 Task: Find connections with filter location Rāisinghnagar with filter topic #Lifewith filter profile language Spanish with filter current company HR KN Official with filter school Makhanlal Chaturvedi National University of Journalism and Communication, Bhopal with filter industry Retail Apparel and Fashion with filter service category Event Planning with filter keywords title Telemarketer
Action: Mouse moved to (638, 67)
Screenshot: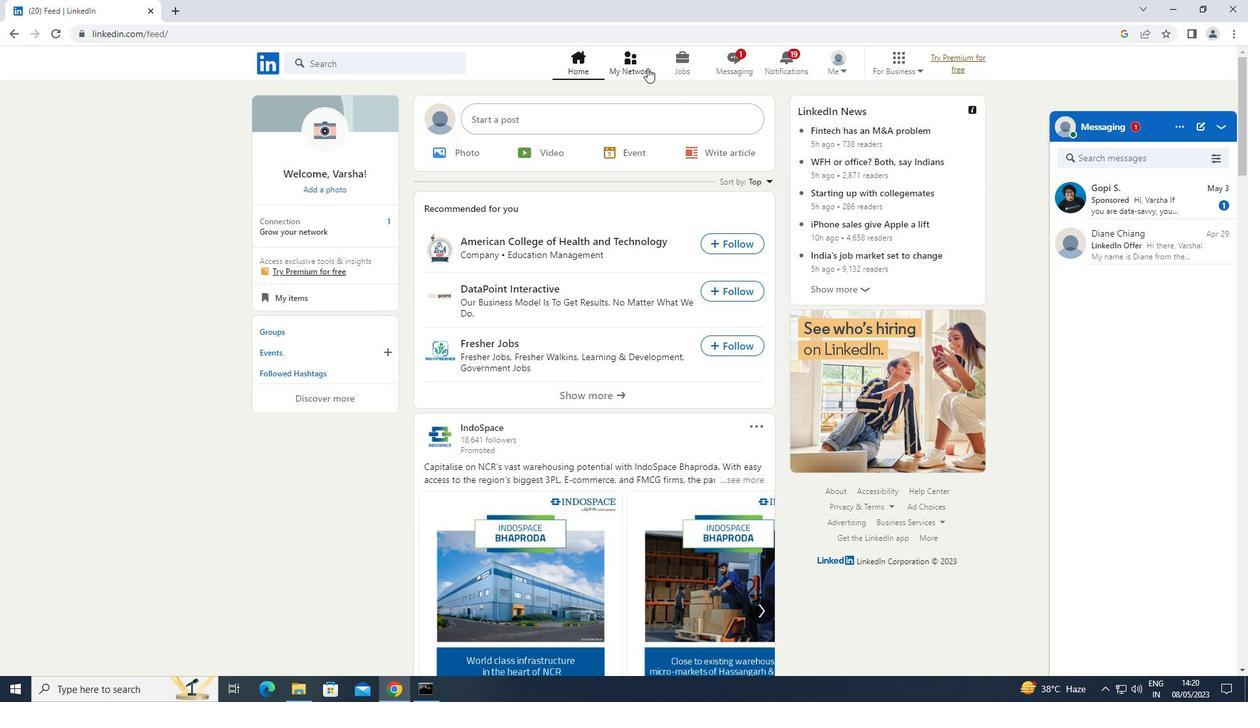 
Action: Mouse pressed left at (638, 67)
Screenshot: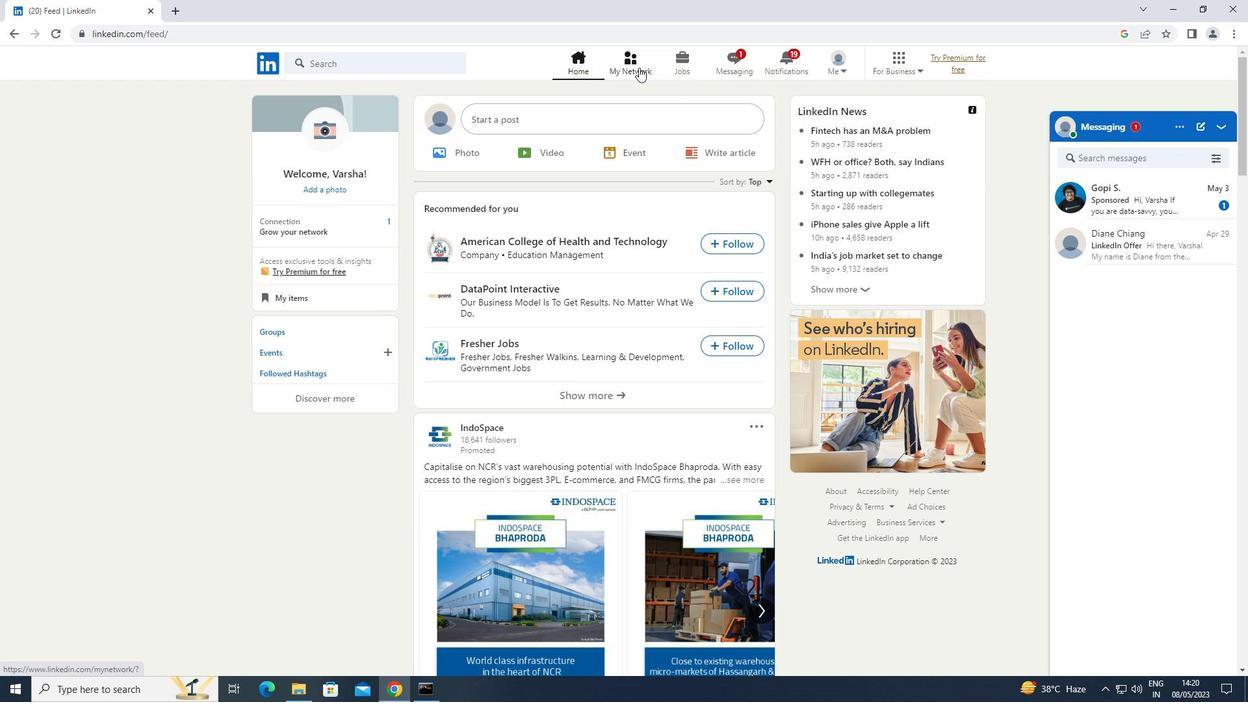 
Action: Mouse moved to (355, 139)
Screenshot: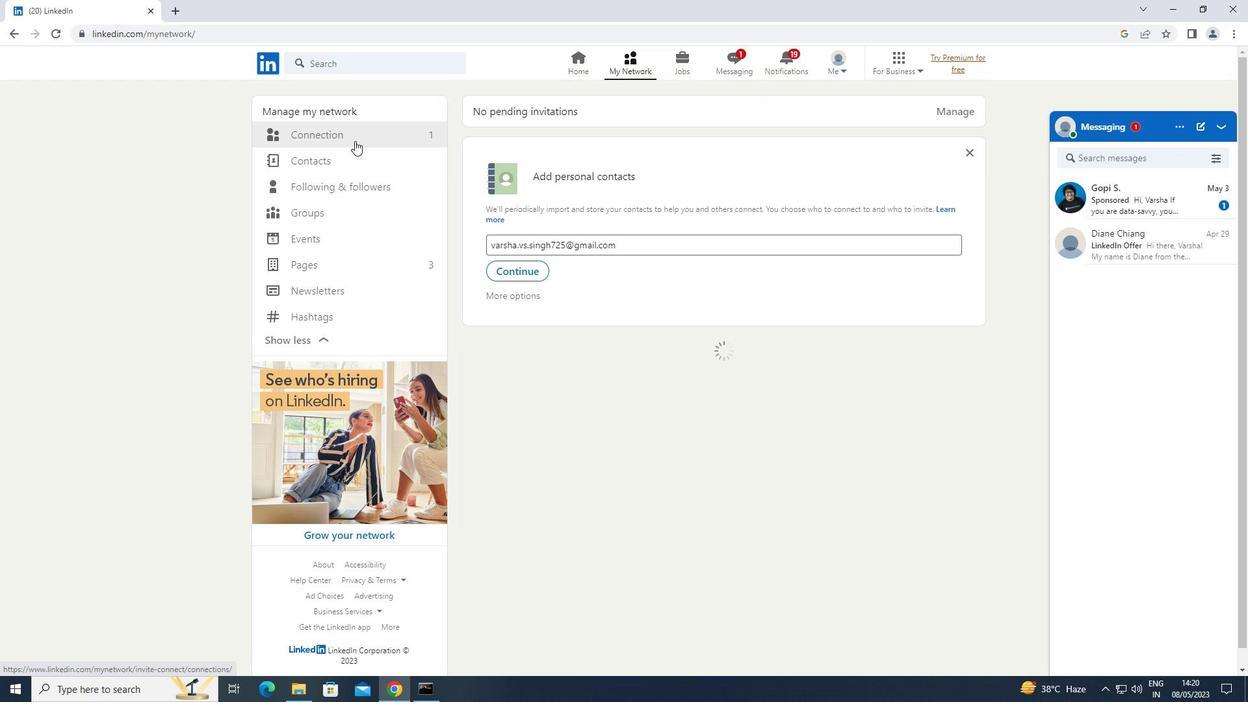 
Action: Mouse pressed left at (355, 139)
Screenshot: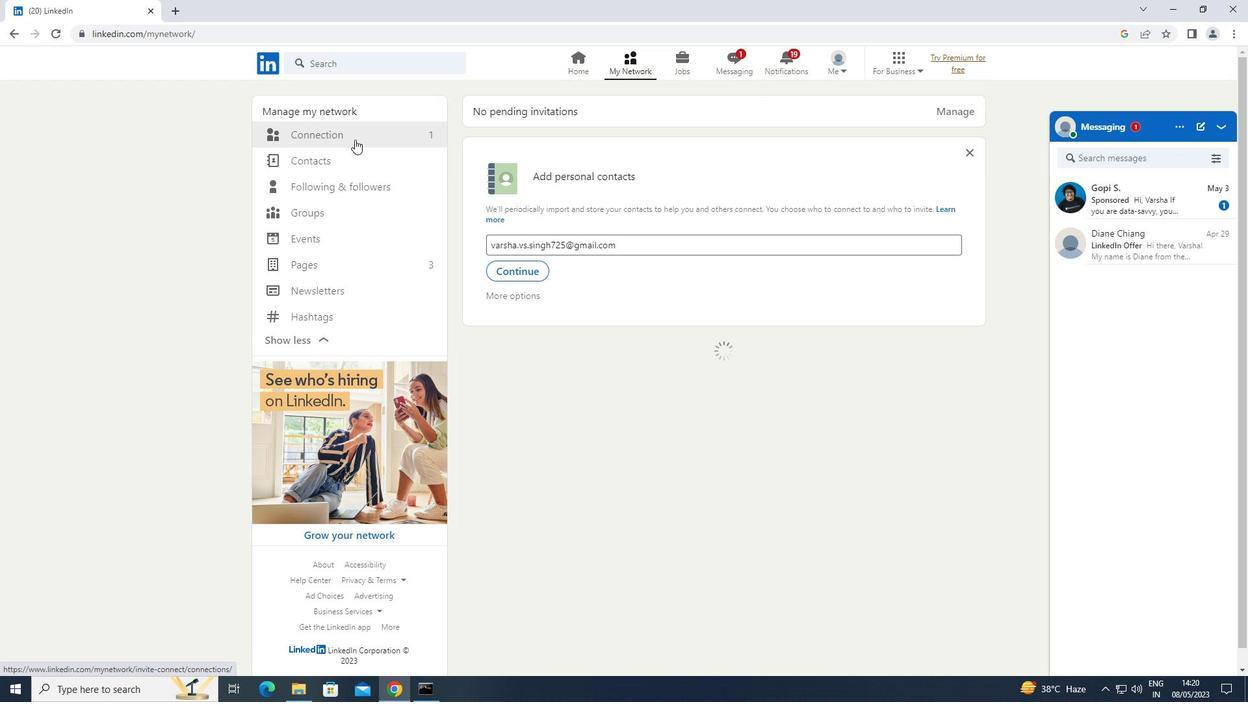 
Action: Mouse moved to (702, 135)
Screenshot: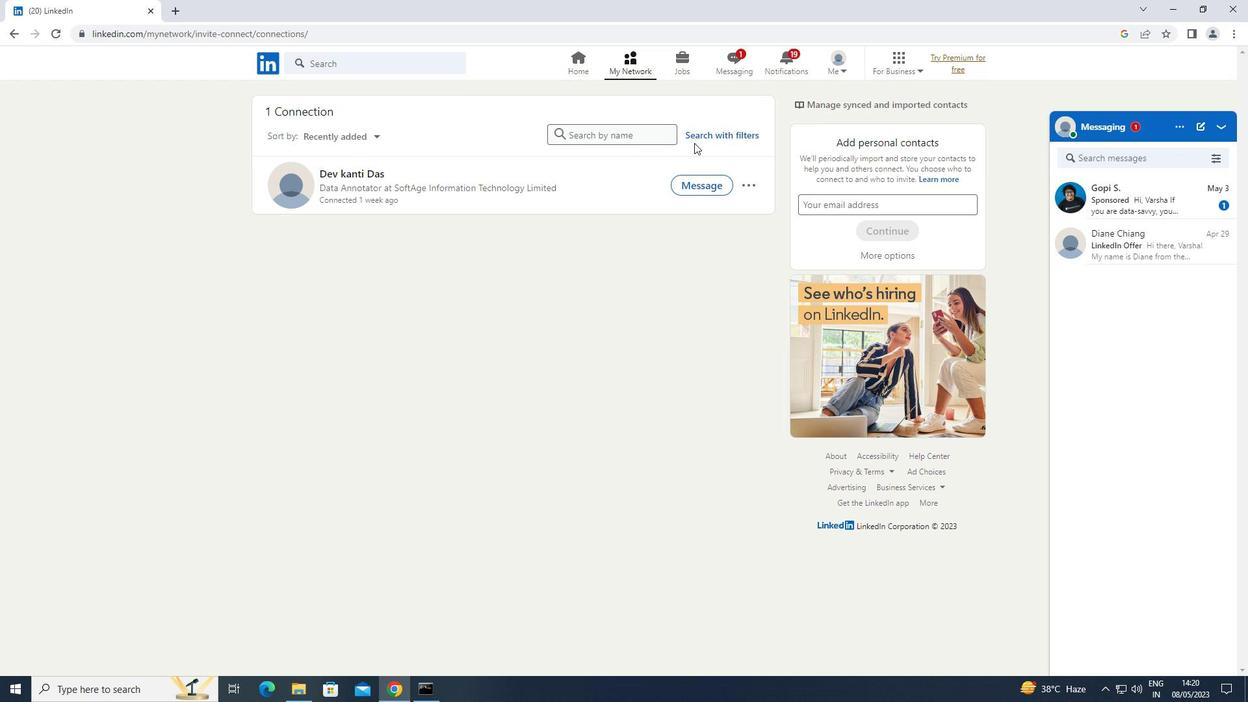 
Action: Mouse pressed left at (702, 135)
Screenshot: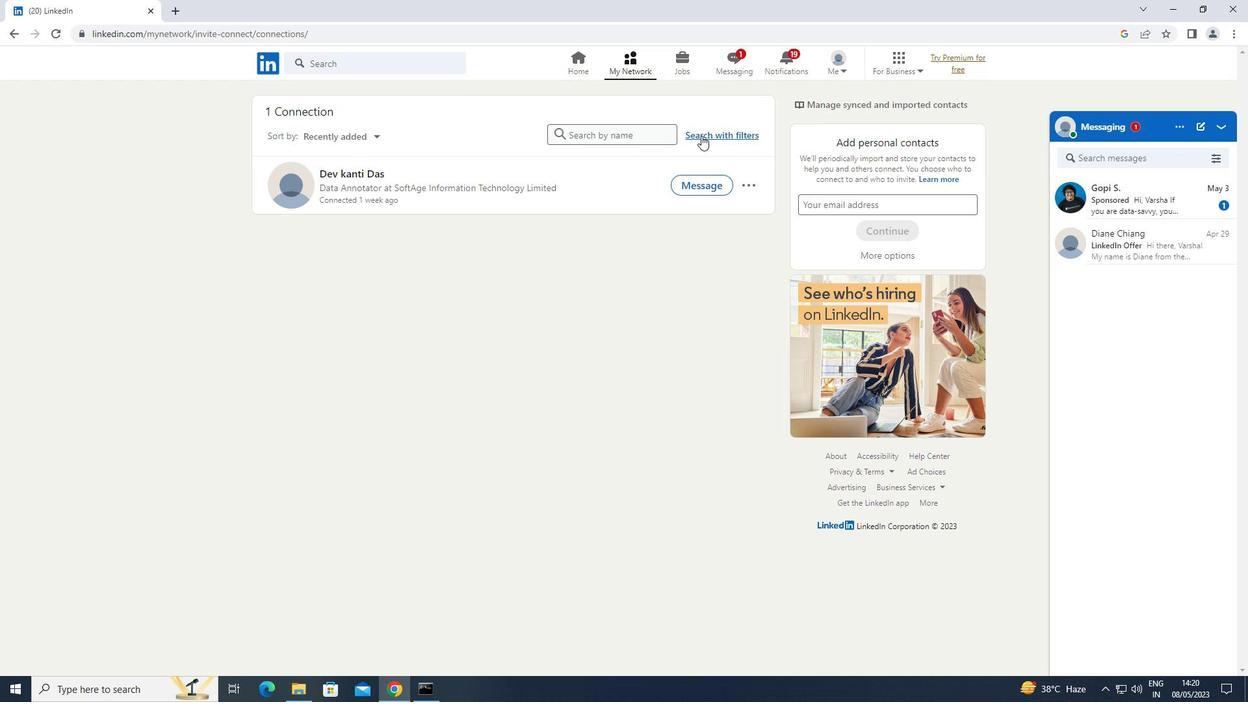 
Action: Mouse moved to (662, 102)
Screenshot: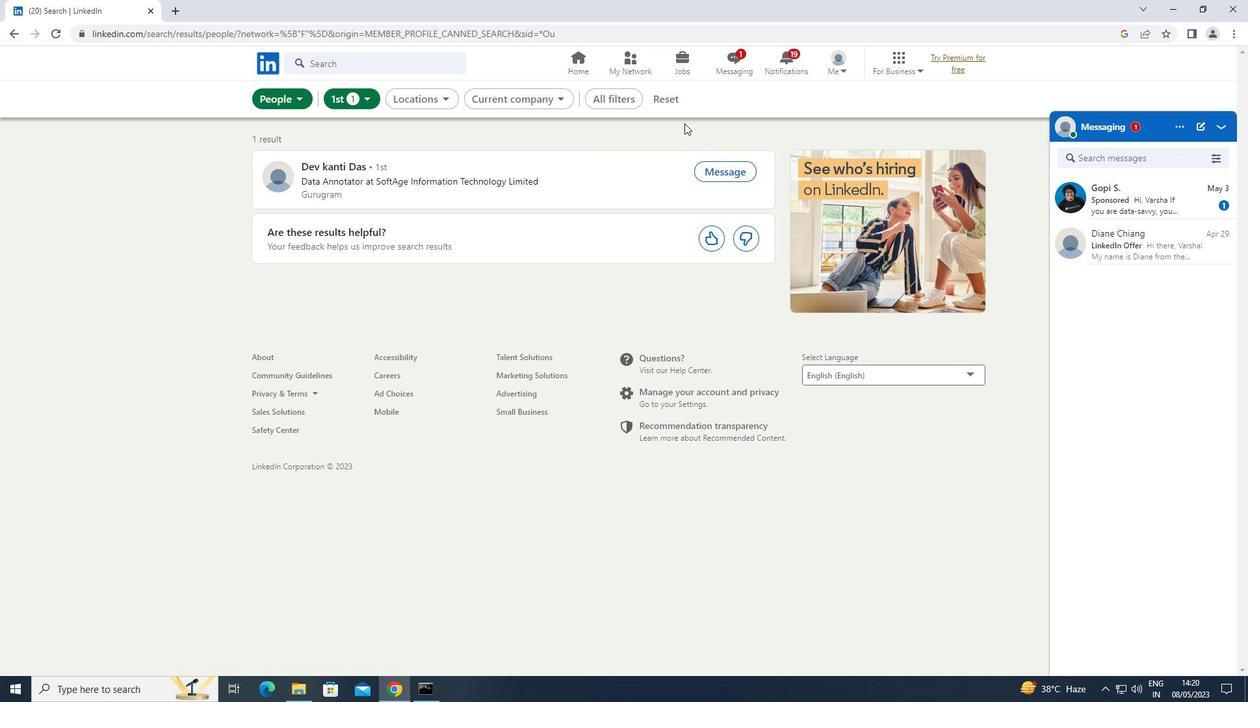 
Action: Mouse pressed left at (662, 102)
Screenshot: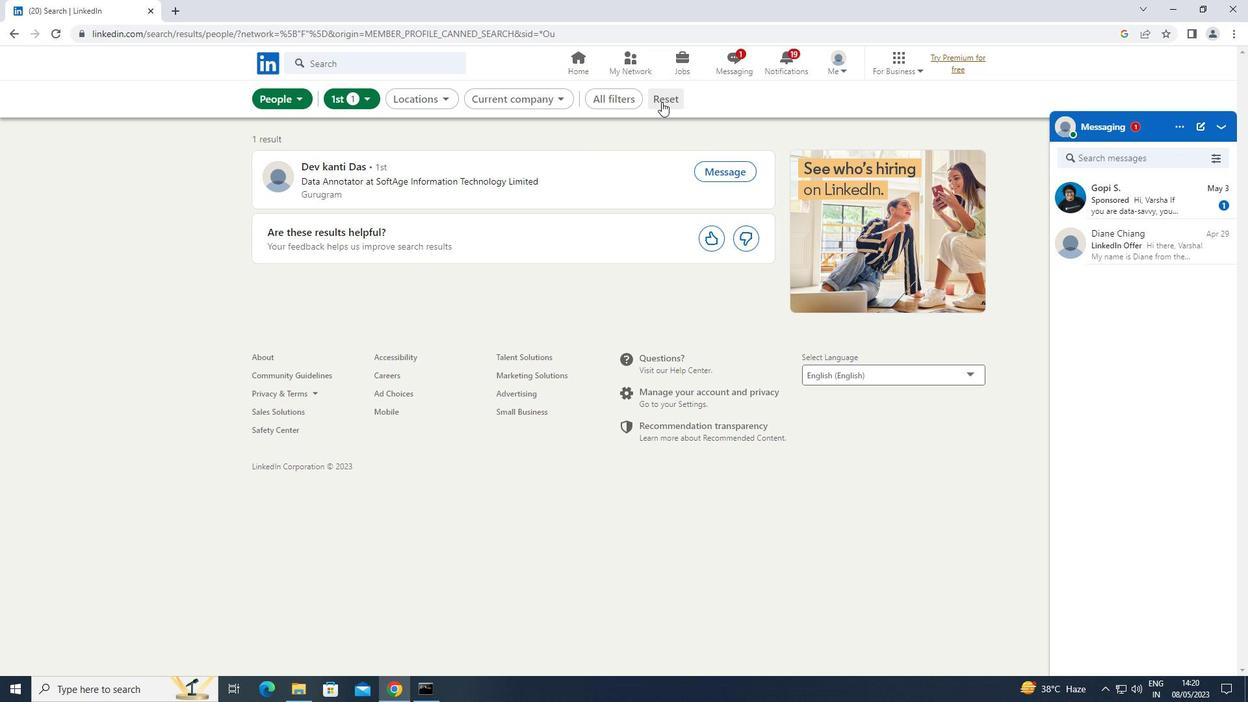 
Action: Mouse pressed left at (662, 102)
Screenshot: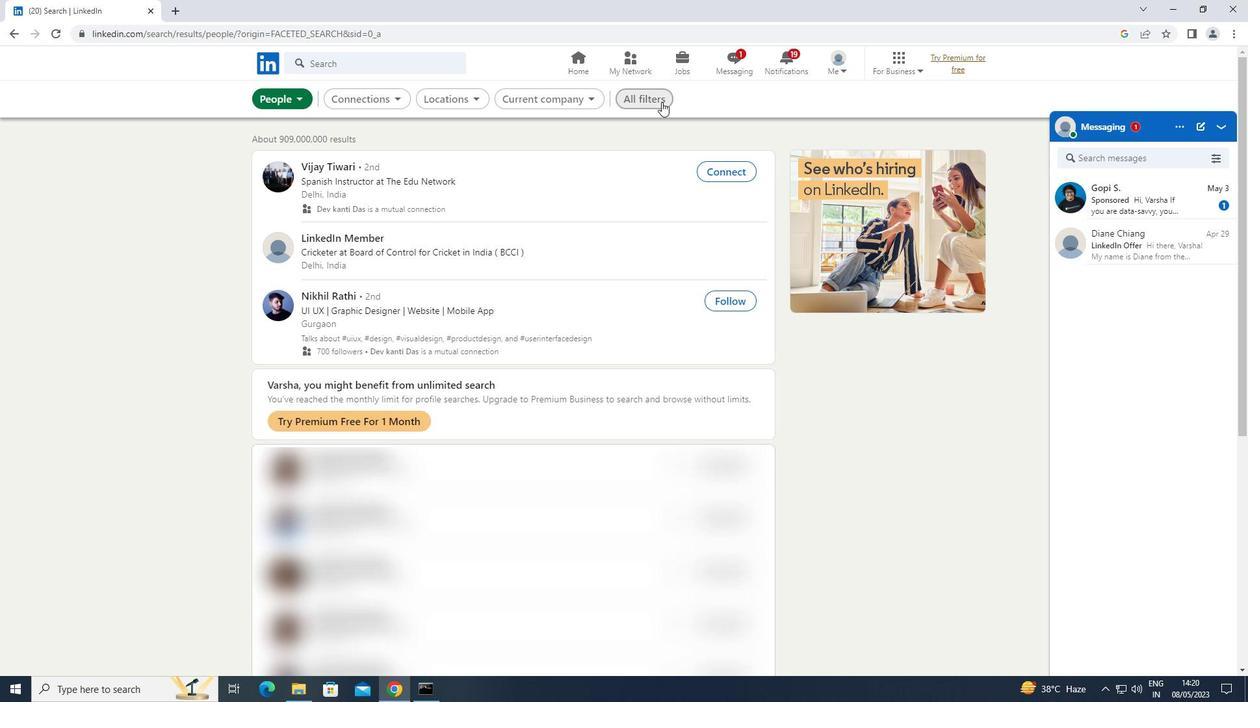 
Action: Mouse moved to (1010, 283)
Screenshot: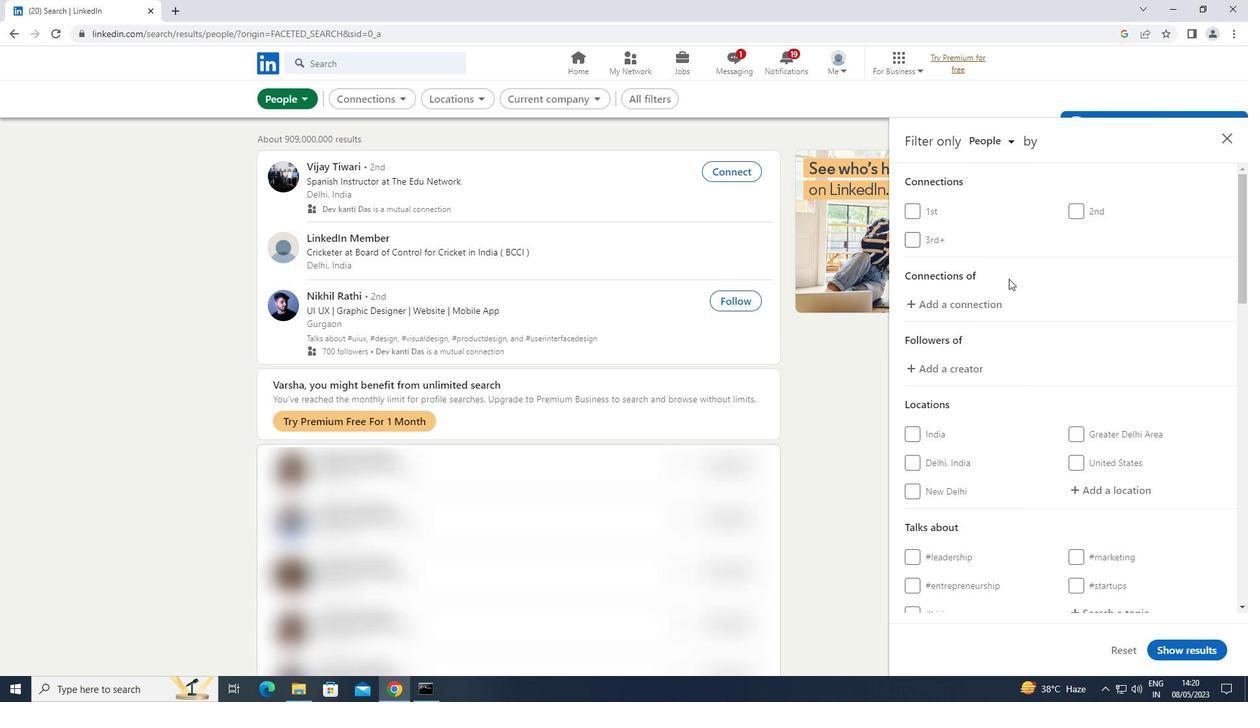 
Action: Mouse scrolled (1010, 282) with delta (0, 0)
Screenshot: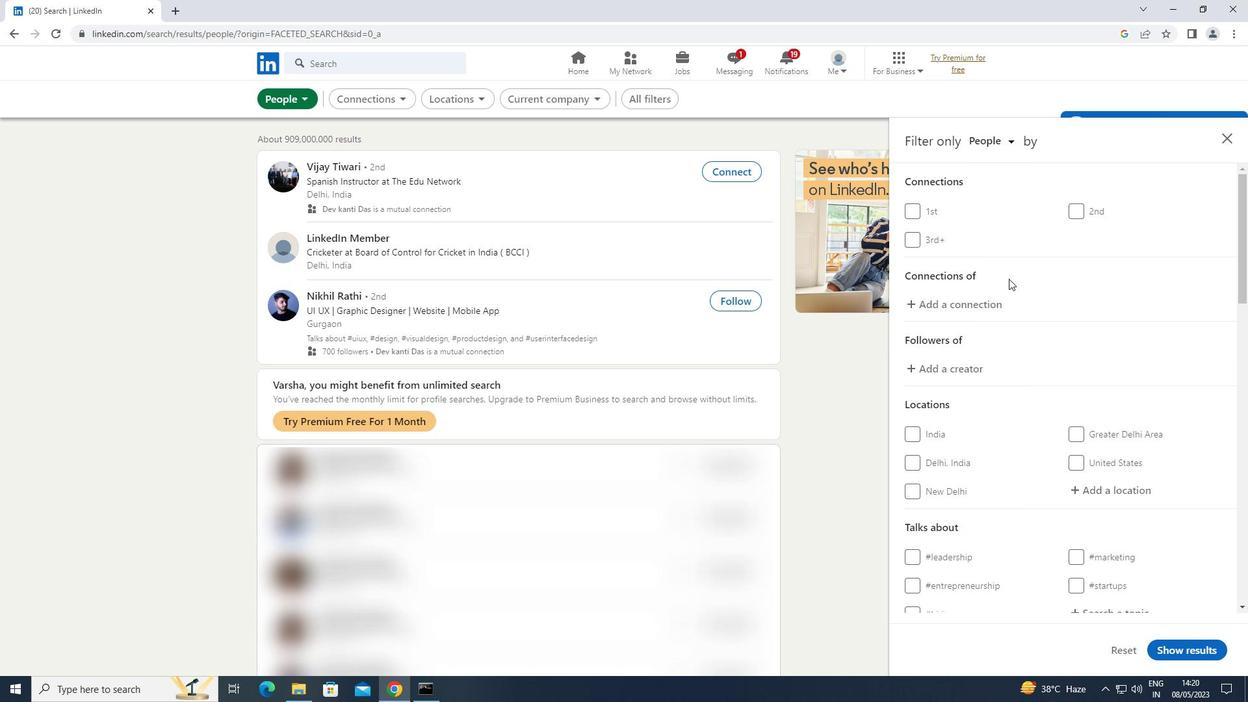 
Action: Mouse moved to (1012, 285)
Screenshot: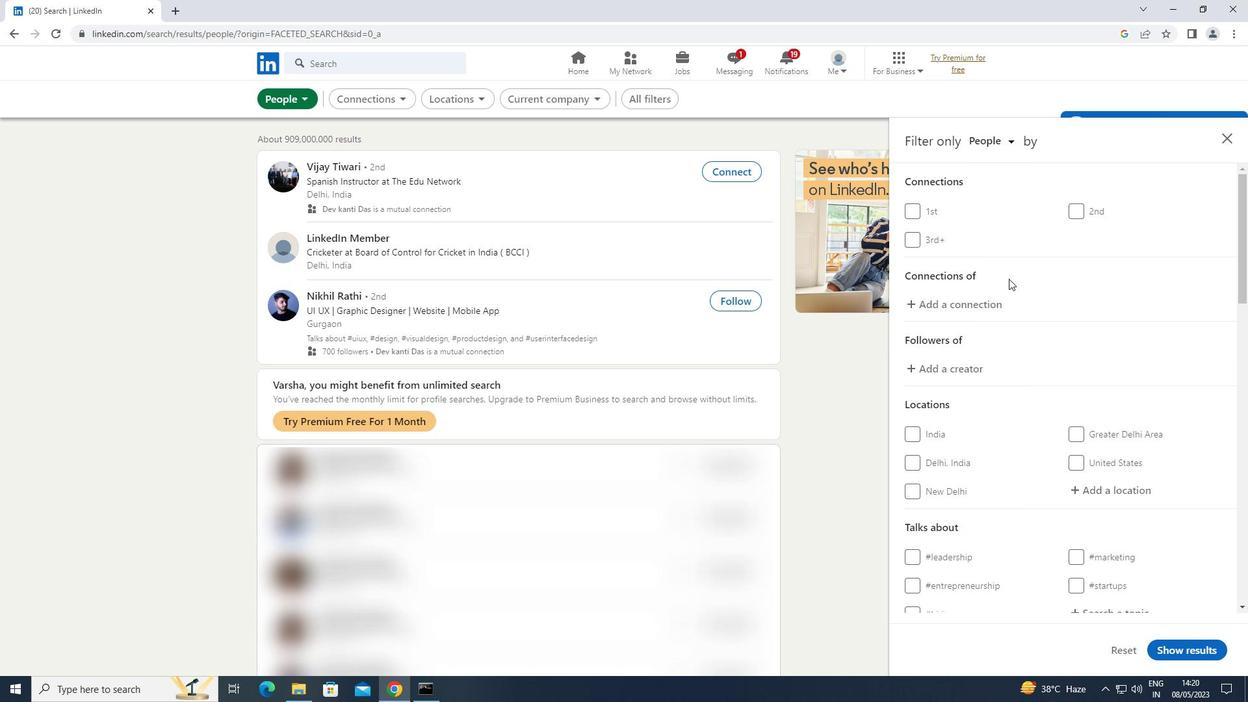 
Action: Mouse scrolled (1012, 284) with delta (0, 0)
Screenshot: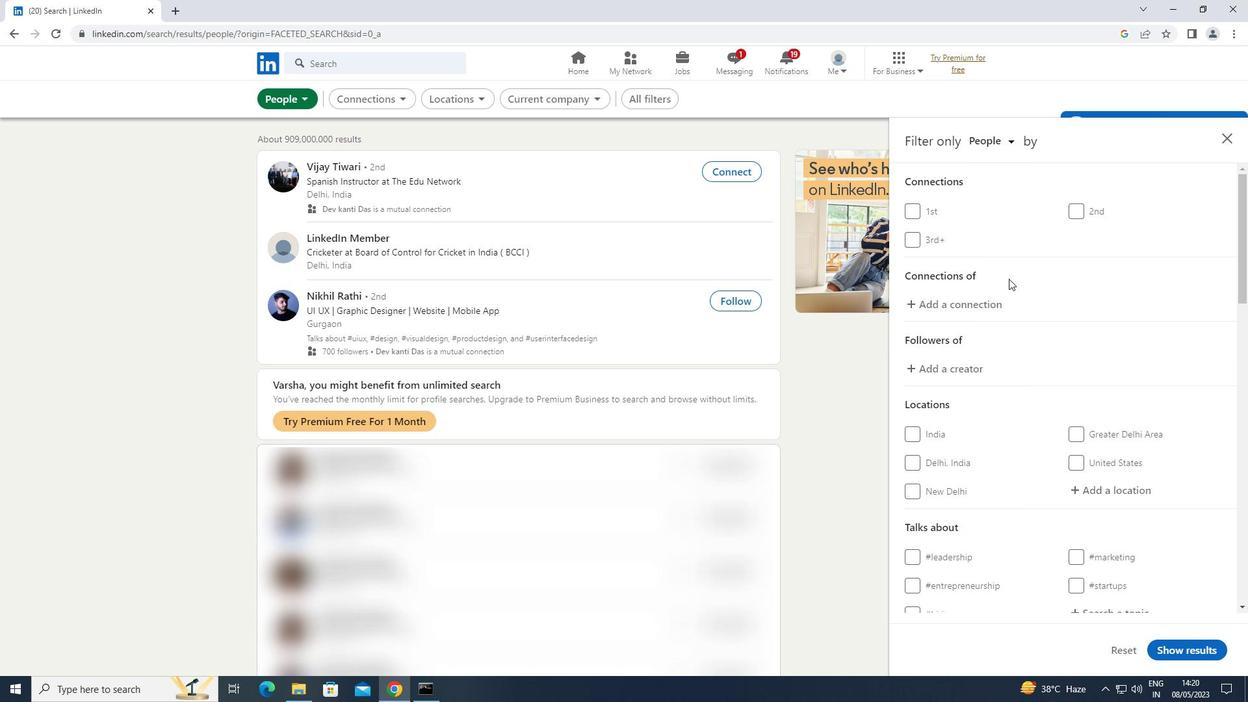 
Action: Mouse moved to (1122, 358)
Screenshot: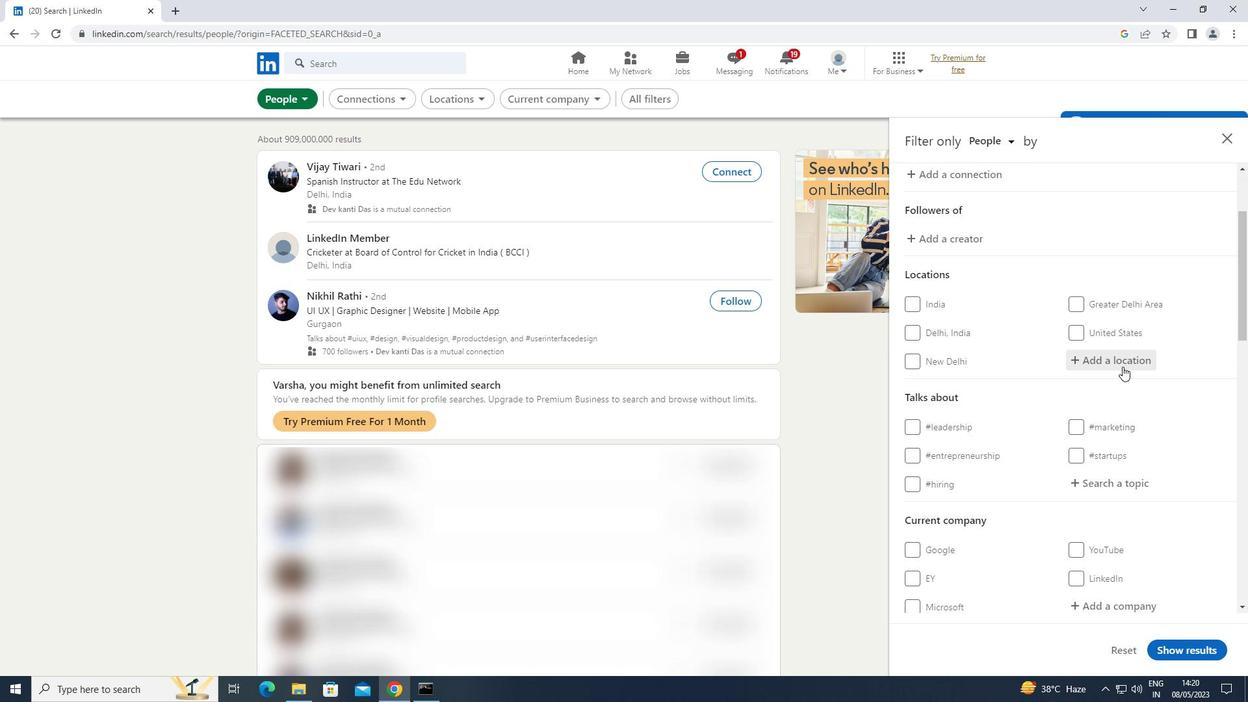 
Action: Mouse pressed left at (1122, 358)
Screenshot: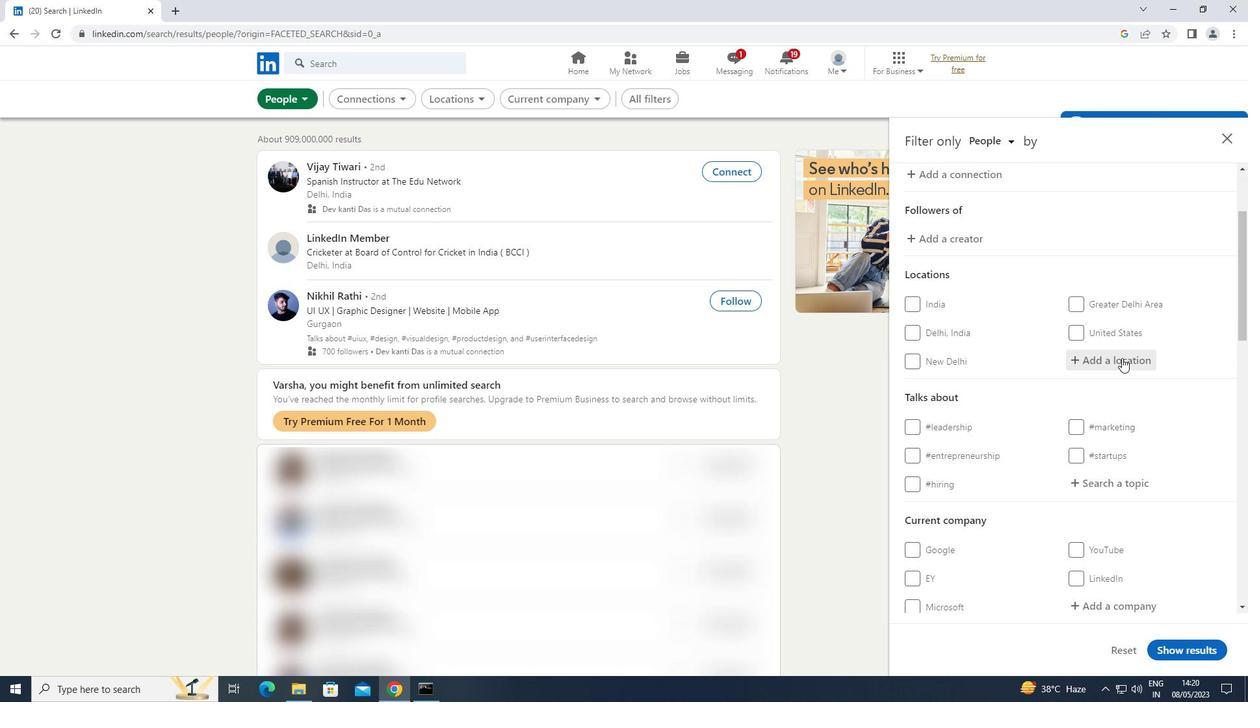 
Action: Mouse moved to (1126, 353)
Screenshot: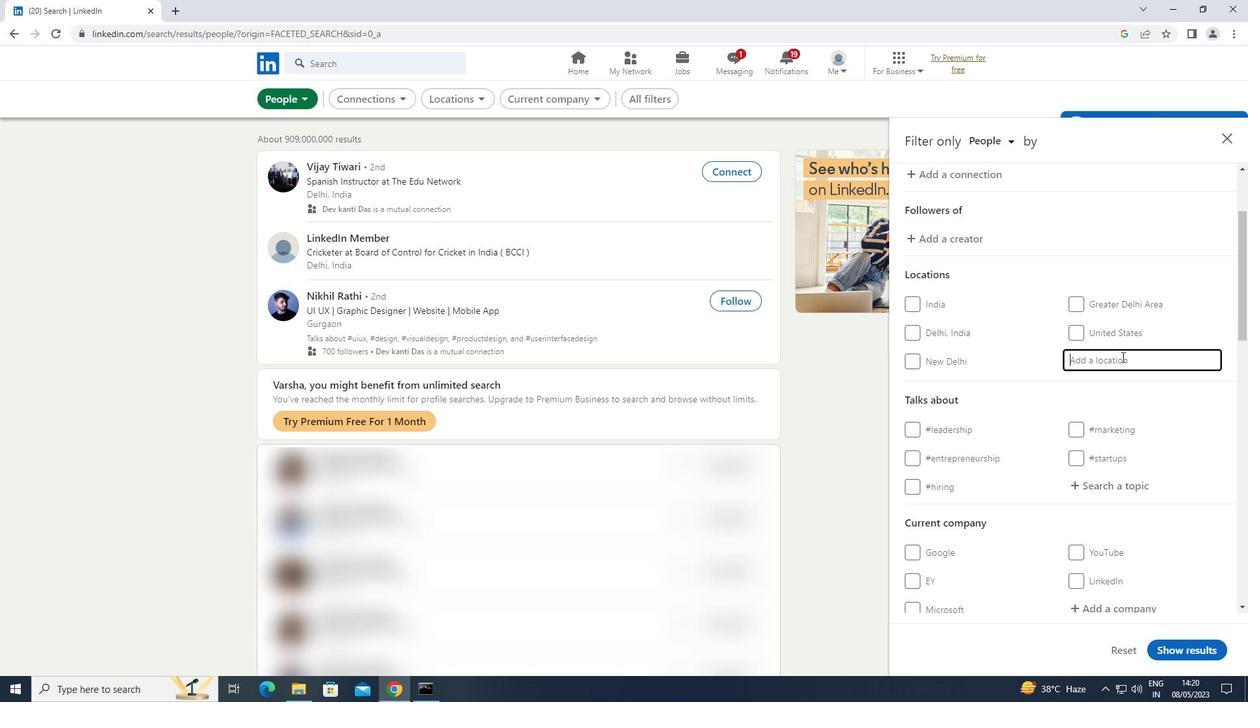 
Action: Key pressed <Key.shift>RAISINGHNAGAR
Screenshot: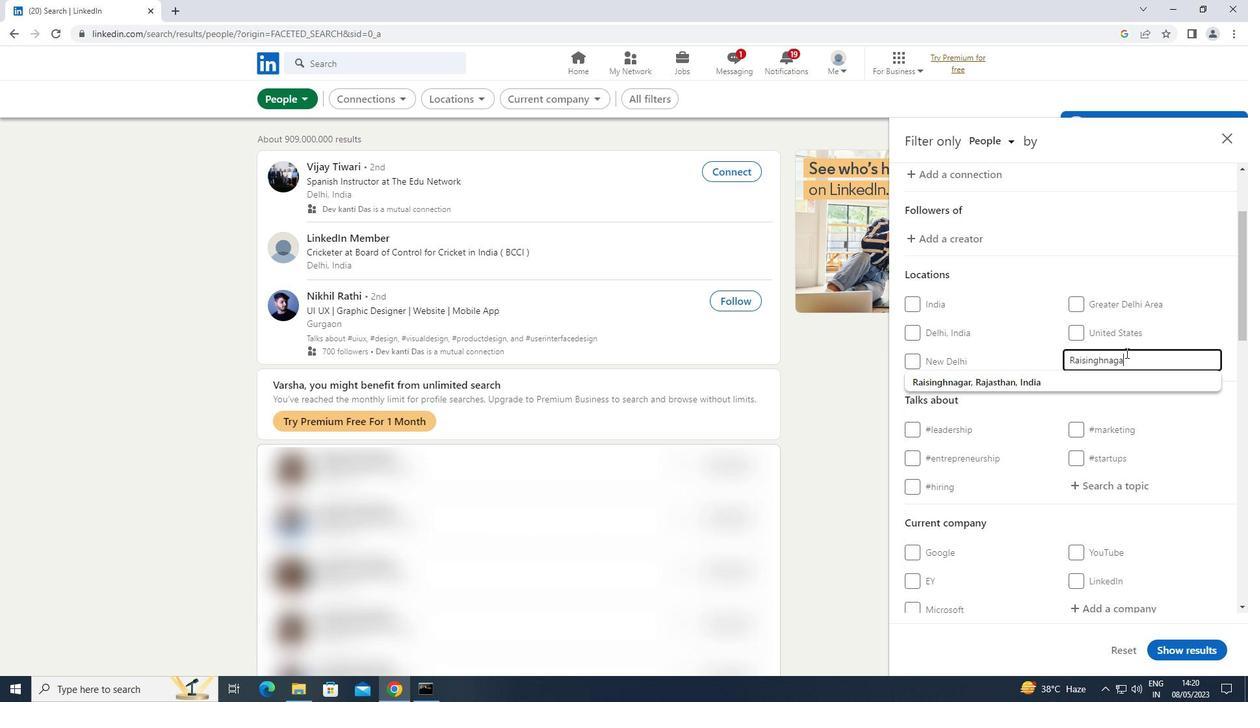 
Action: Mouse moved to (1129, 488)
Screenshot: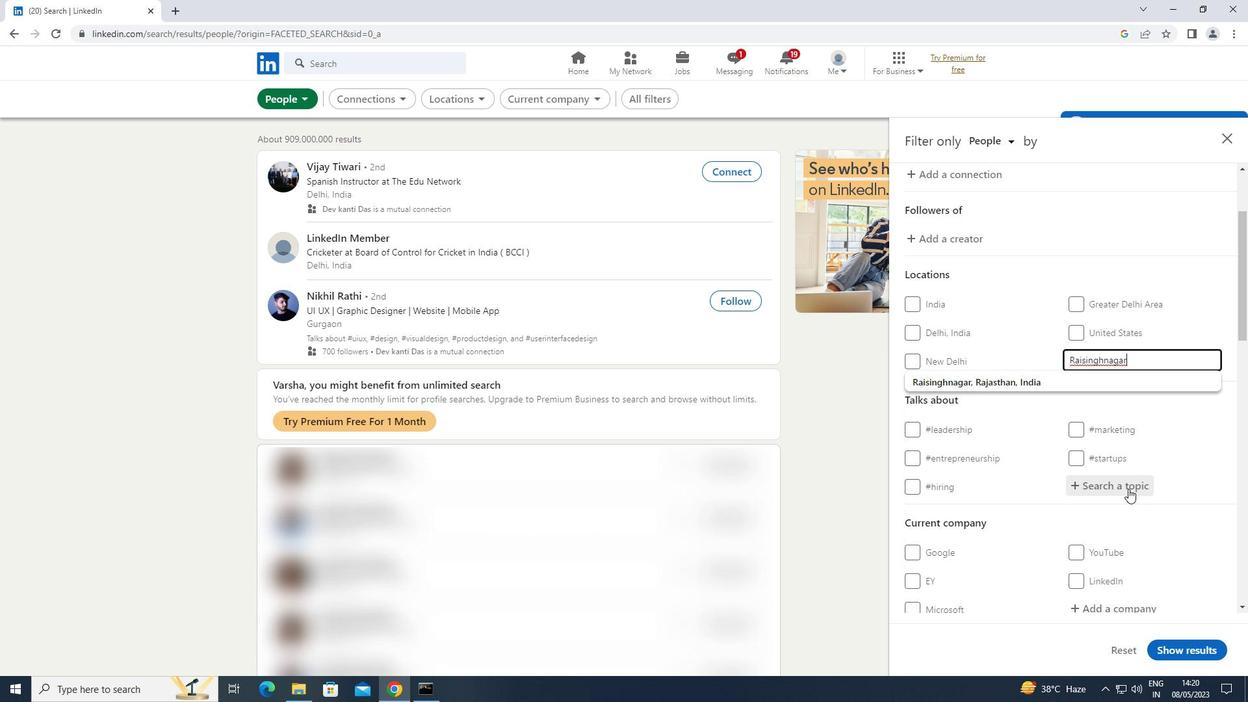 
Action: Mouse pressed left at (1129, 488)
Screenshot: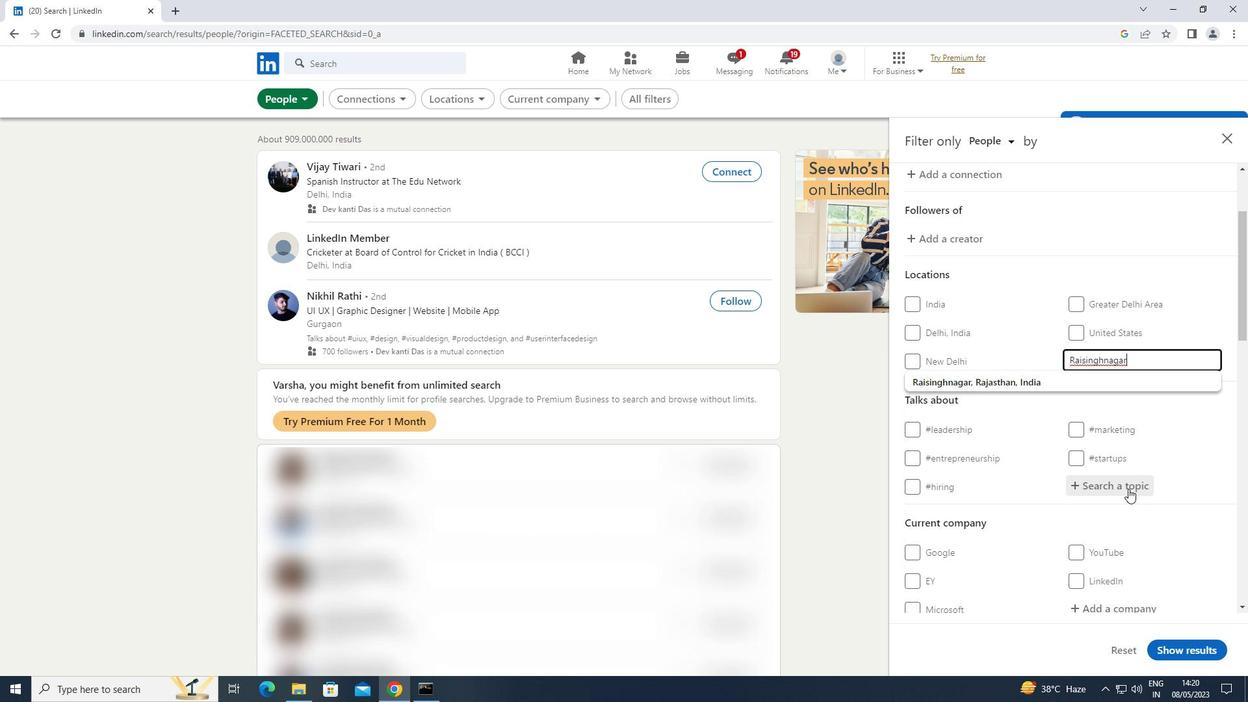 
Action: Key pressed <Key.shift>LIFE
Screenshot: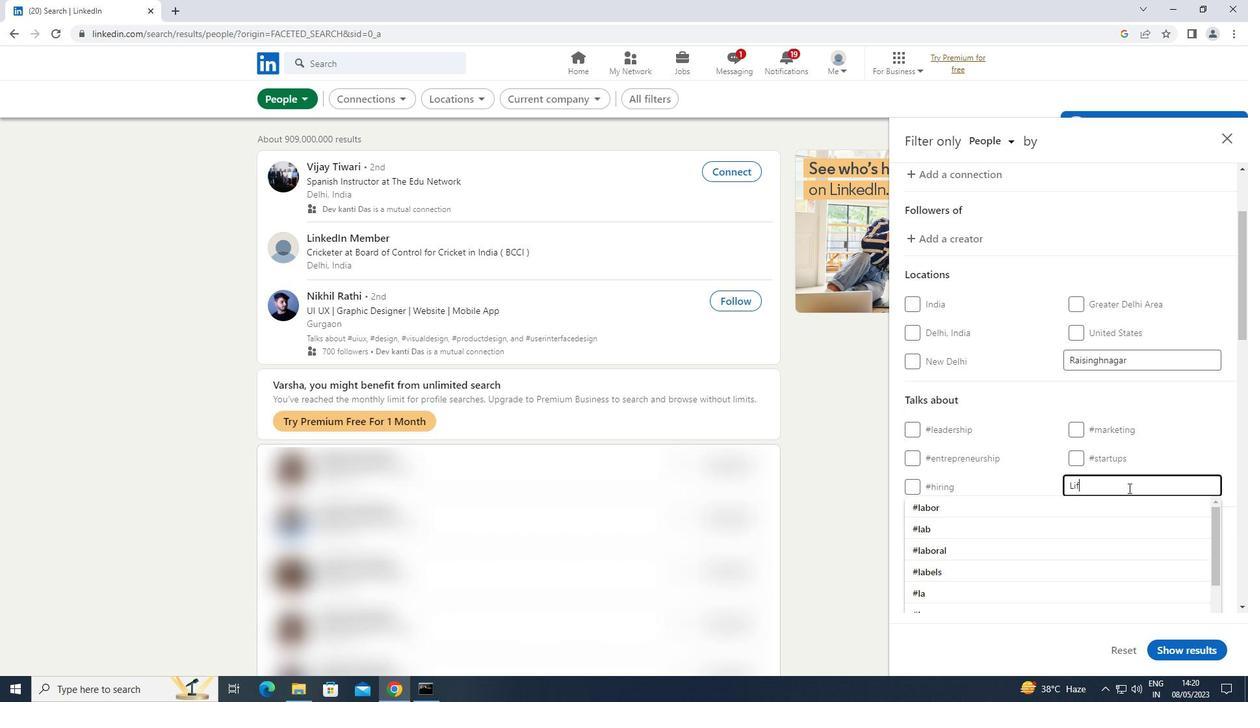 
Action: Mouse moved to (931, 500)
Screenshot: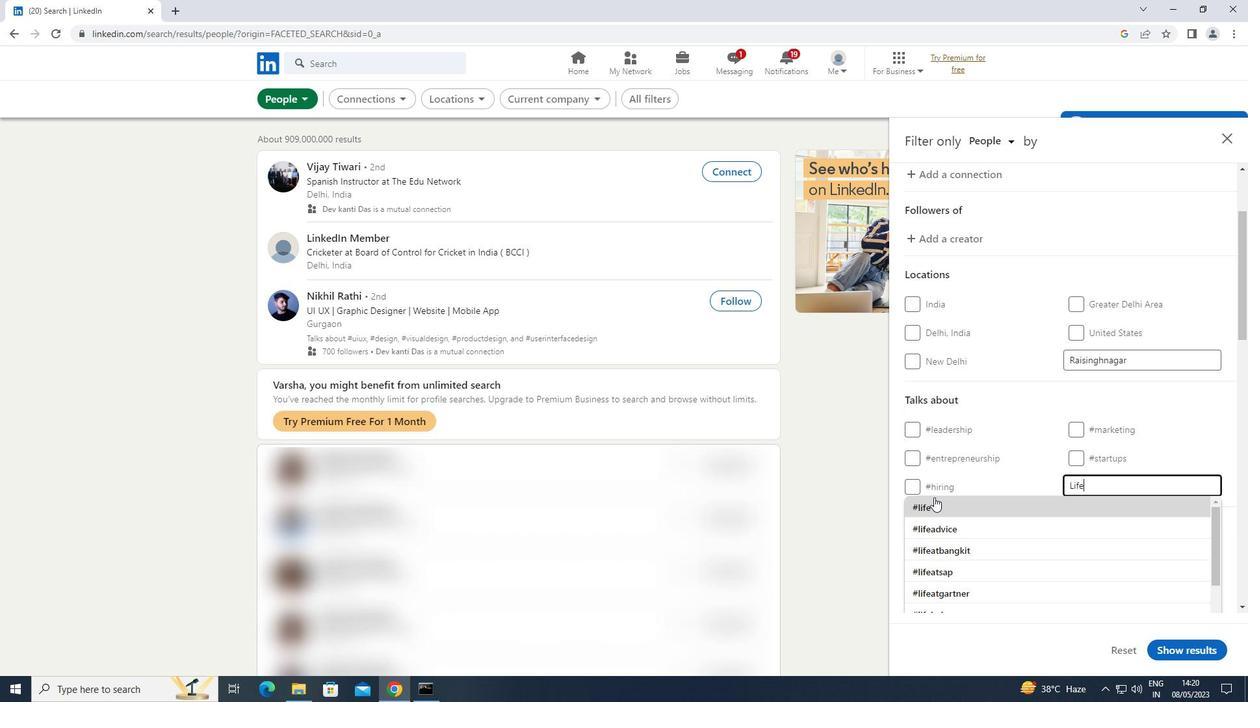 
Action: Mouse pressed left at (931, 500)
Screenshot: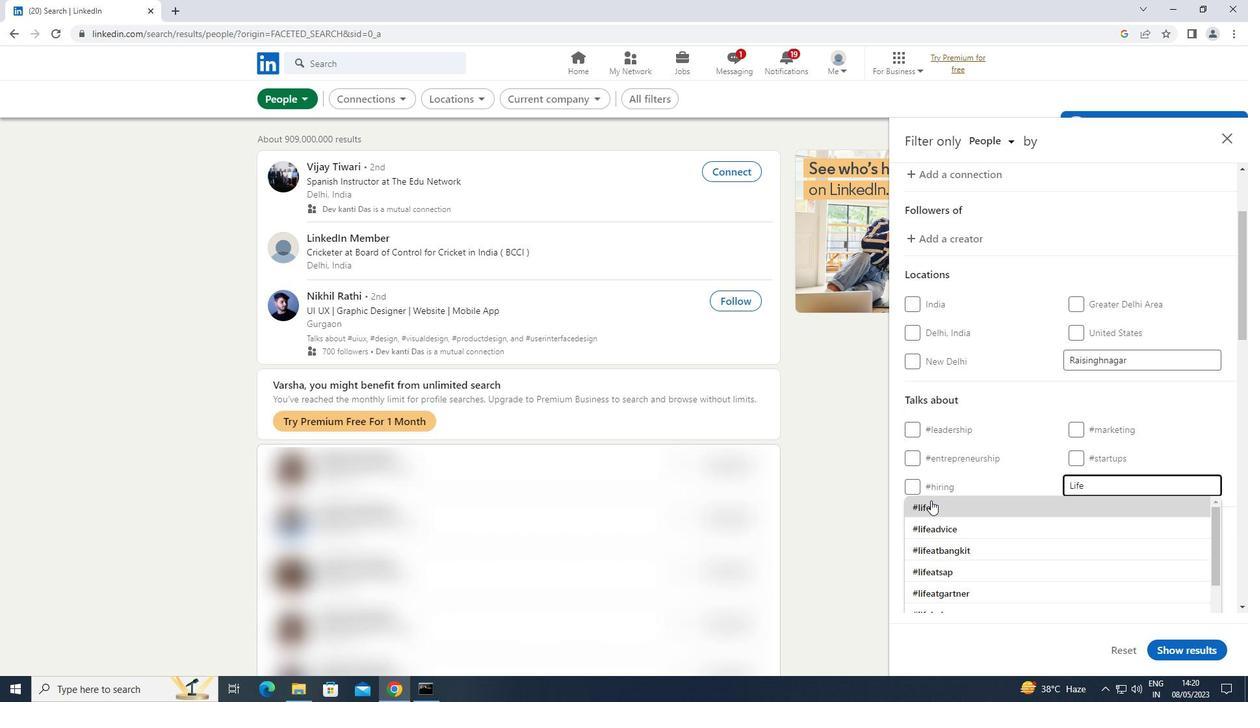 
Action: Mouse moved to (931, 501)
Screenshot: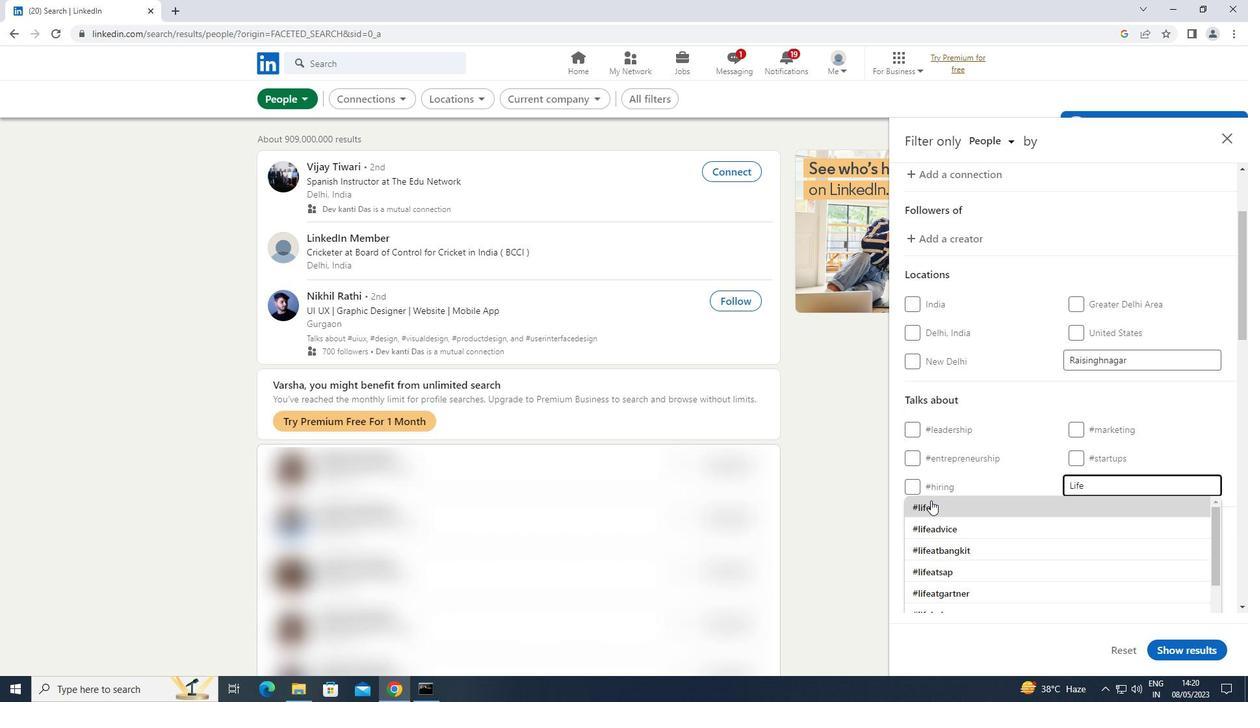 
Action: Mouse scrolled (931, 500) with delta (0, 0)
Screenshot: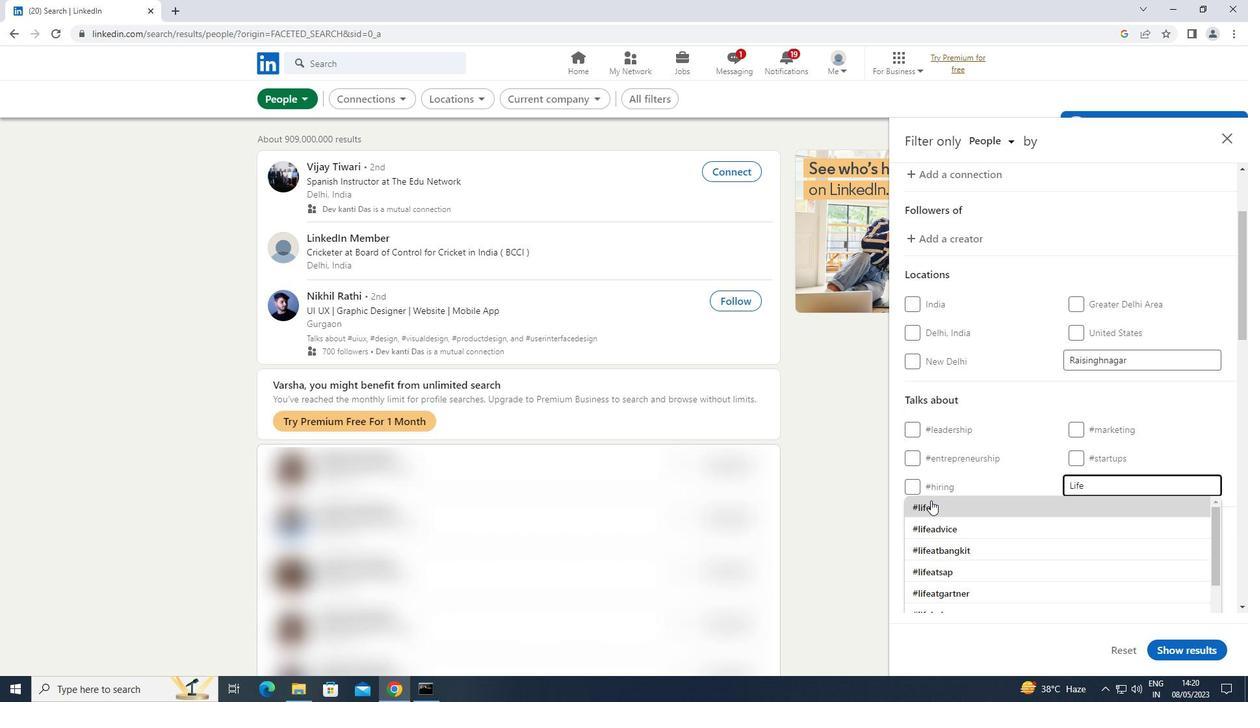 
Action: Mouse scrolled (931, 500) with delta (0, 0)
Screenshot: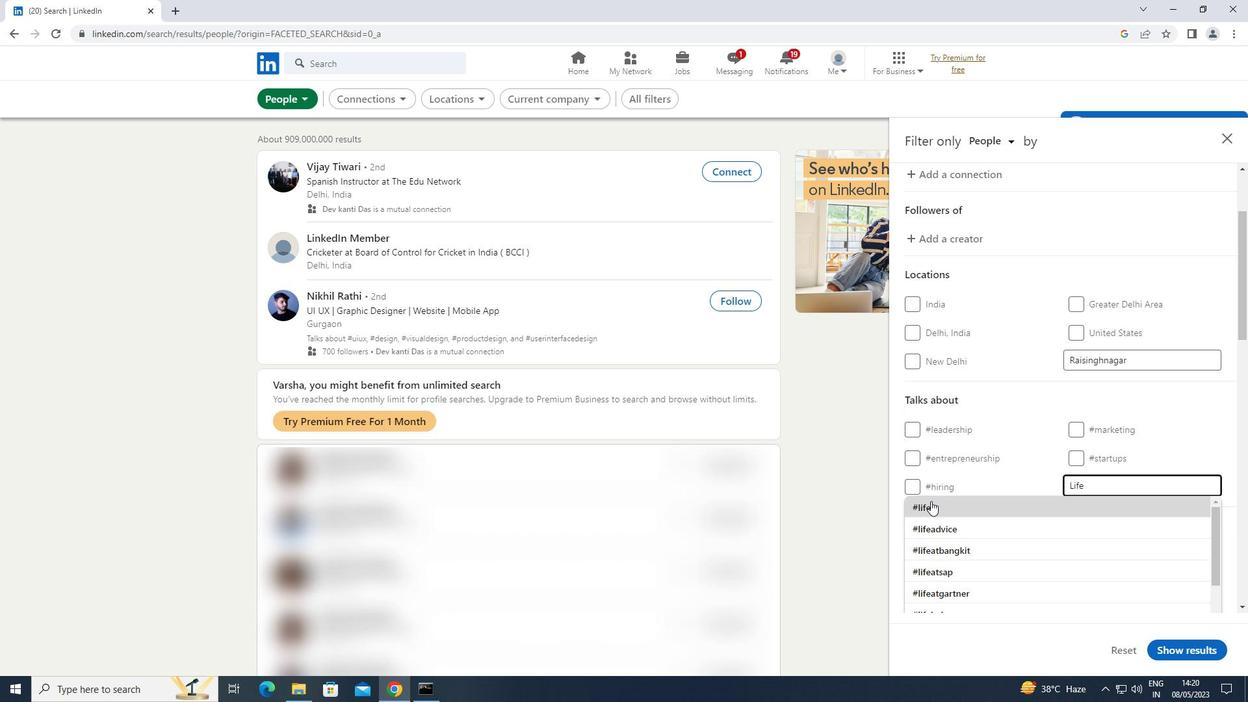 
Action: Mouse scrolled (931, 500) with delta (0, 0)
Screenshot: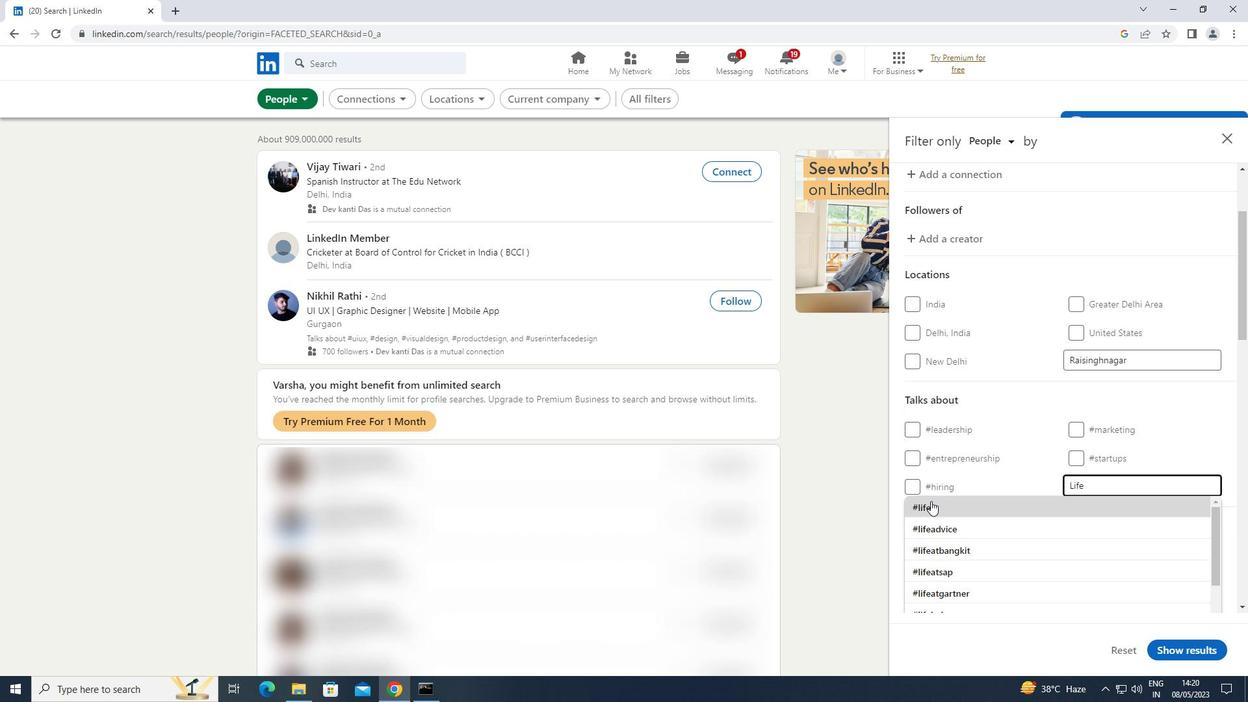 
Action: Mouse moved to (962, 508)
Screenshot: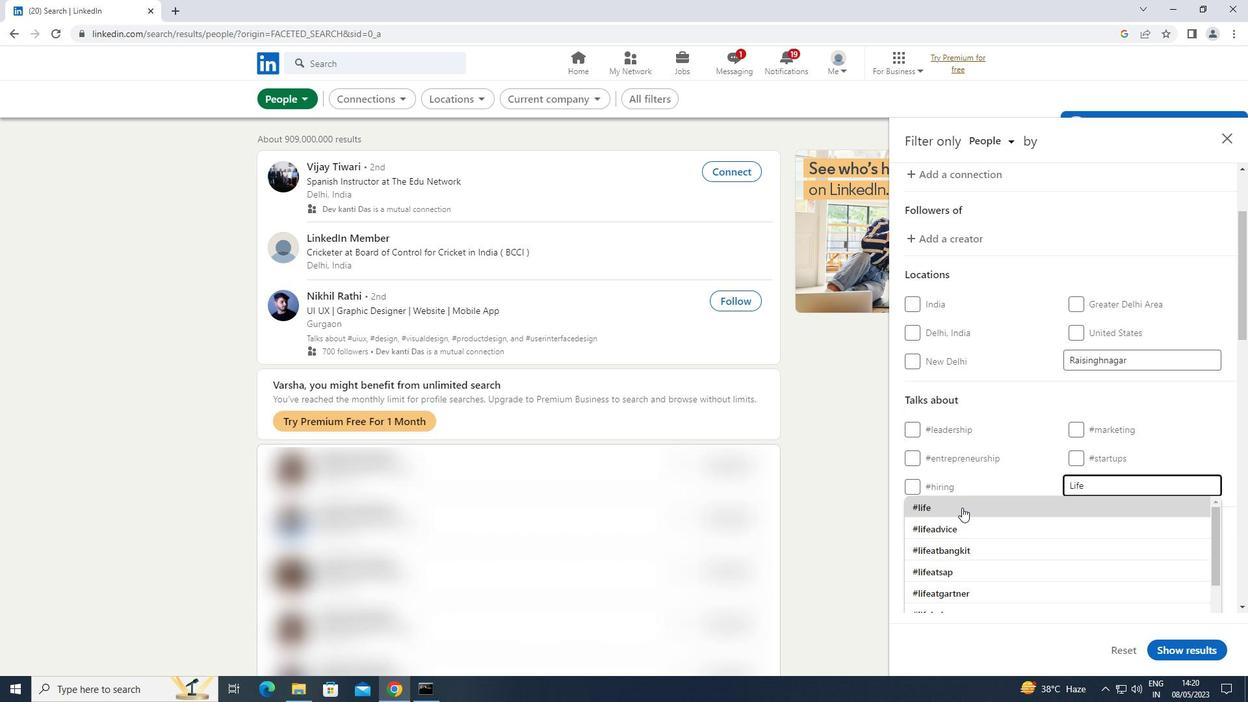 
Action: Mouse scrolled (962, 507) with delta (0, 0)
Screenshot: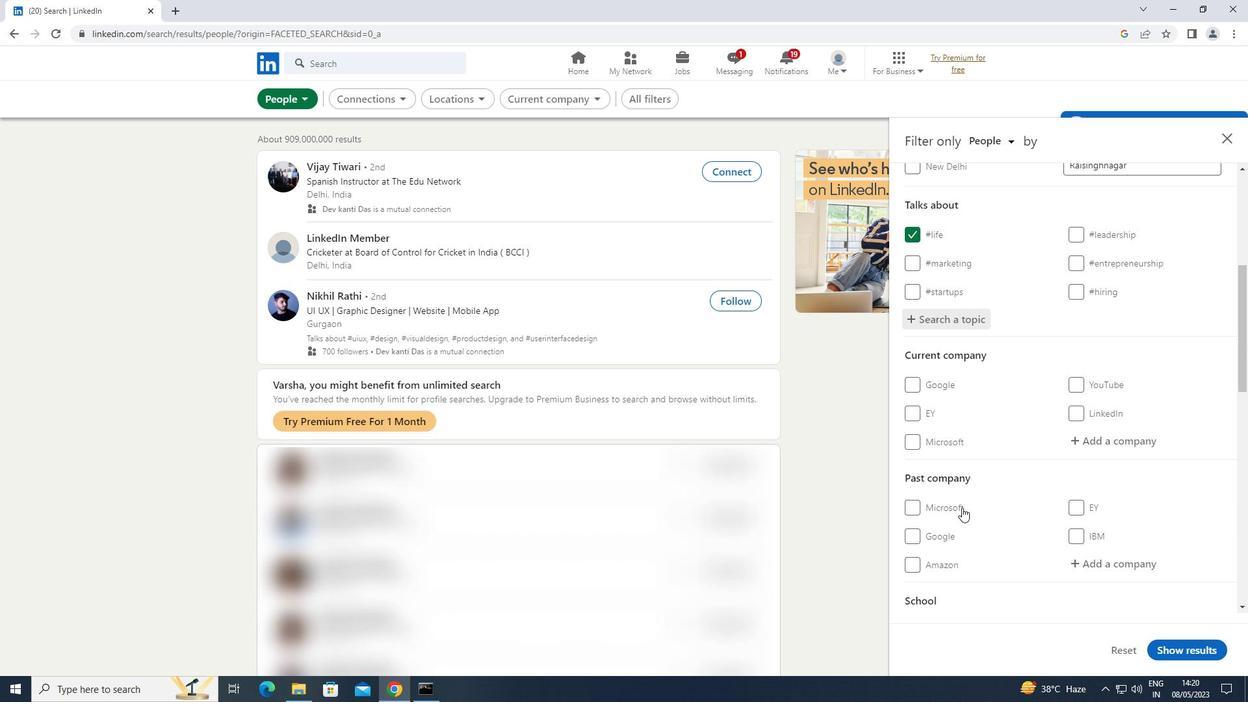 
Action: Mouse scrolled (962, 507) with delta (0, 0)
Screenshot: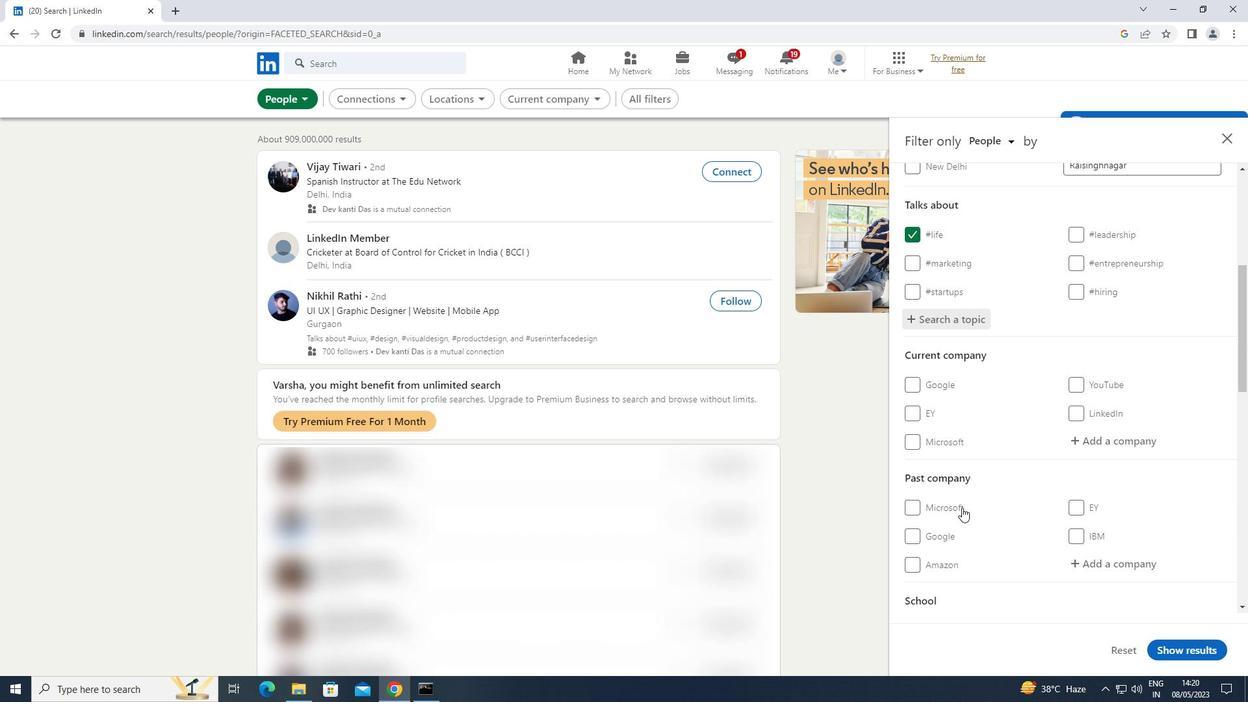 
Action: Mouse moved to (962, 505)
Screenshot: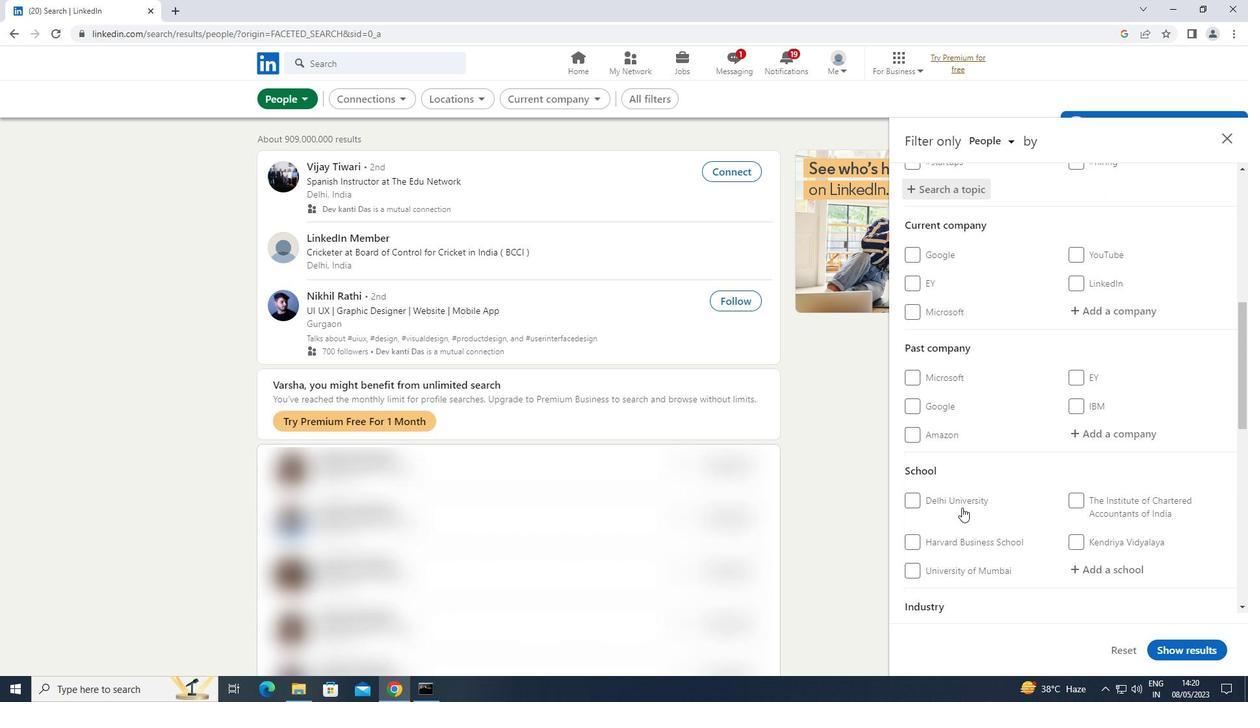 
Action: Mouse scrolled (962, 504) with delta (0, 0)
Screenshot: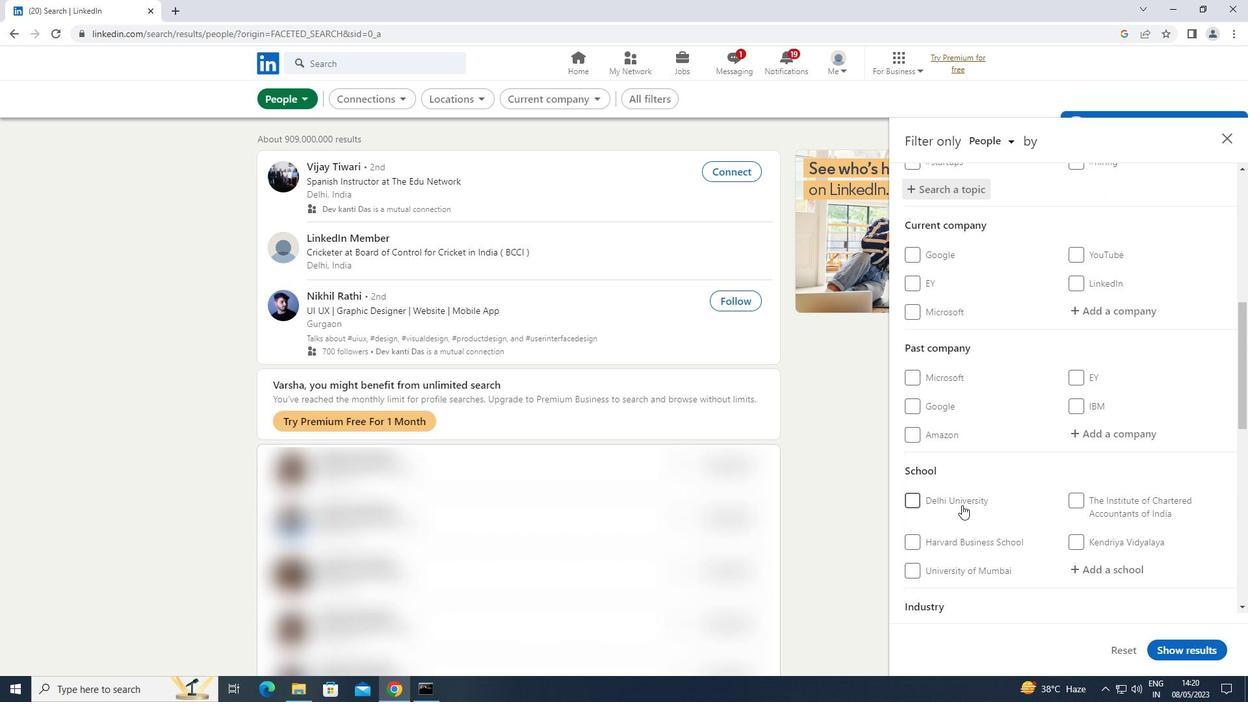 
Action: Mouse scrolled (962, 504) with delta (0, 0)
Screenshot: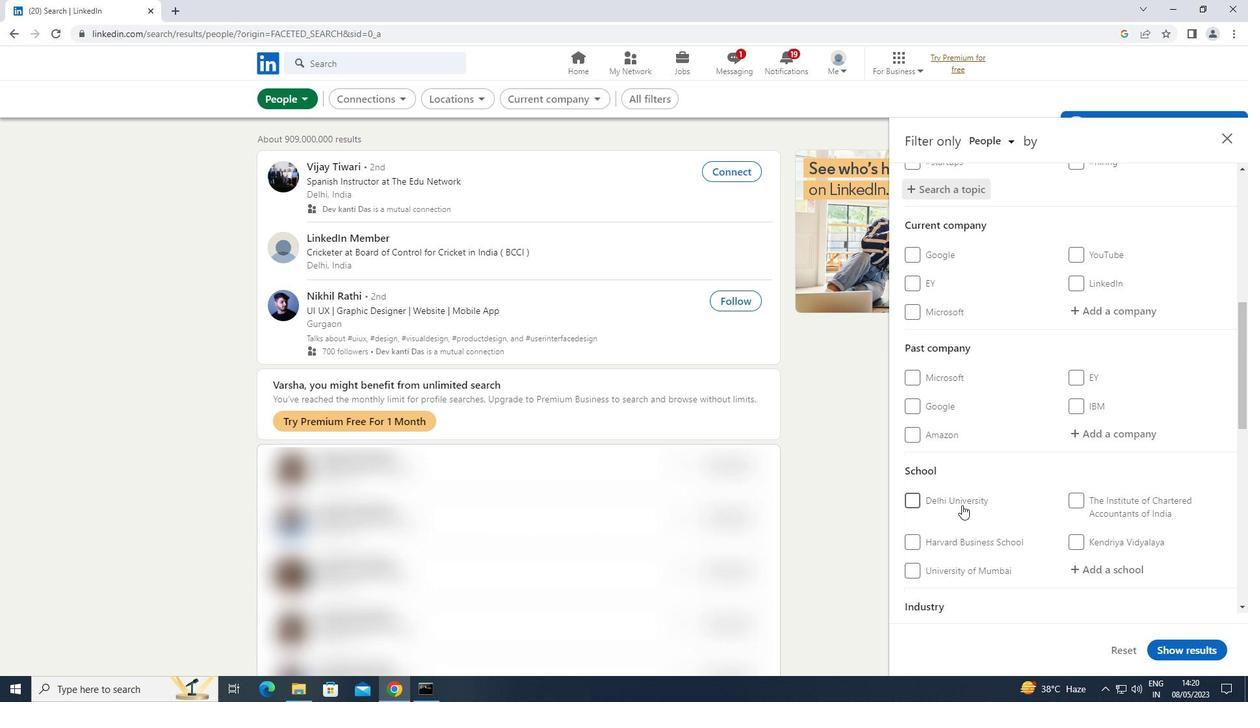 
Action: Mouse scrolled (962, 504) with delta (0, 0)
Screenshot: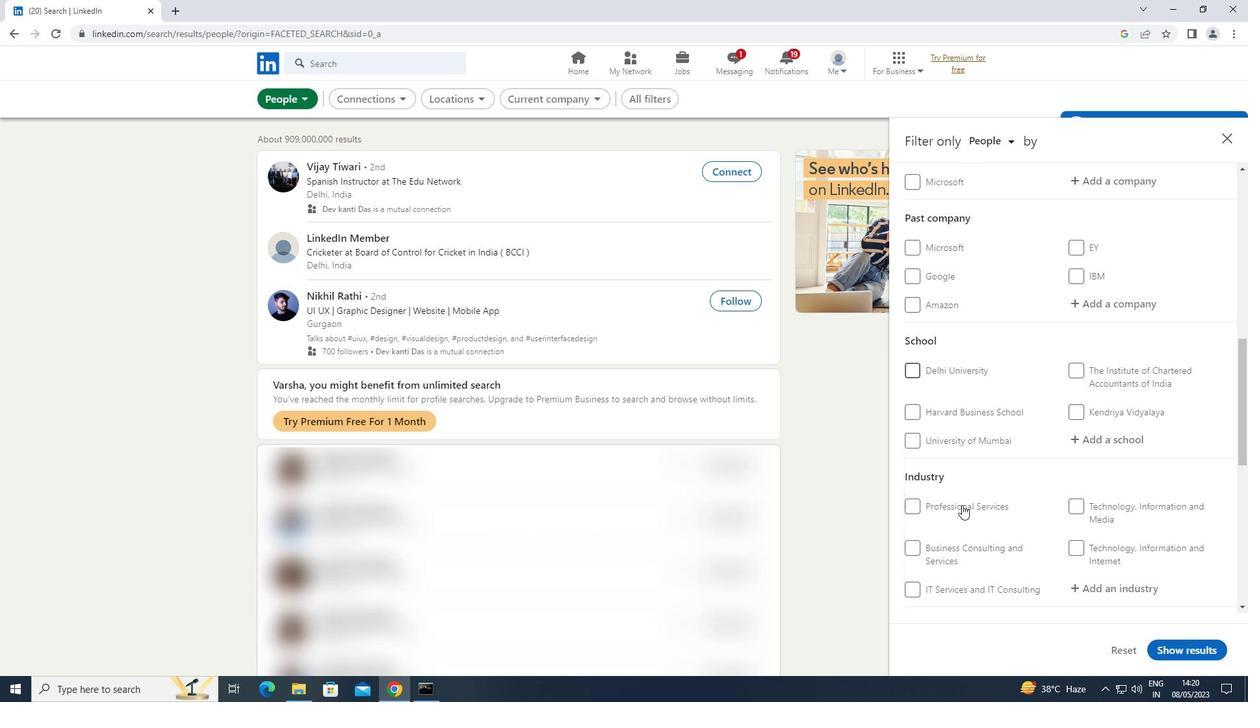 
Action: Mouse scrolled (962, 504) with delta (0, 0)
Screenshot: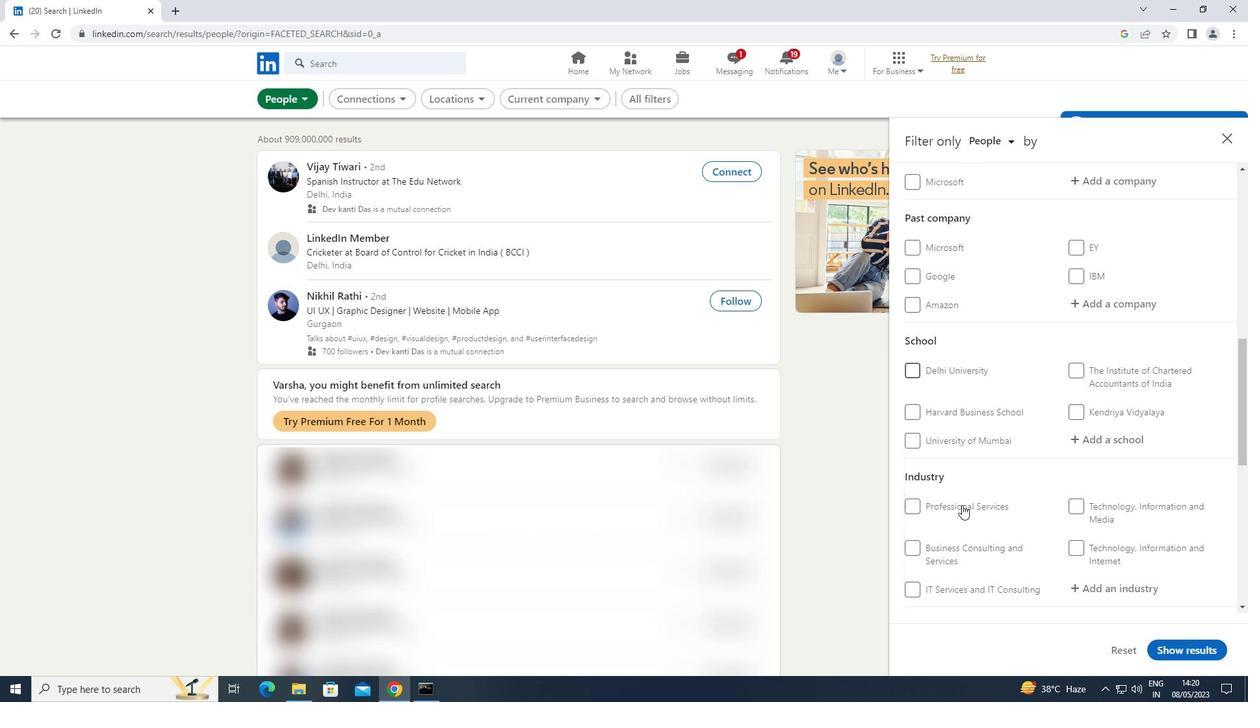 
Action: Mouse scrolled (962, 504) with delta (0, 0)
Screenshot: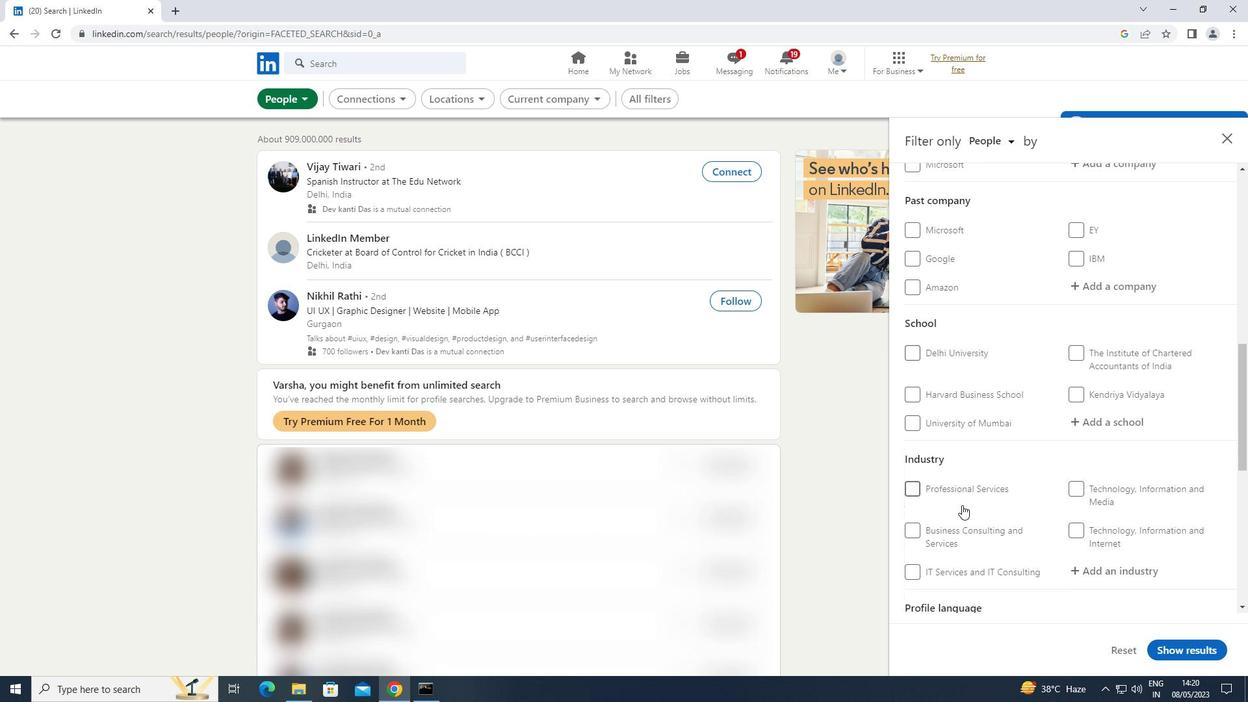 
Action: Mouse moved to (913, 489)
Screenshot: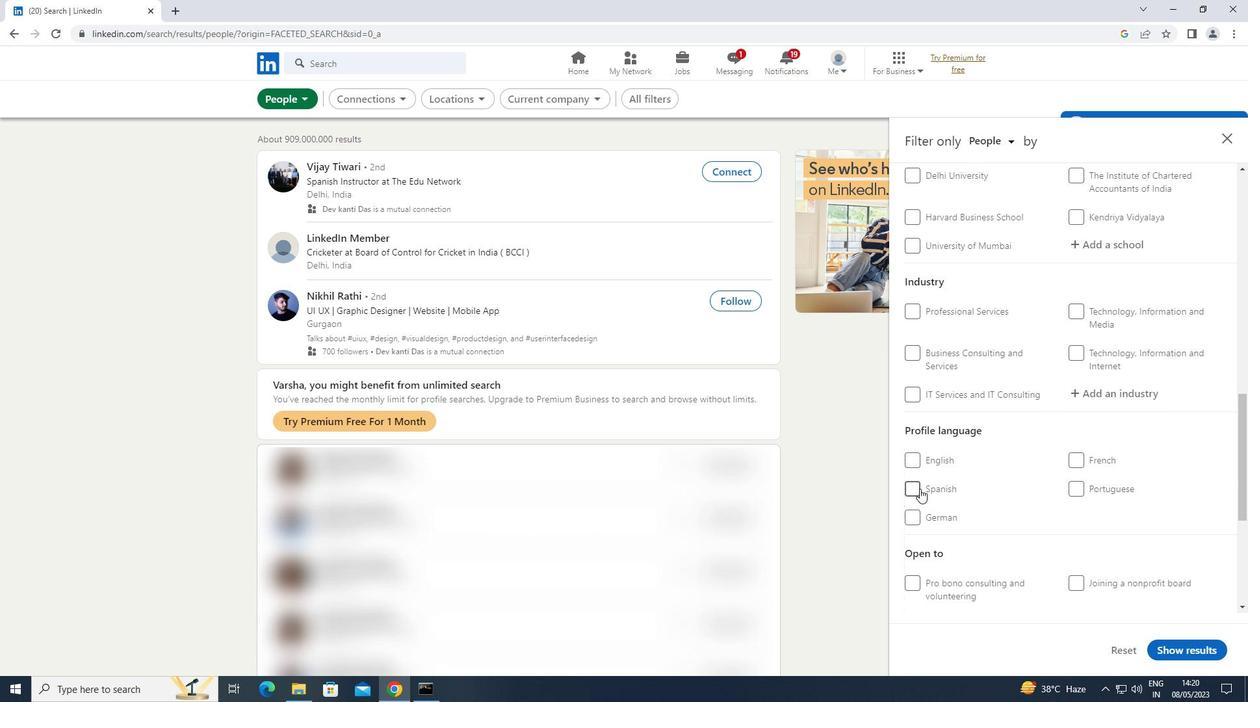 
Action: Mouse pressed left at (913, 489)
Screenshot: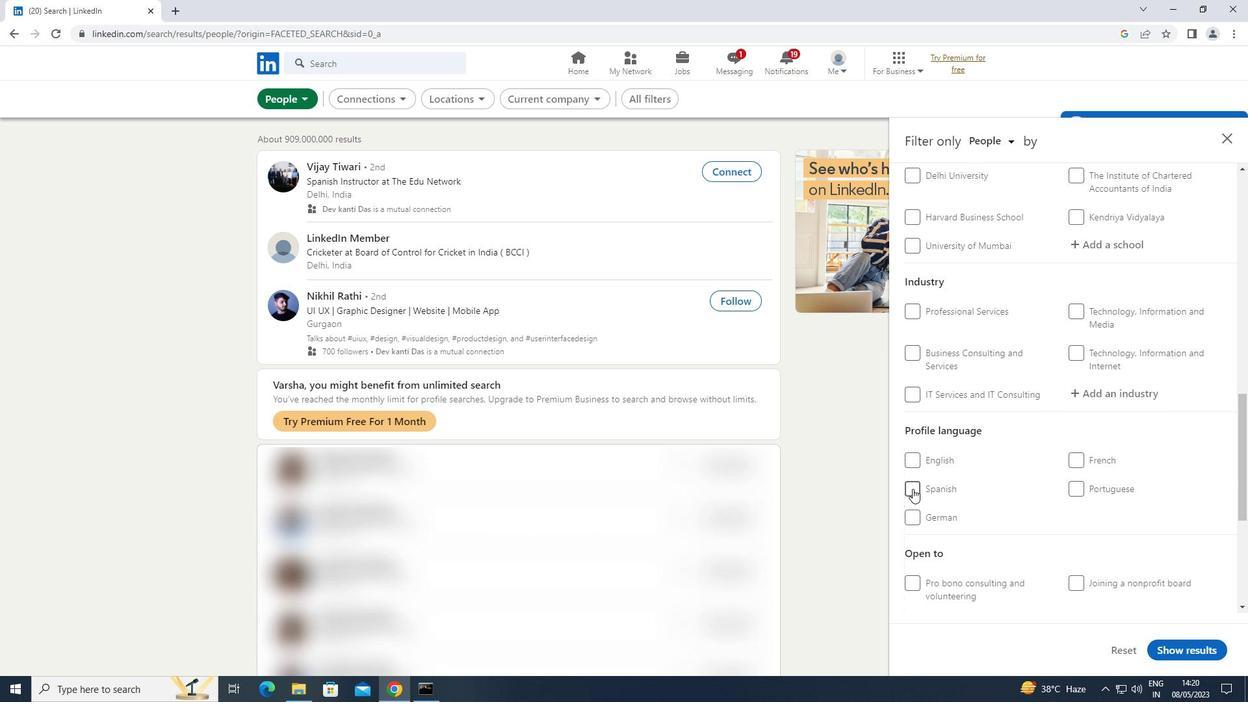 
Action: Mouse moved to (916, 489)
Screenshot: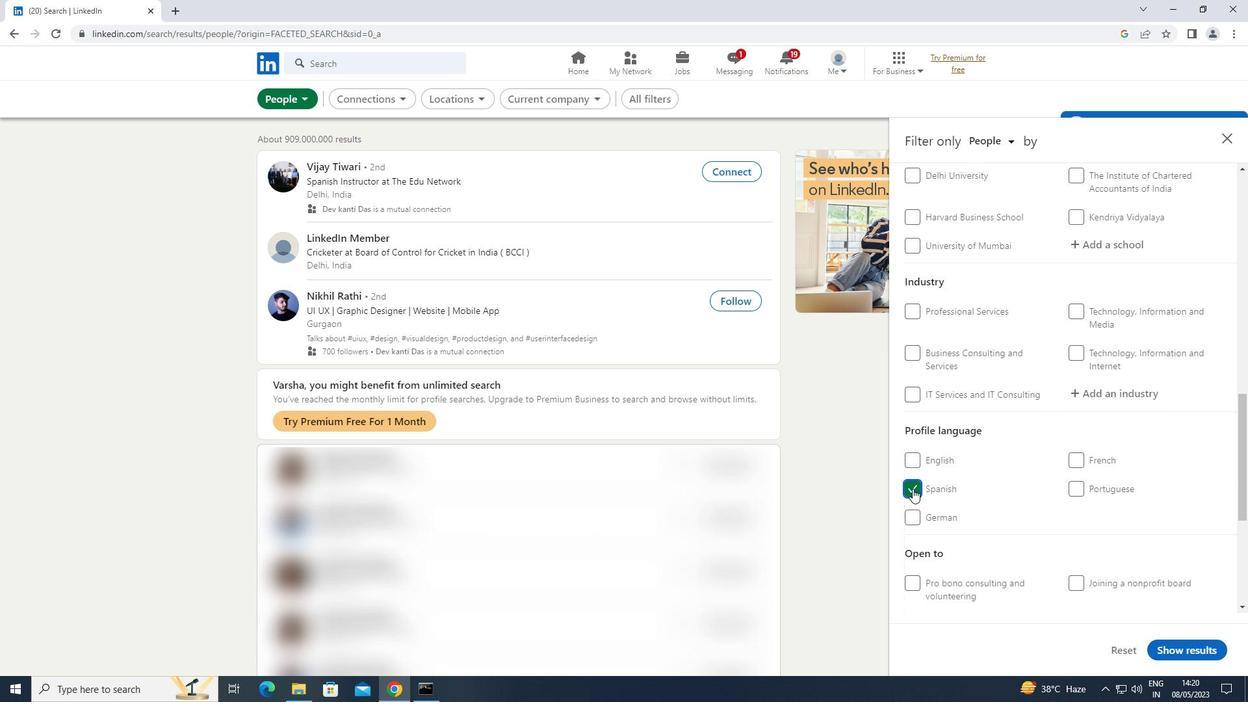 
Action: Mouse scrolled (916, 490) with delta (0, 0)
Screenshot: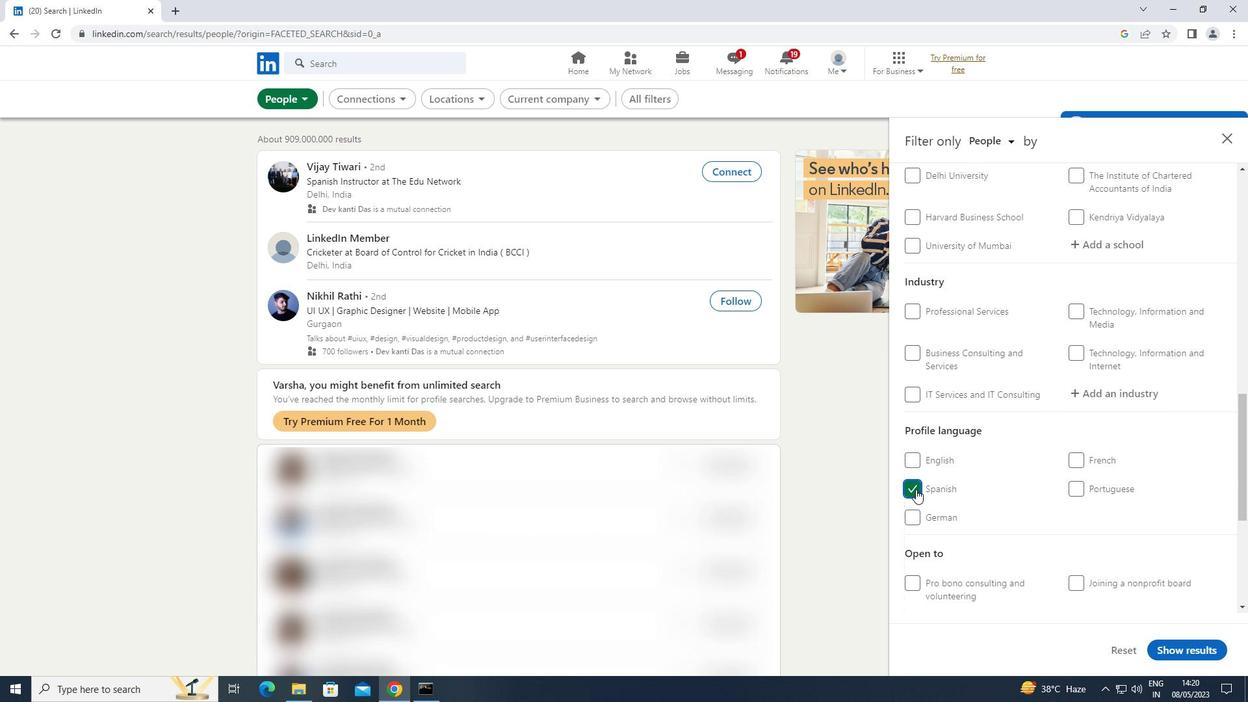
Action: Mouse scrolled (916, 490) with delta (0, 0)
Screenshot: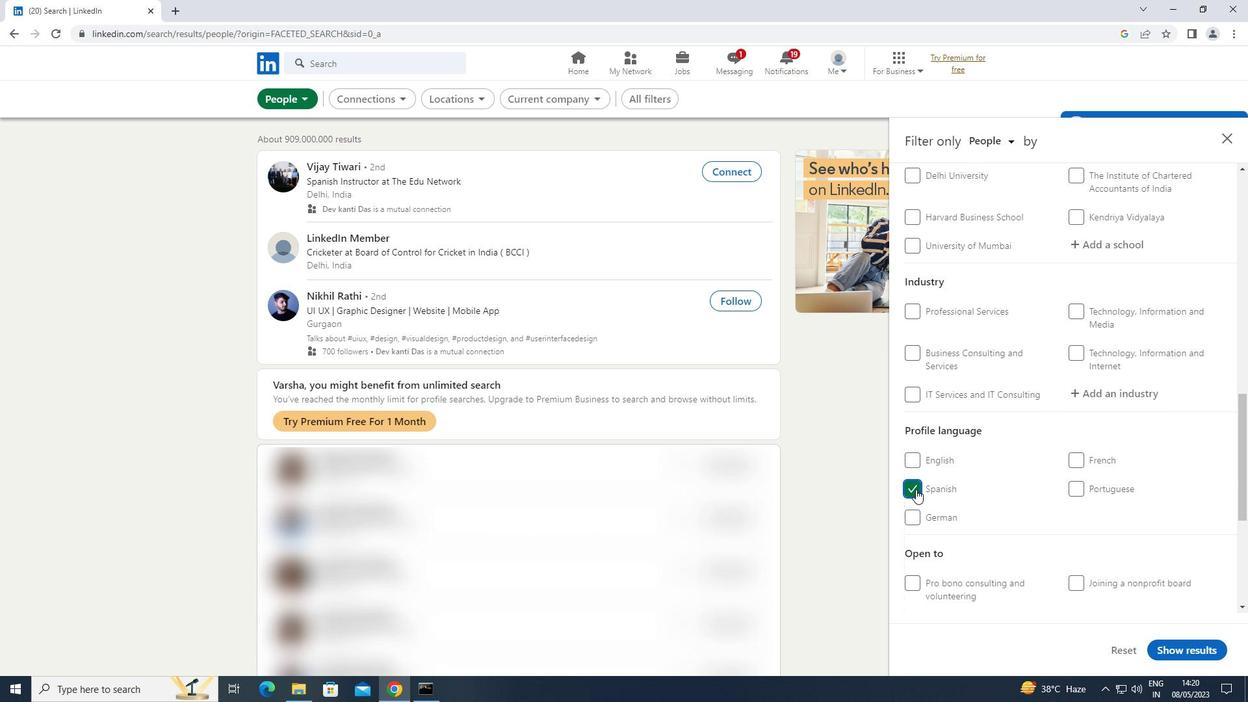 
Action: Mouse scrolled (916, 490) with delta (0, 0)
Screenshot: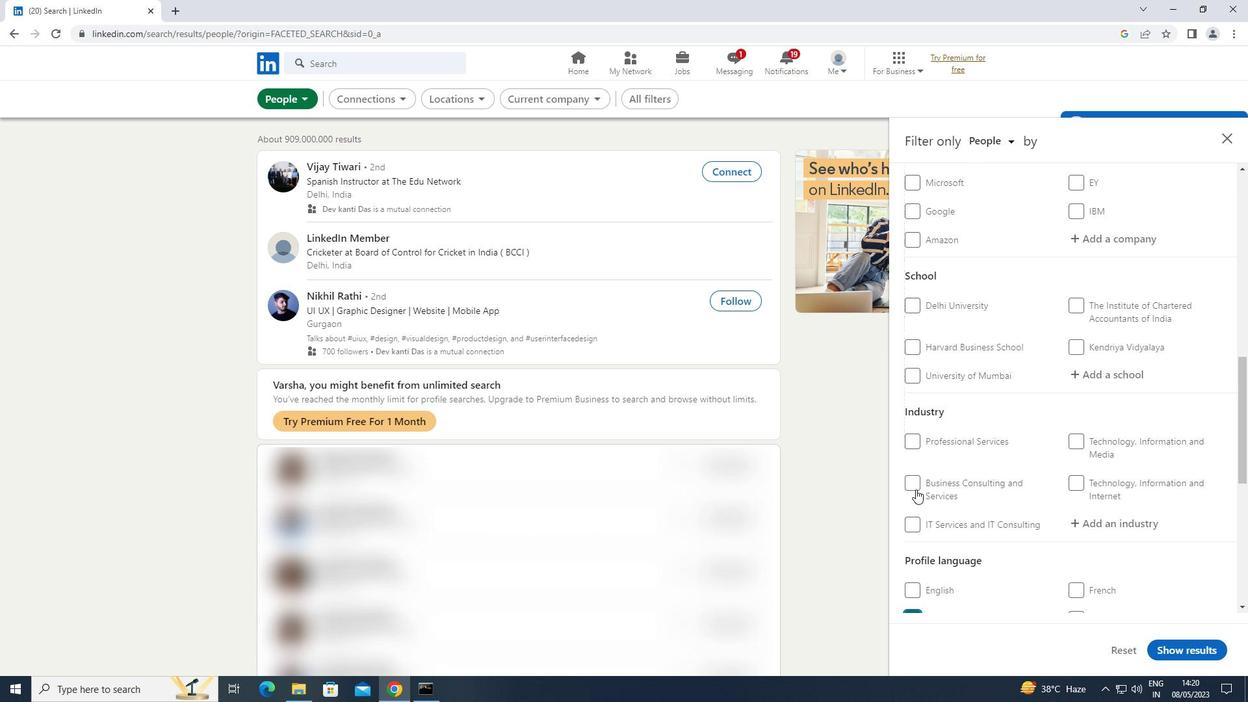 
Action: Mouse scrolled (916, 490) with delta (0, 0)
Screenshot: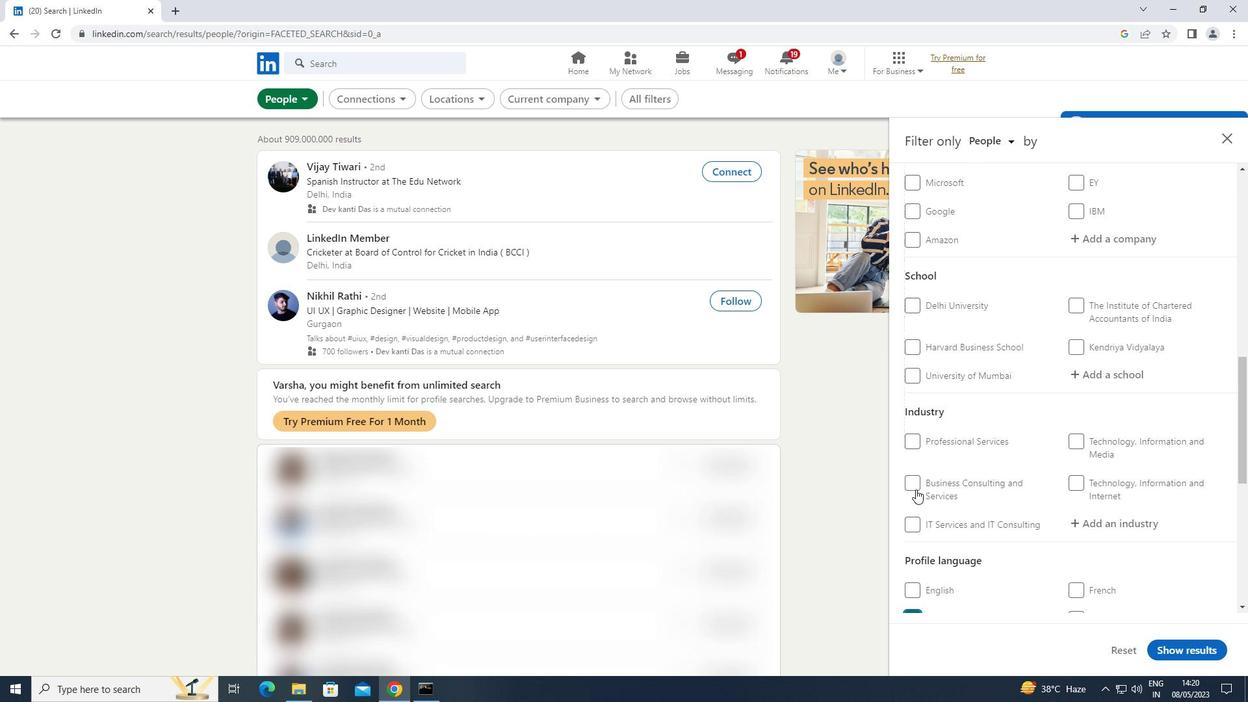 
Action: Mouse scrolled (916, 490) with delta (0, 0)
Screenshot: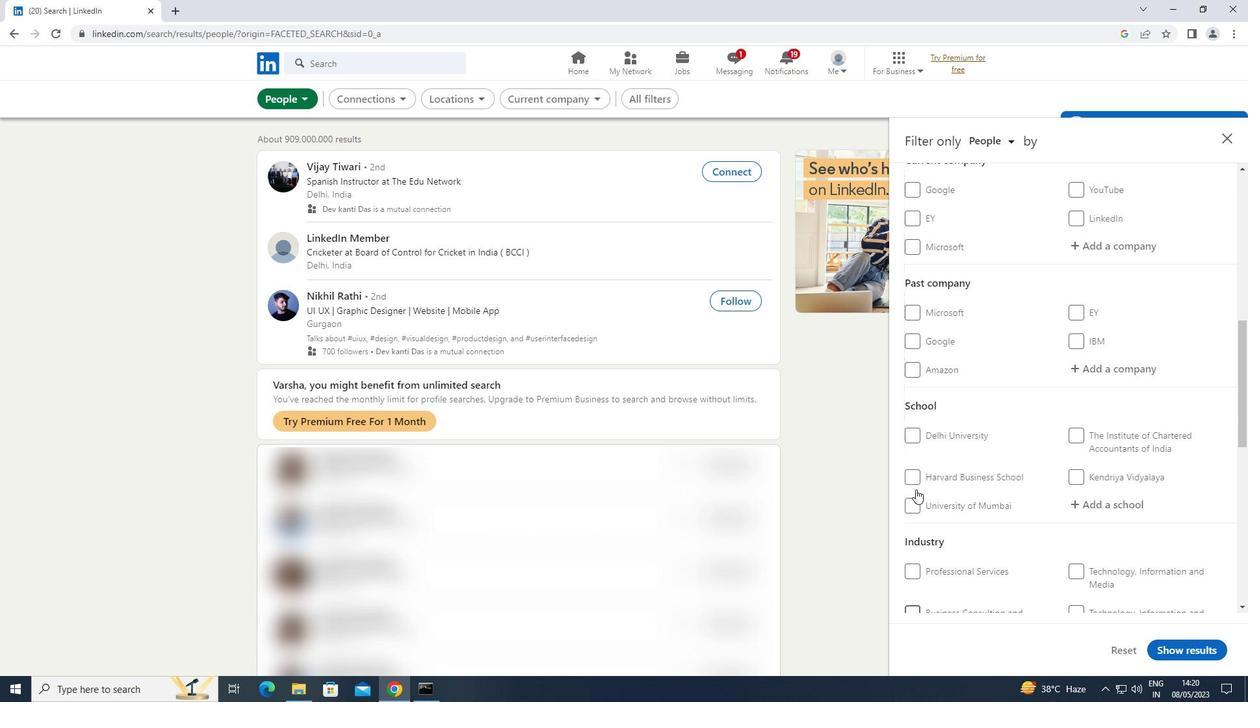 
Action: Mouse scrolled (916, 490) with delta (0, 0)
Screenshot: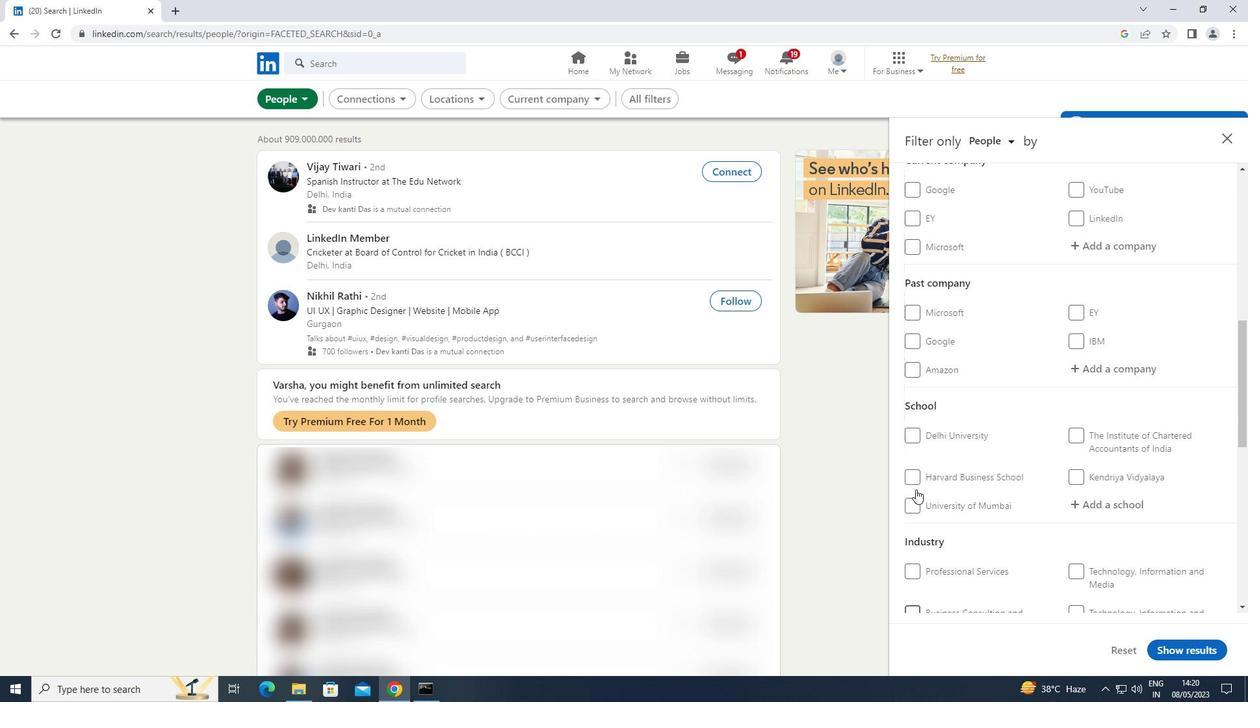
Action: Mouse scrolled (916, 490) with delta (0, 0)
Screenshot: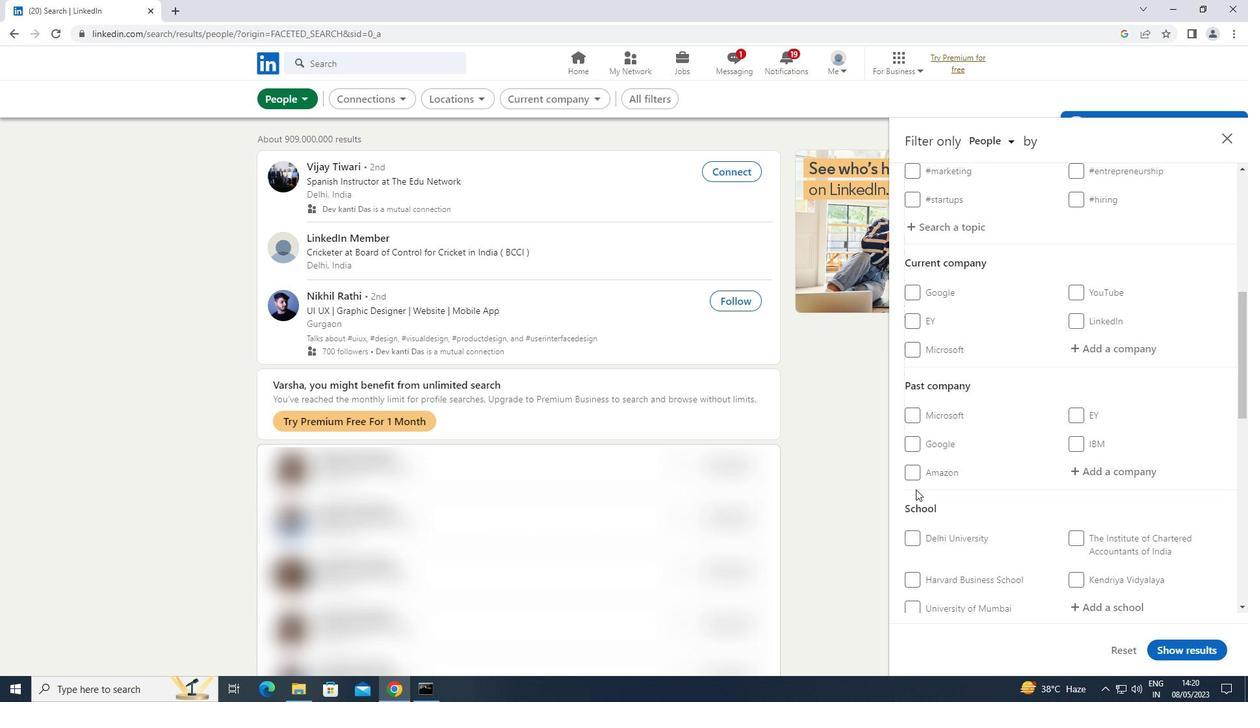 
Action: Mouse moved to (1118, 437)
Screenshot: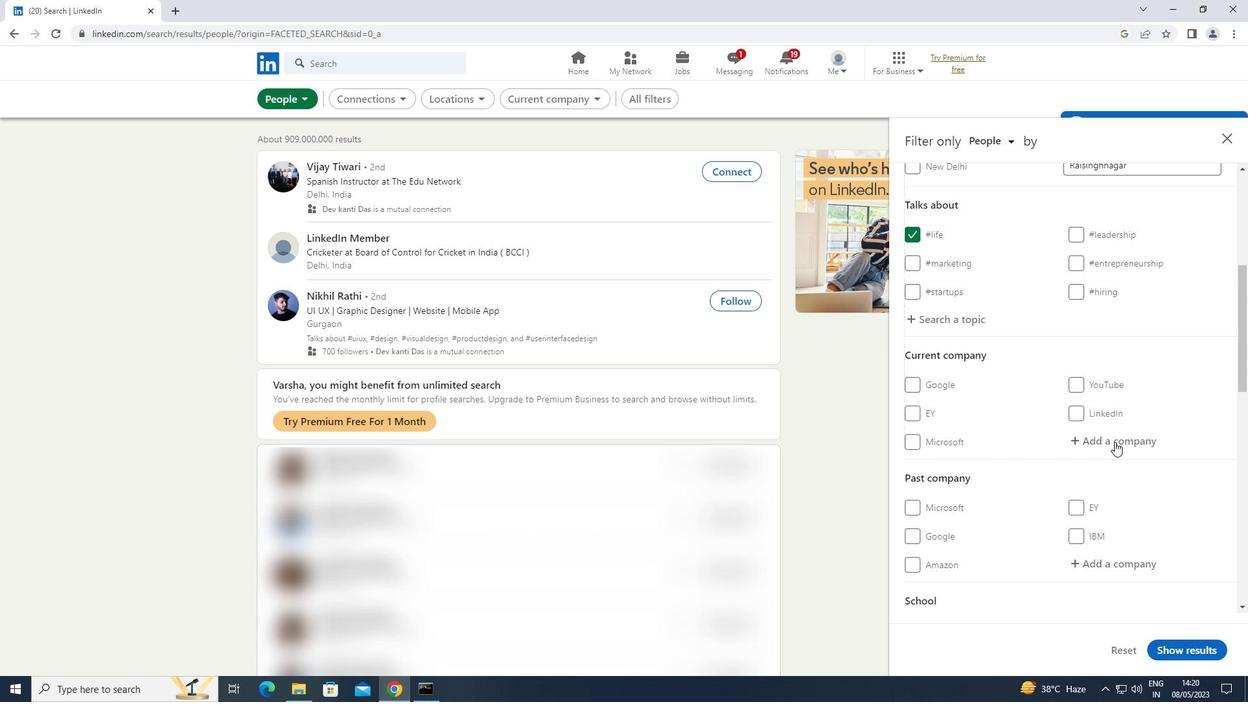 
Action: Mouse pressed left at (1118, 437)
Screenshot: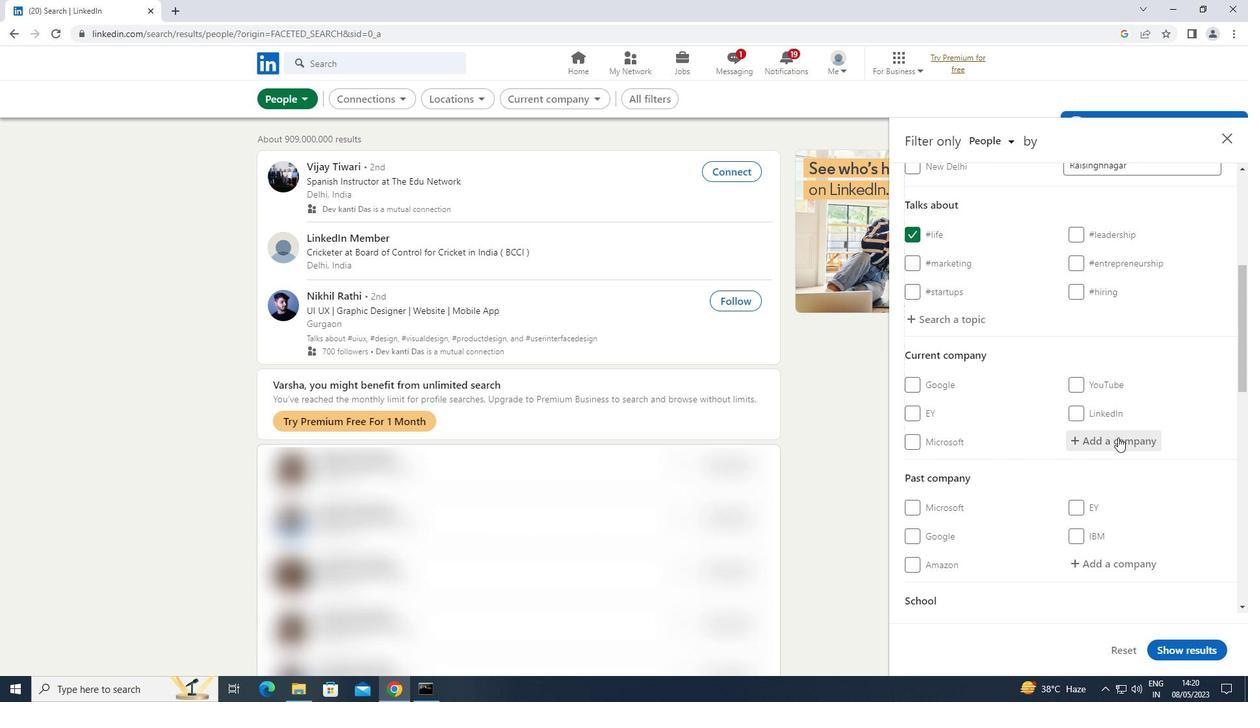 
Action: Key pressed <Key.shift>HR<Key.space><Key.shift><Key.shift><Key.shift><Key.shift><Key.shift><Key.shift><Key.shift><Key.shift><Key.shift><Key.shift>KN<Key.space>
Screenshot: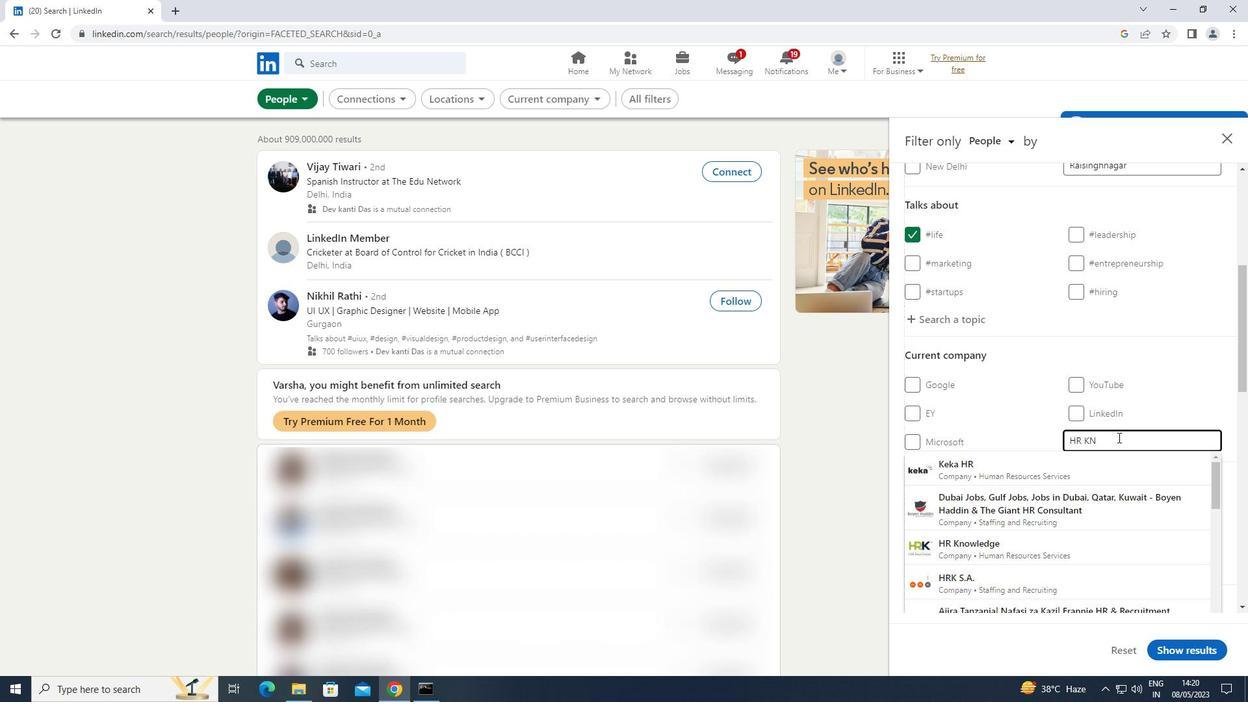 
Action: Mouse moved to (1034, 467)
Screenshot: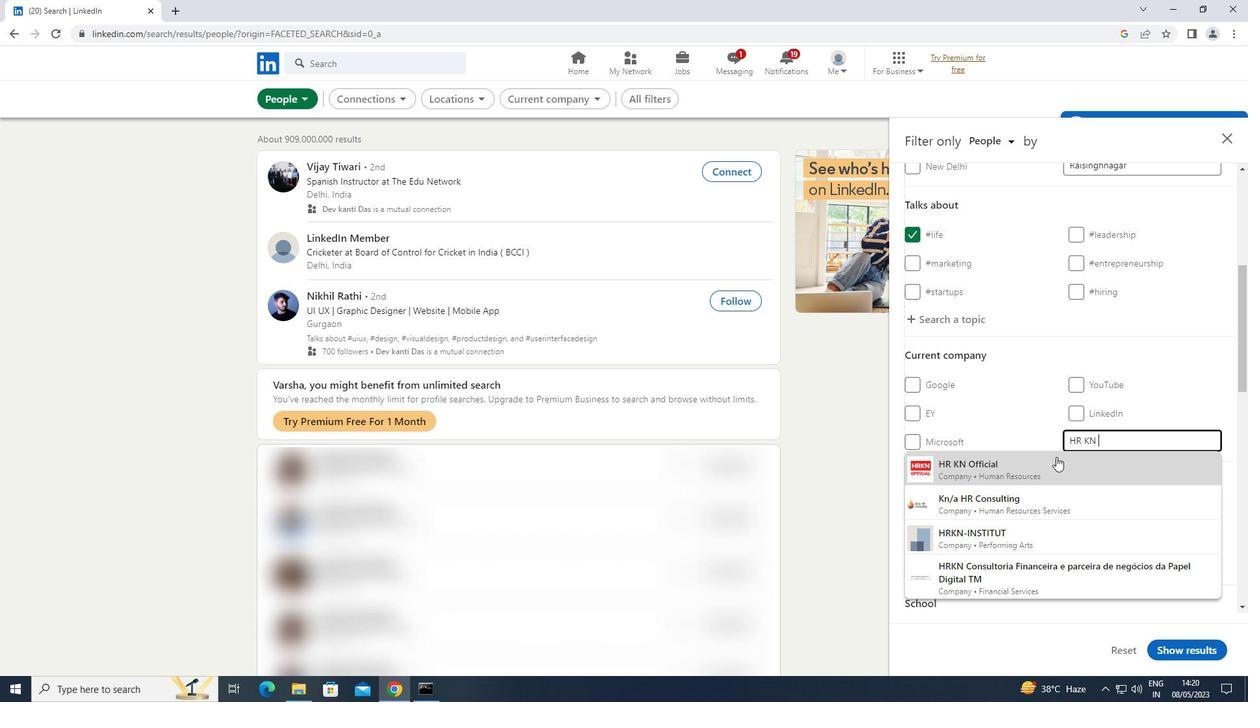 
Action: Mouse pressed left at (1034, 467)
Screenshot: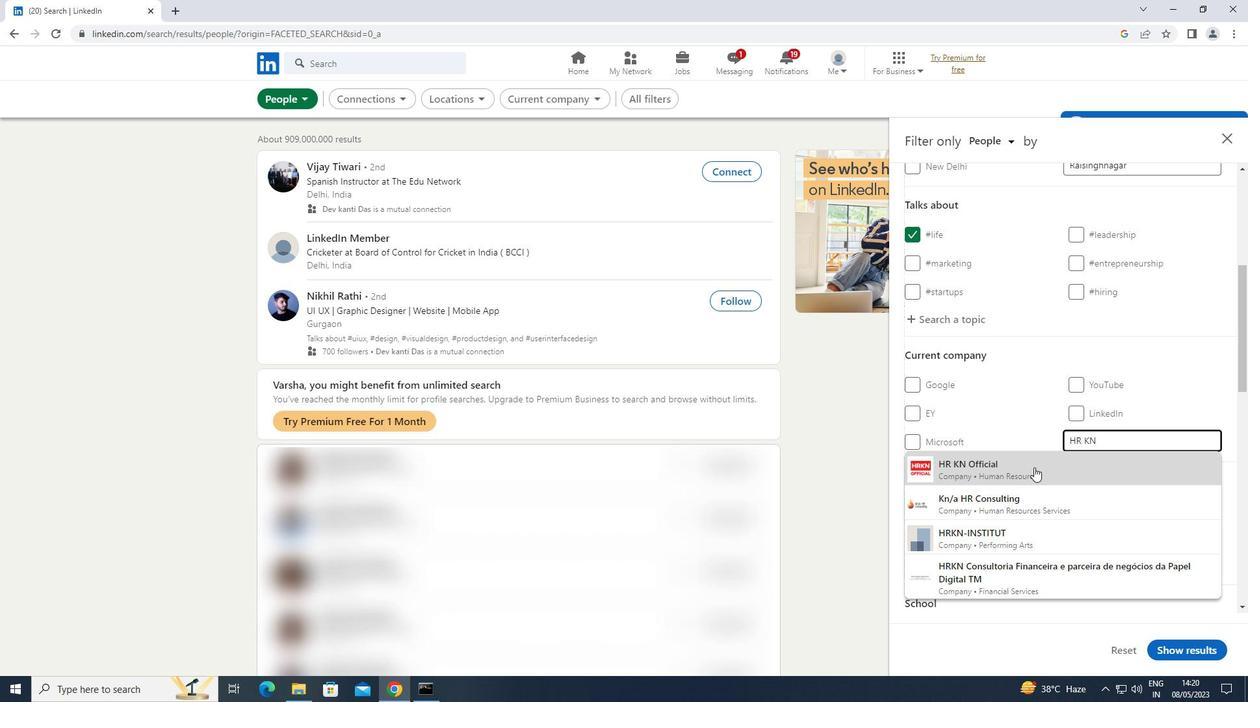 
Action: Mouse moved to (1034, 464)
Screenshot: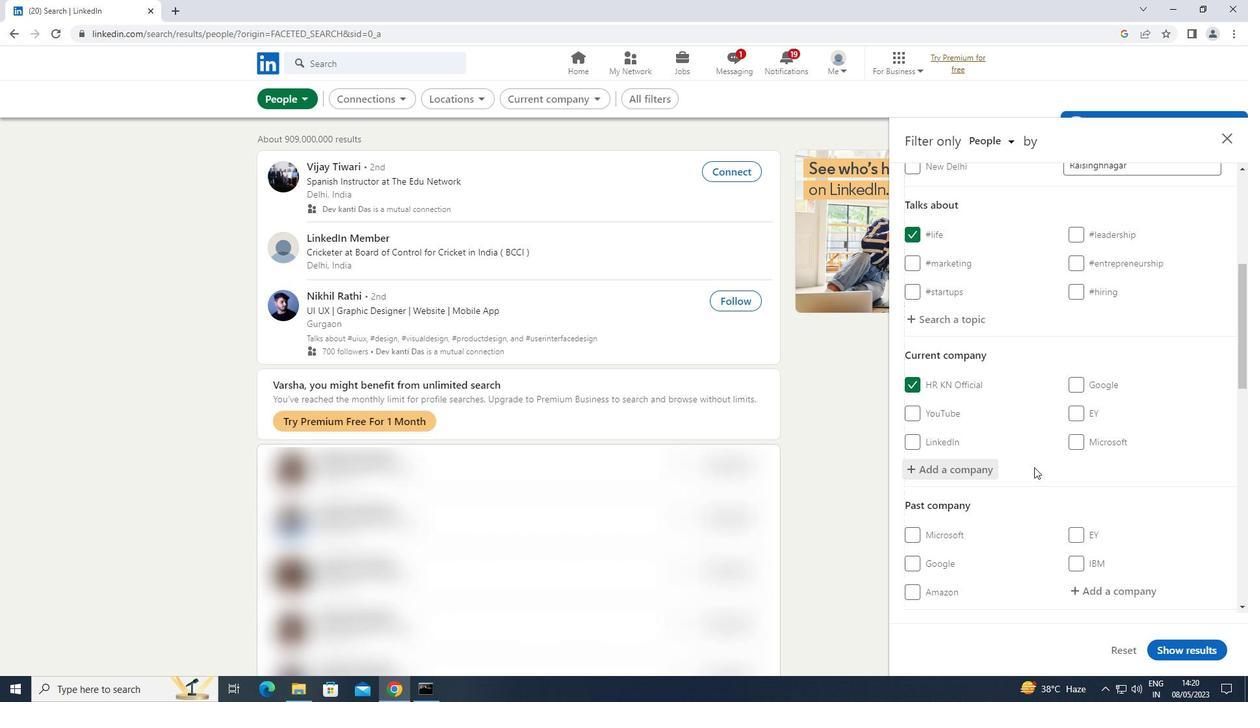 
Action: Mouse scrolled (1034, 463) with delta (0, 0)
Screenshot: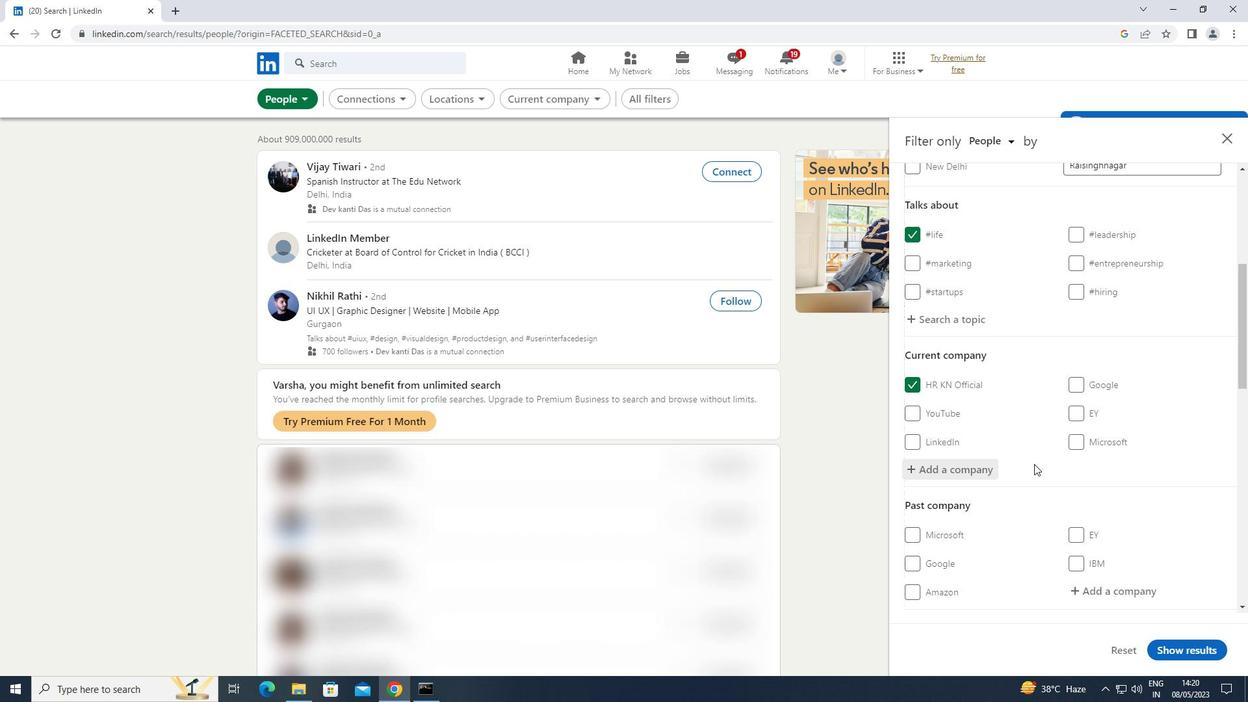 
Action: Mouse scrolled (1034, 463) with delta (0, 0)
Screenshot: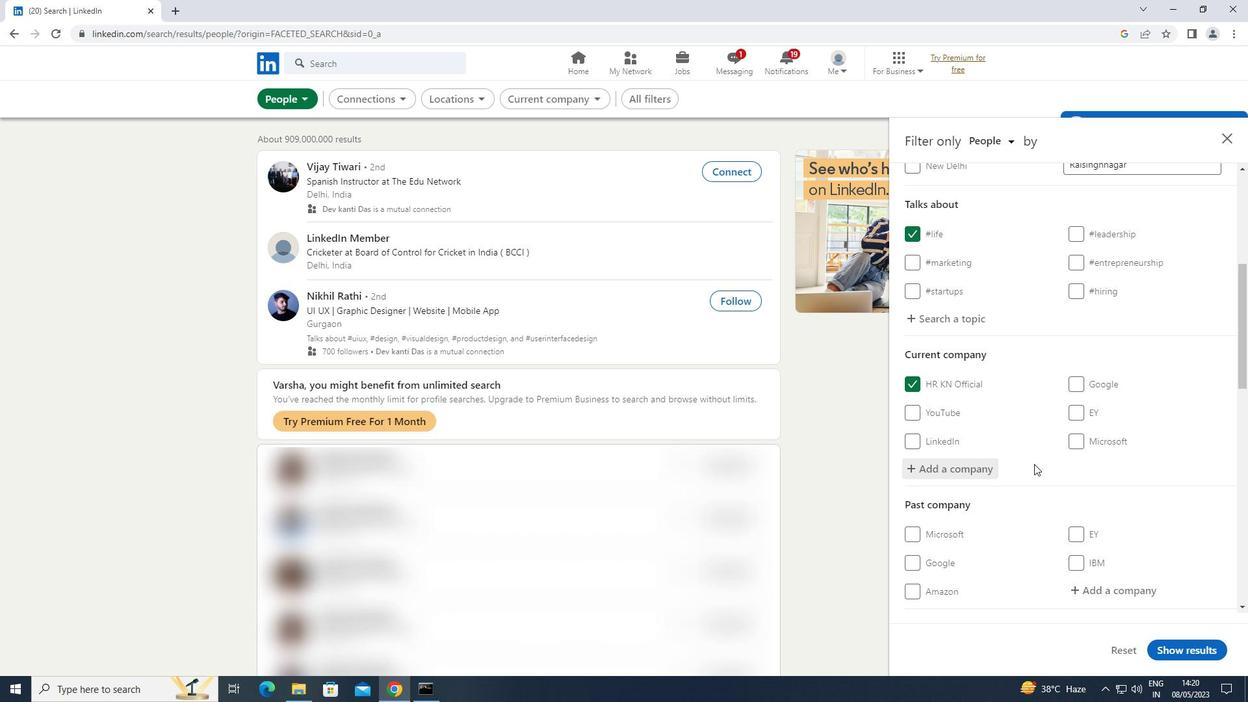 
Action: Mouse moved to (1034, 464)
Screenshot: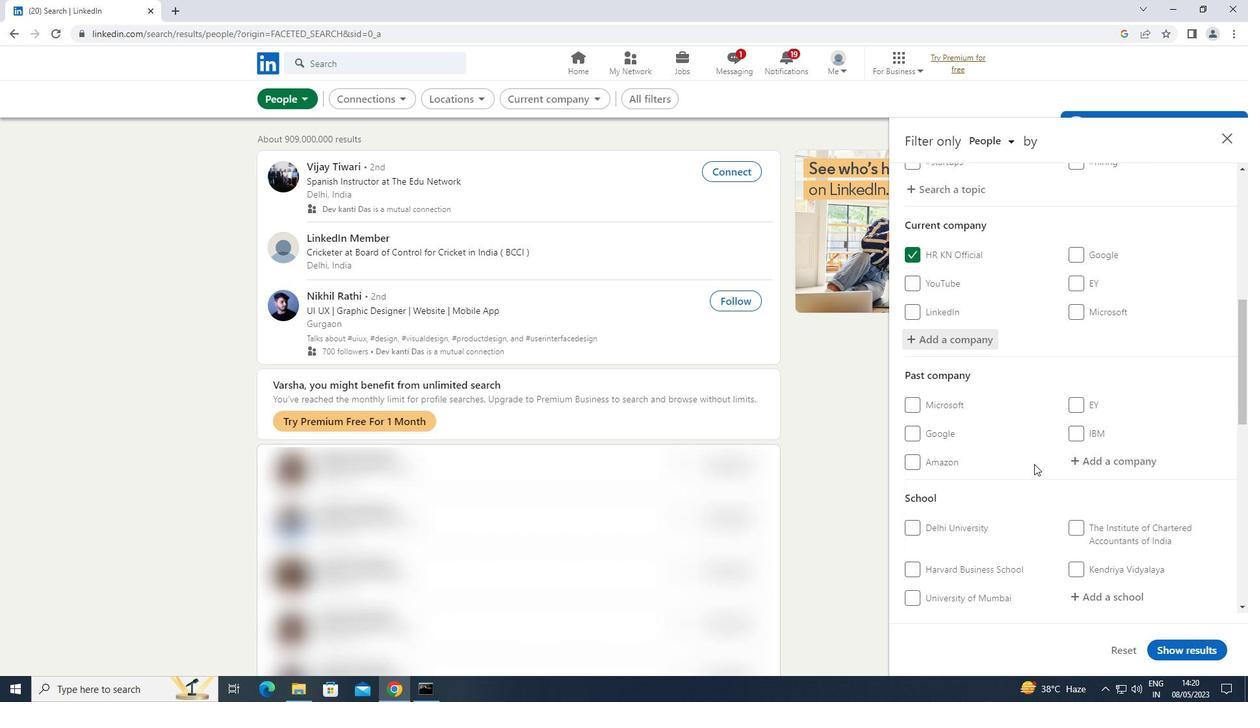 
Action: Mouse scrolled (1034, 463) with delta (0, 0)
Screenshot: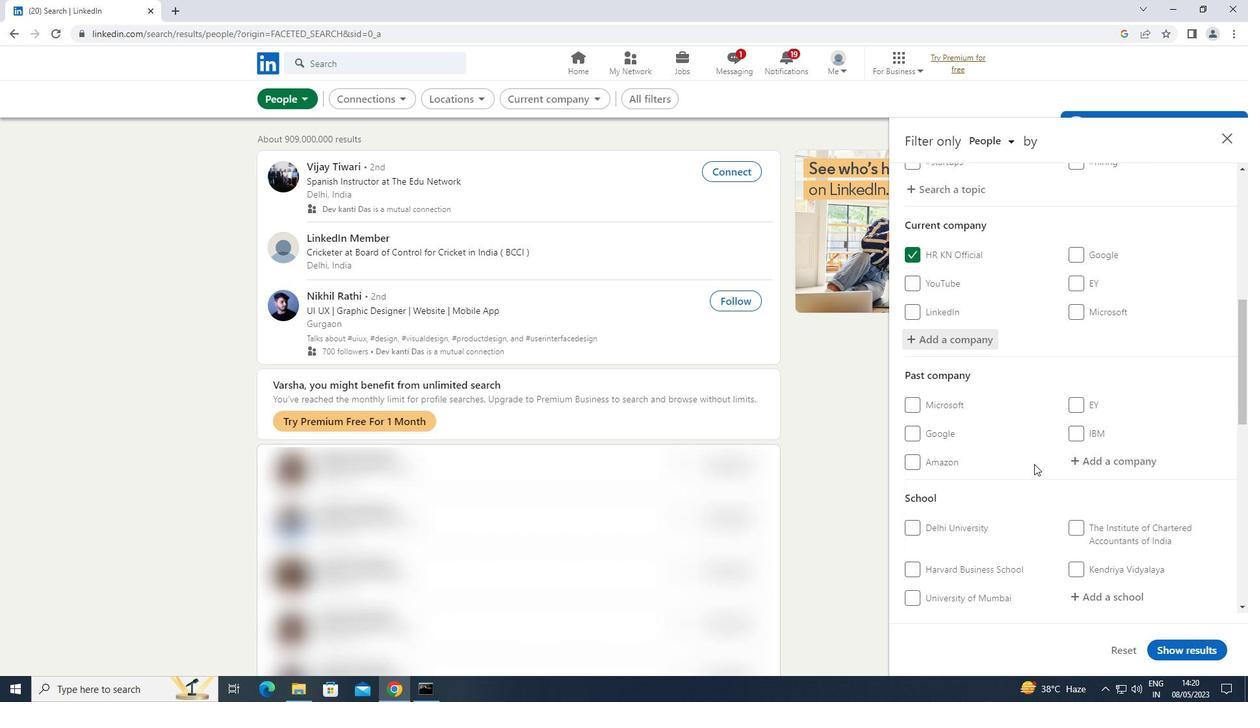 
Action: Mouse scrolled (1034, 463) with delta (0, 0)
Screenshot: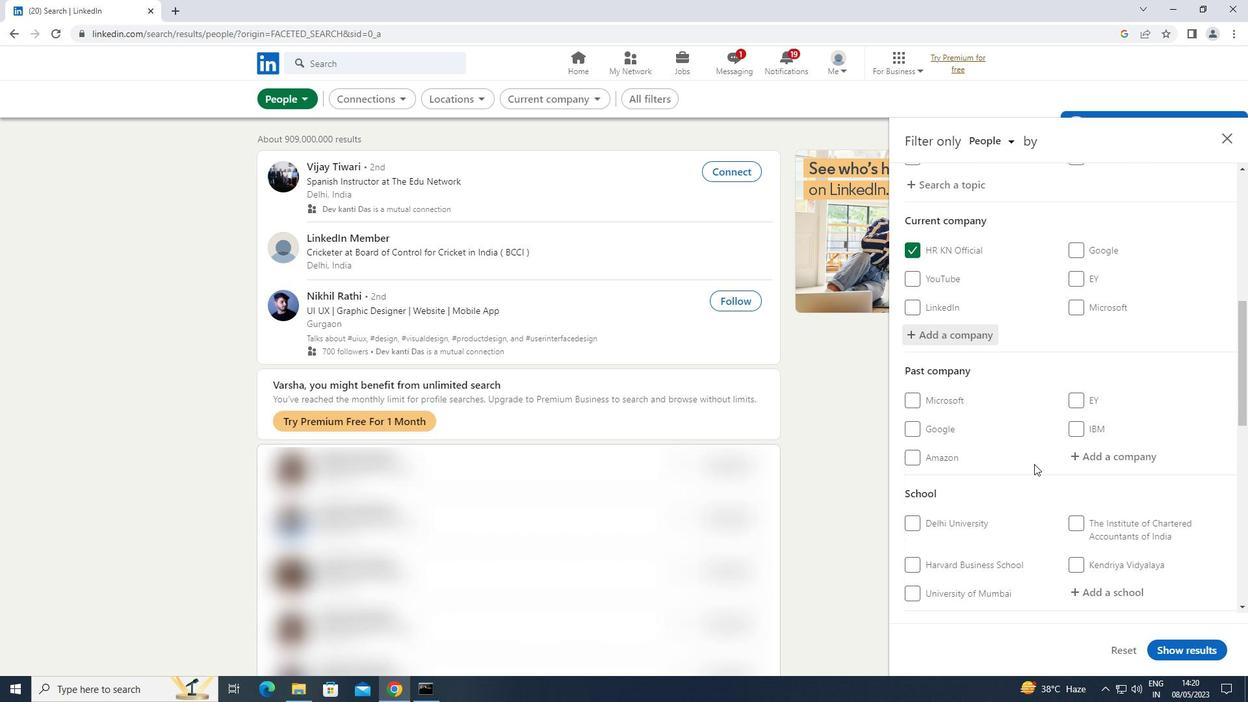 
Action: Mouse moved to (1078, 461)
Screenshot: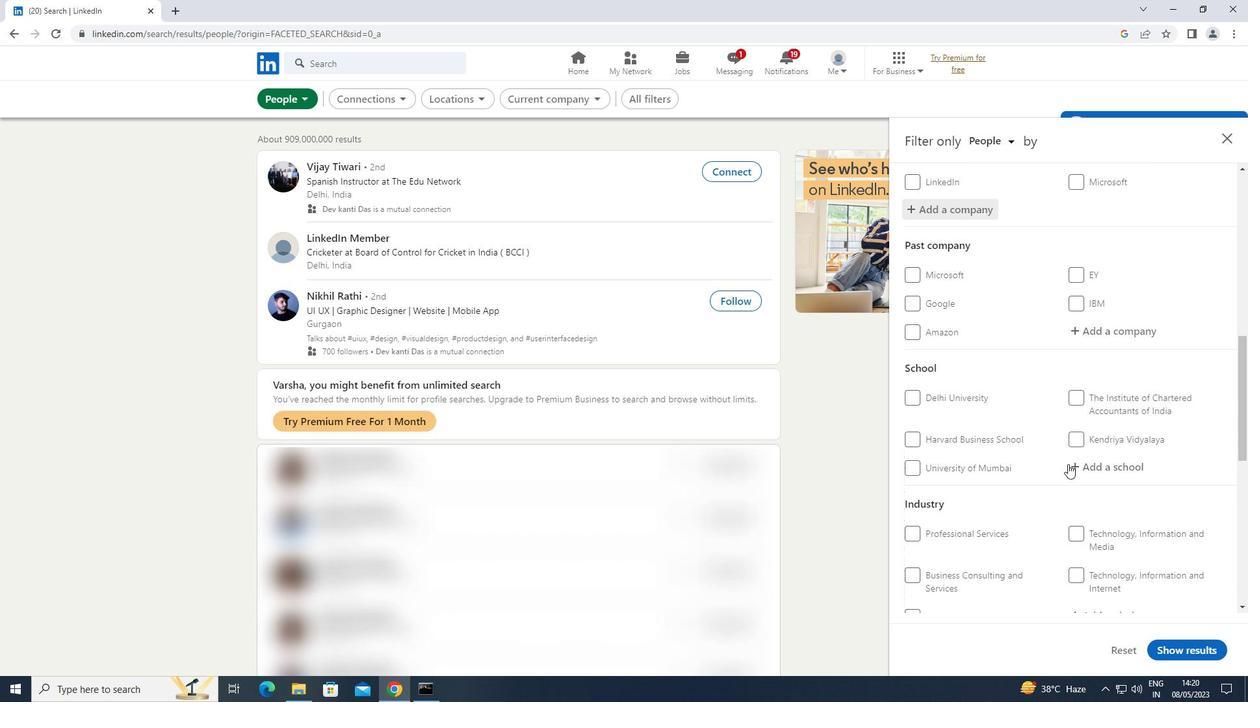 
Action: Mouse pressed left at (1078, 461)
Screenshot: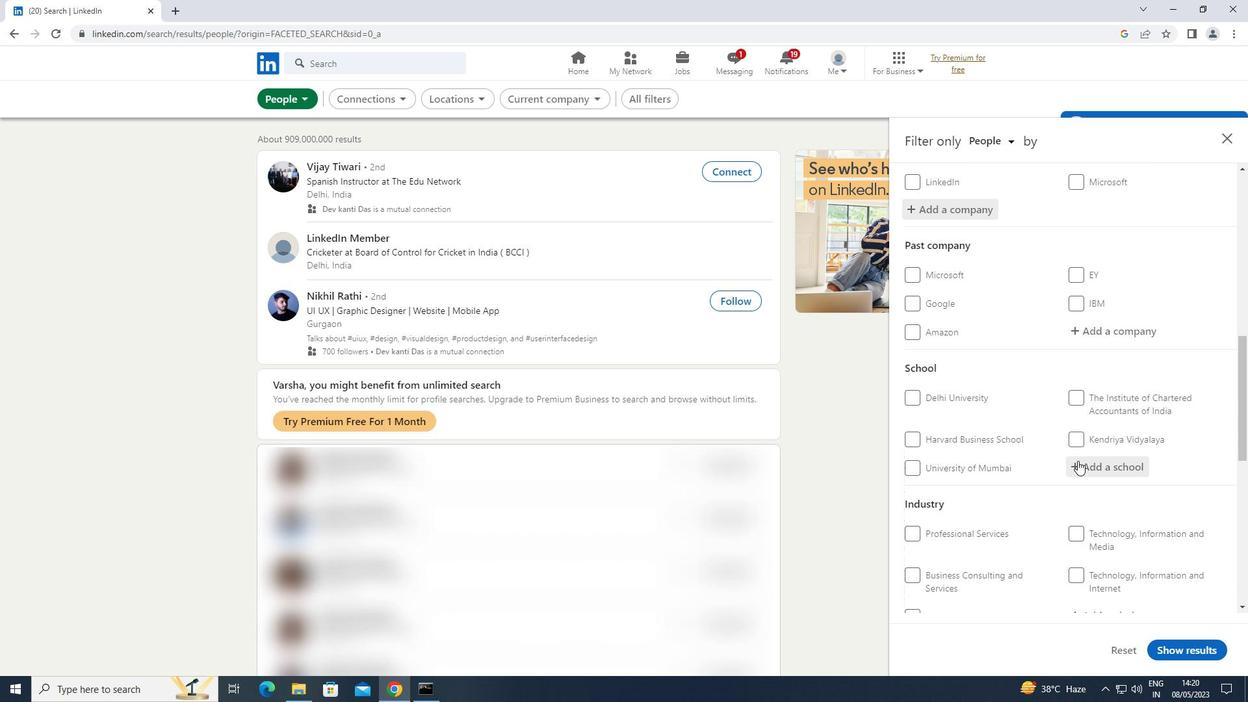 
Action: Mouse moved to (1078, 461)
Screenshot: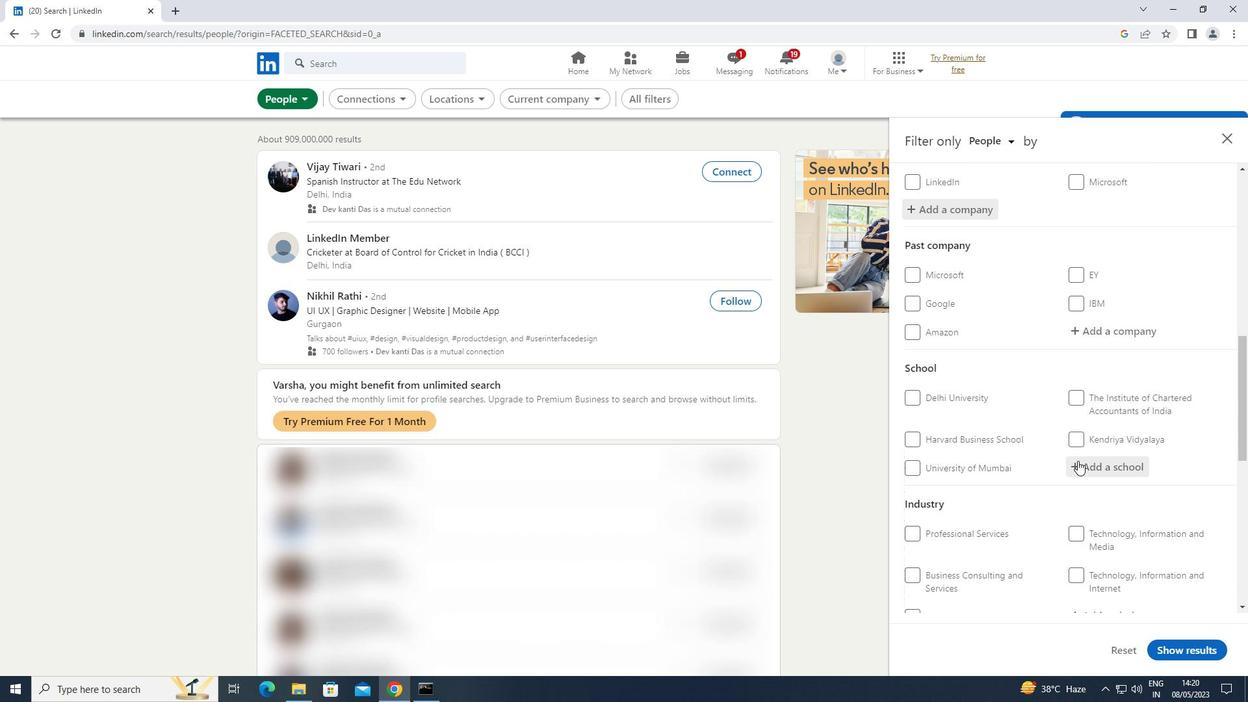 
Action: Key pressed <Key.shift>MAKHANLAL<Key.space>
Screenshot: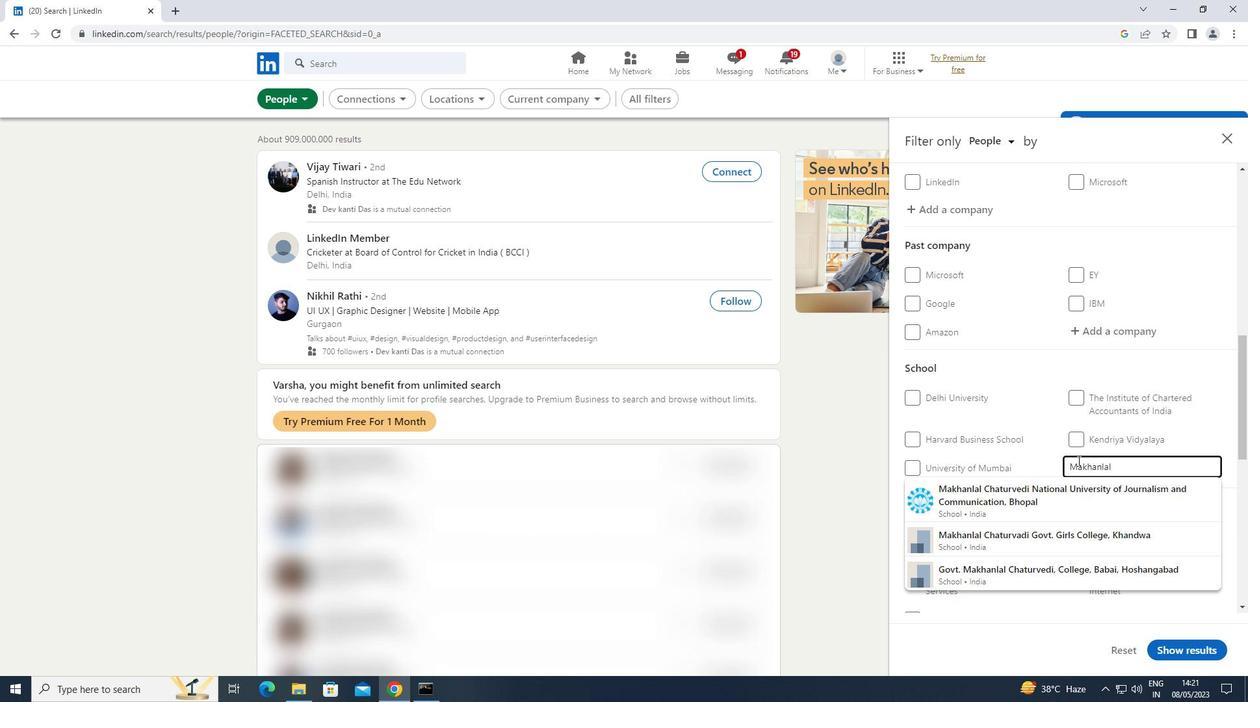 
Action: Mouse moved to (1036, 499)
Screenshot: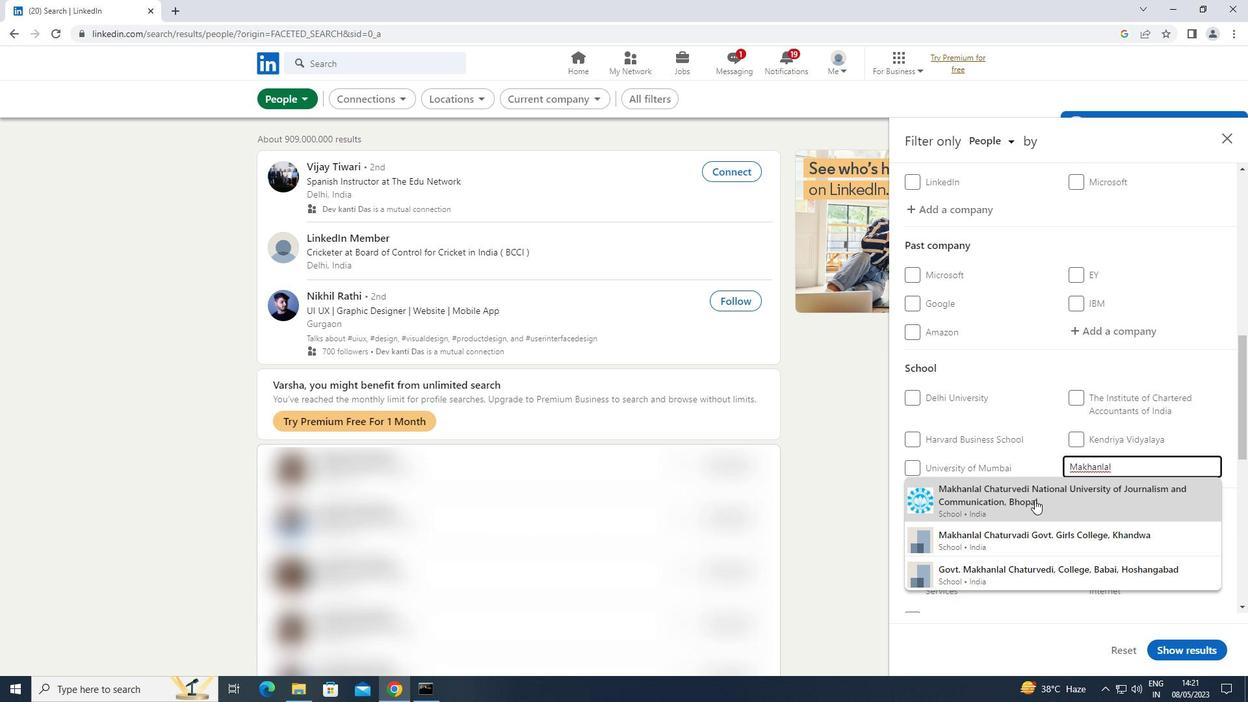 
Action: Mouse pressed left at (1036, 499)
Screenshot: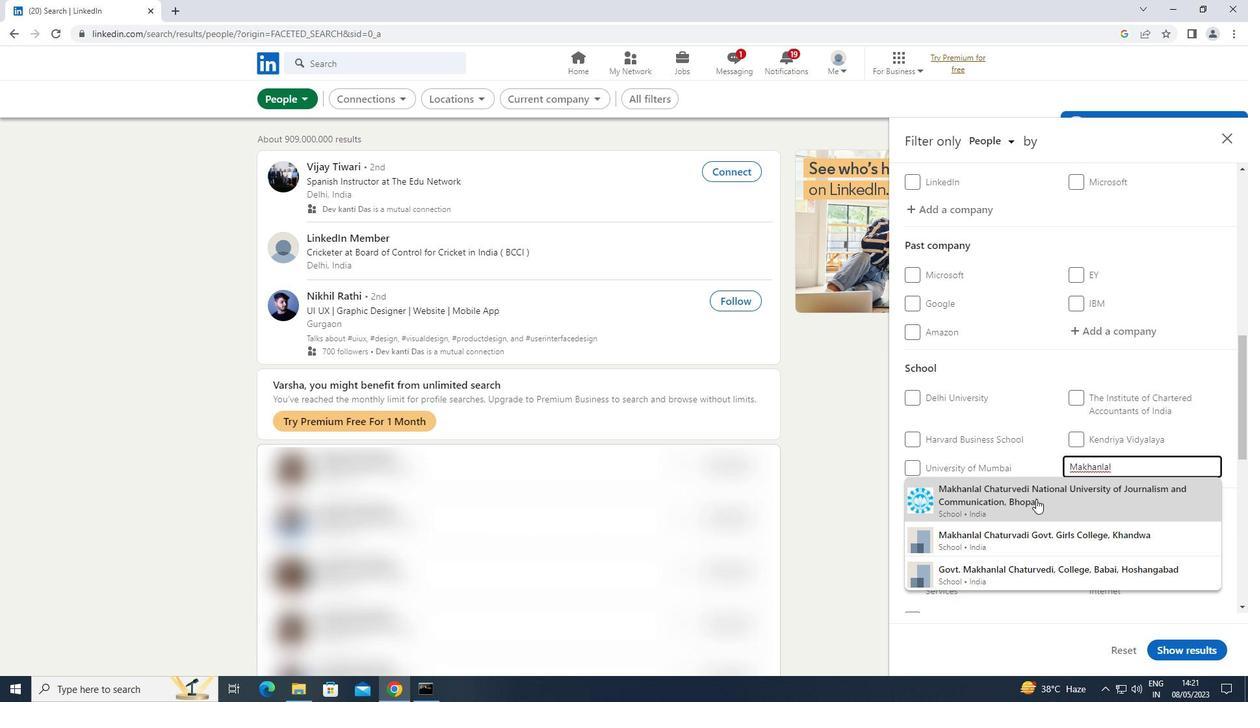 
Action: Mouse moved to (1038, 496)
Screenshot: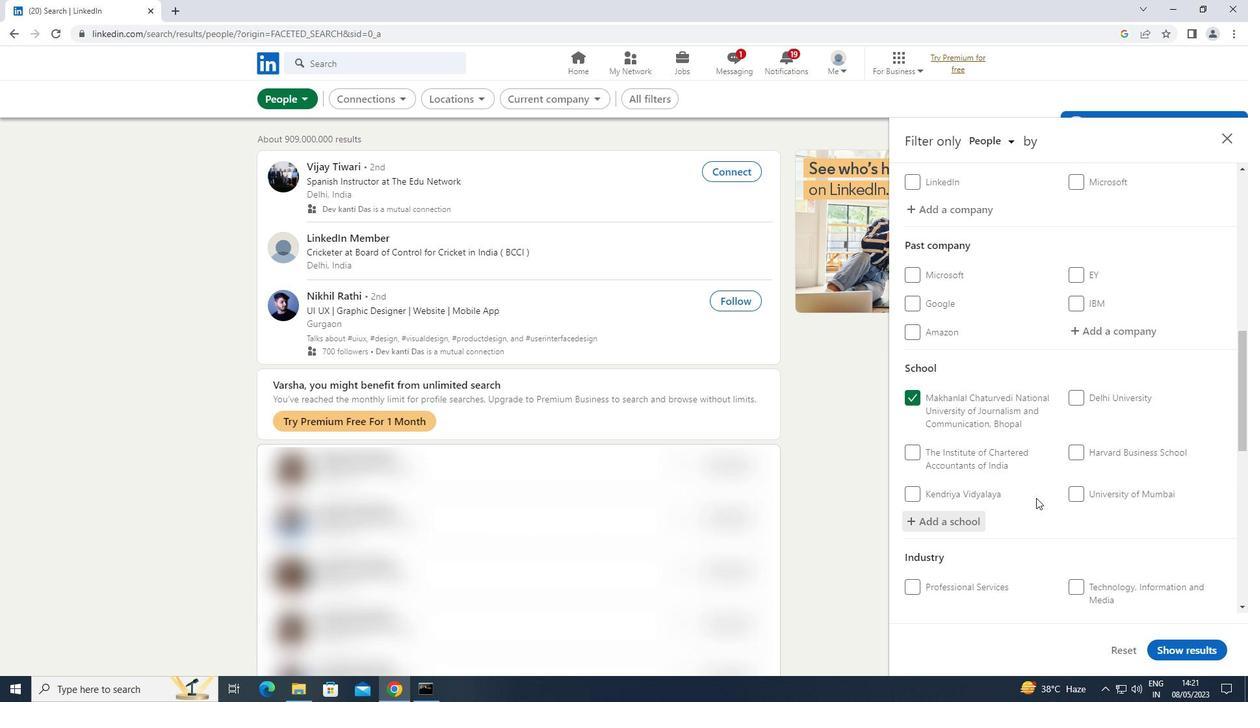 
Action: Mouse scrolled (1038, 495) with delta (0, 0)
Screenshot: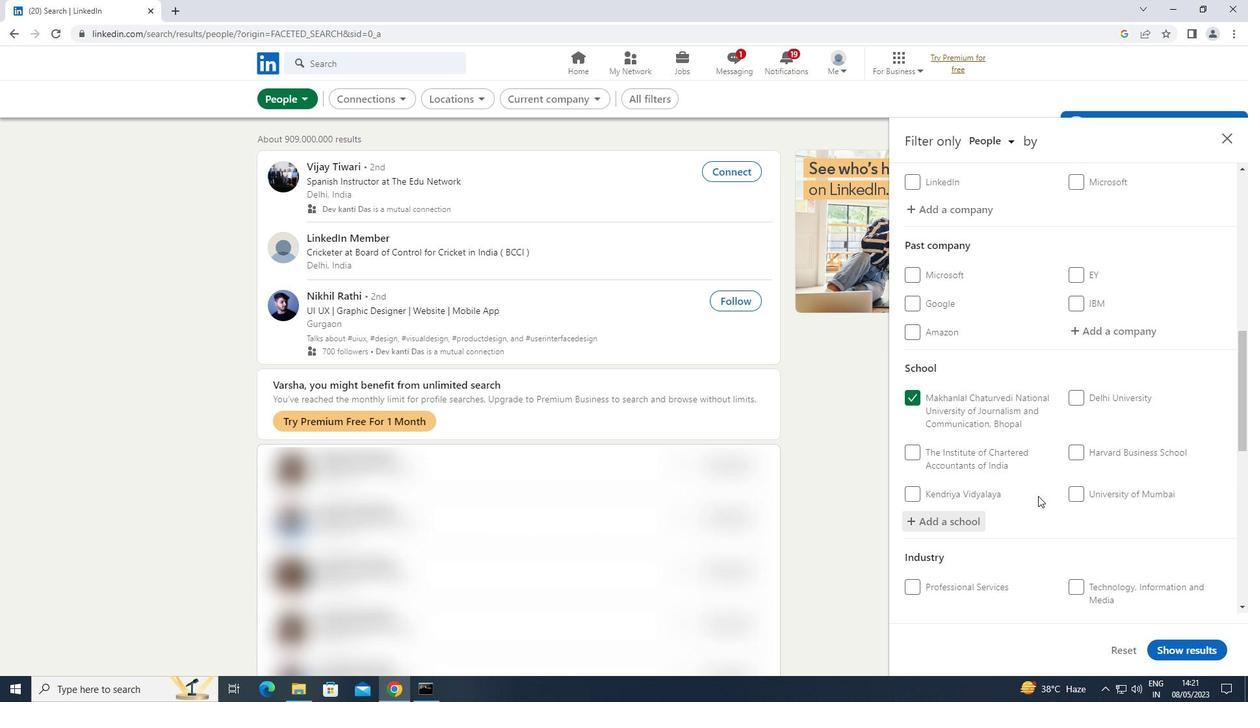 
Action: Mouse scrolled (1038, 495) with delta (0, 0)
Screenshot: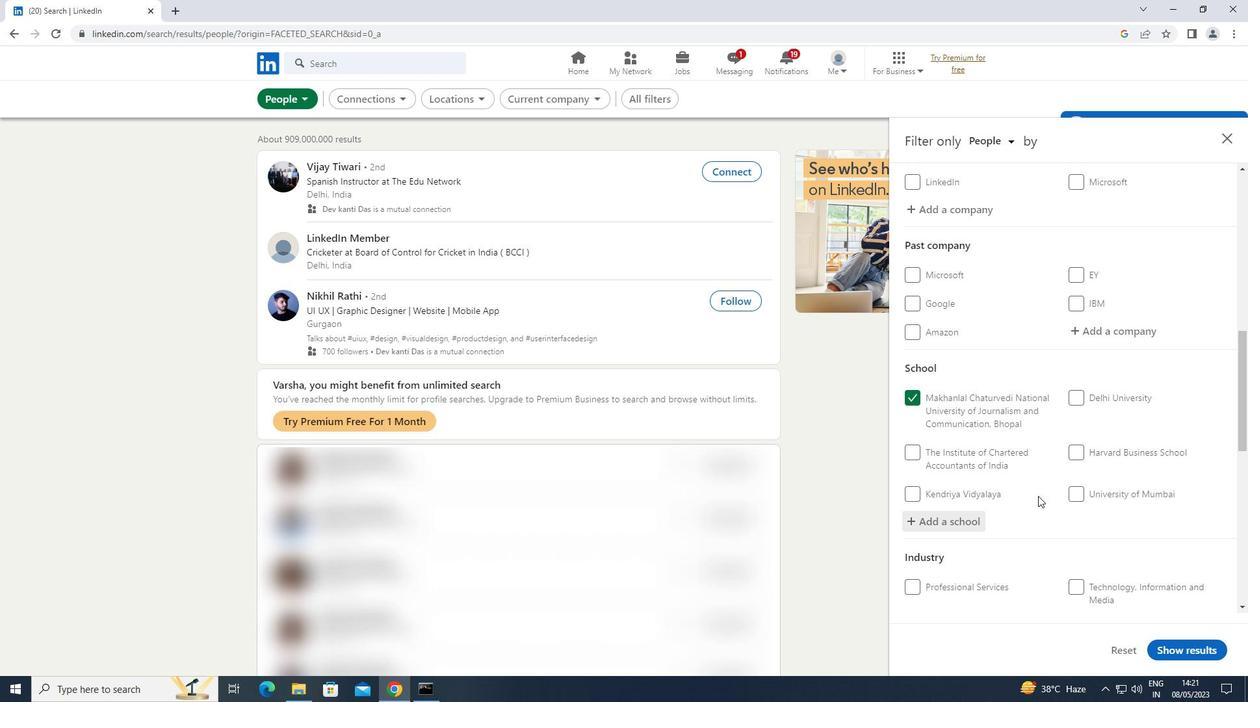 
Action: Mouse scrolled (1038, 495) with delta (0, 0)
Screenshot: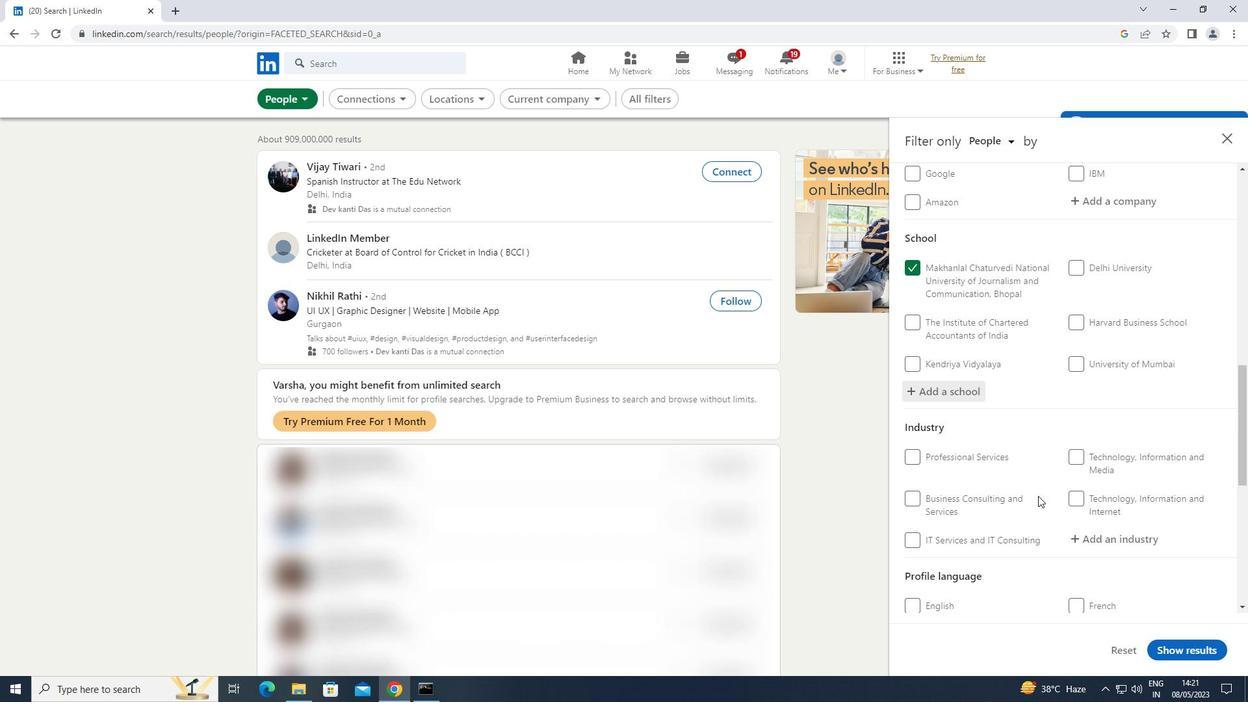 
Action: Mouse scrolled (1038, 495) with delta (0, 0)
Screenshot: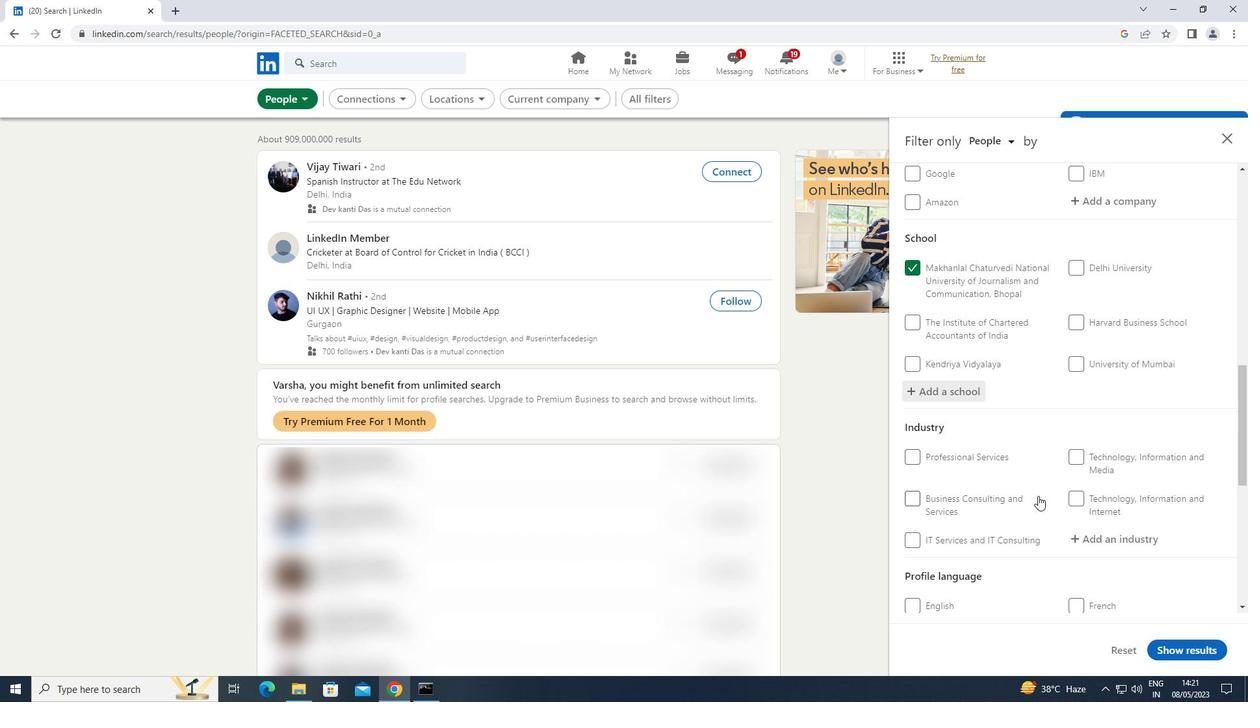 
Action: Mouse moved to (1105, 405)
Screenshot: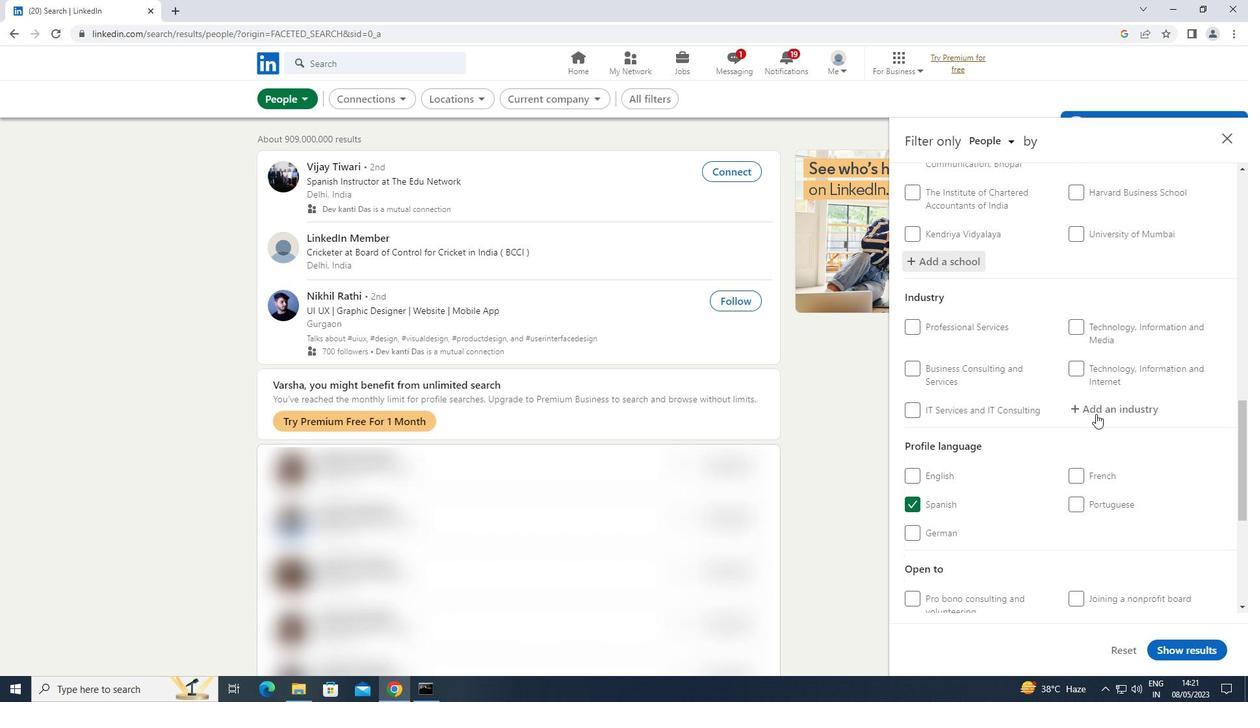 
Action: Mouse pressed left at (1105, 405)
Screenshot: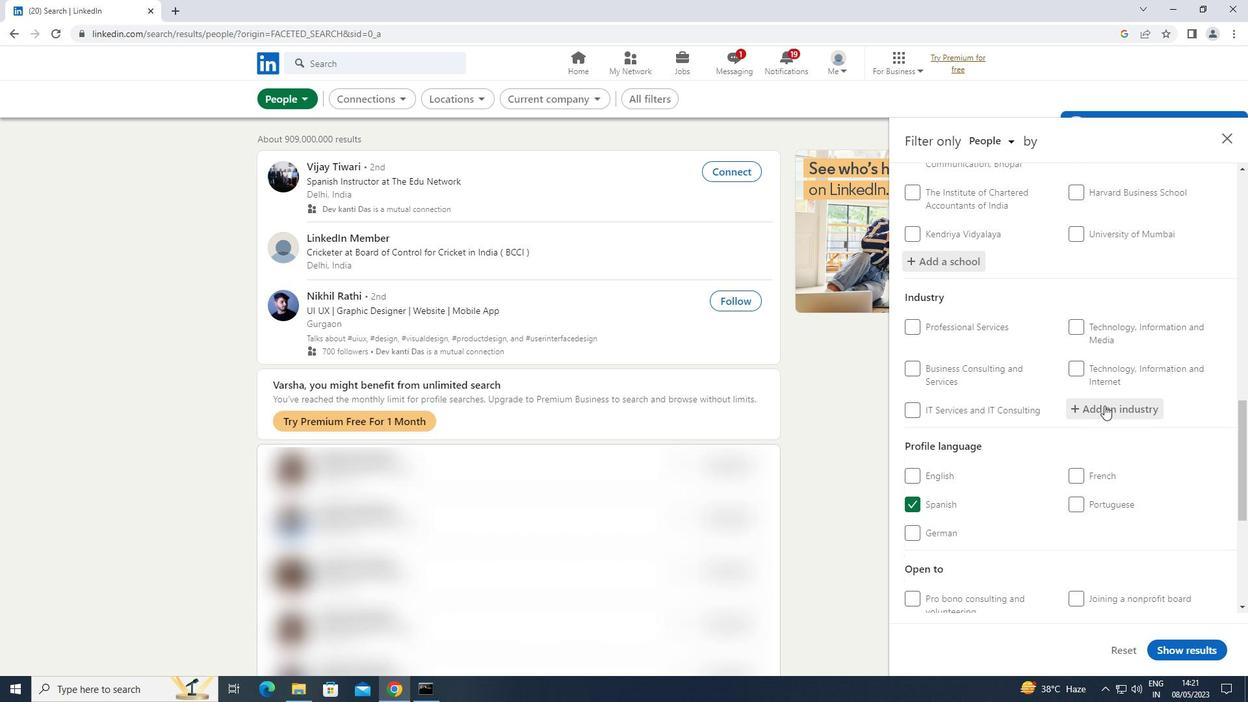 
Action: Mouse moved to (1105, 405)
Screenshot: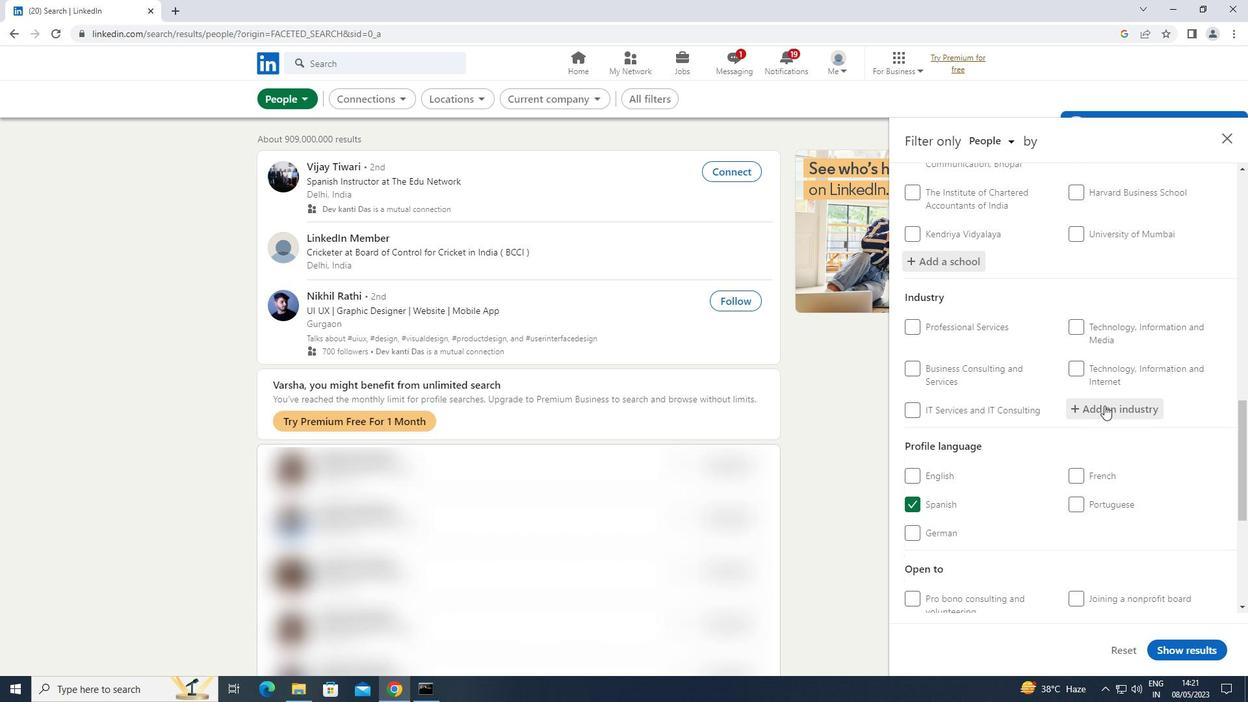 
Action: Key pressed <Key.shift>RETAIL
Screenshot: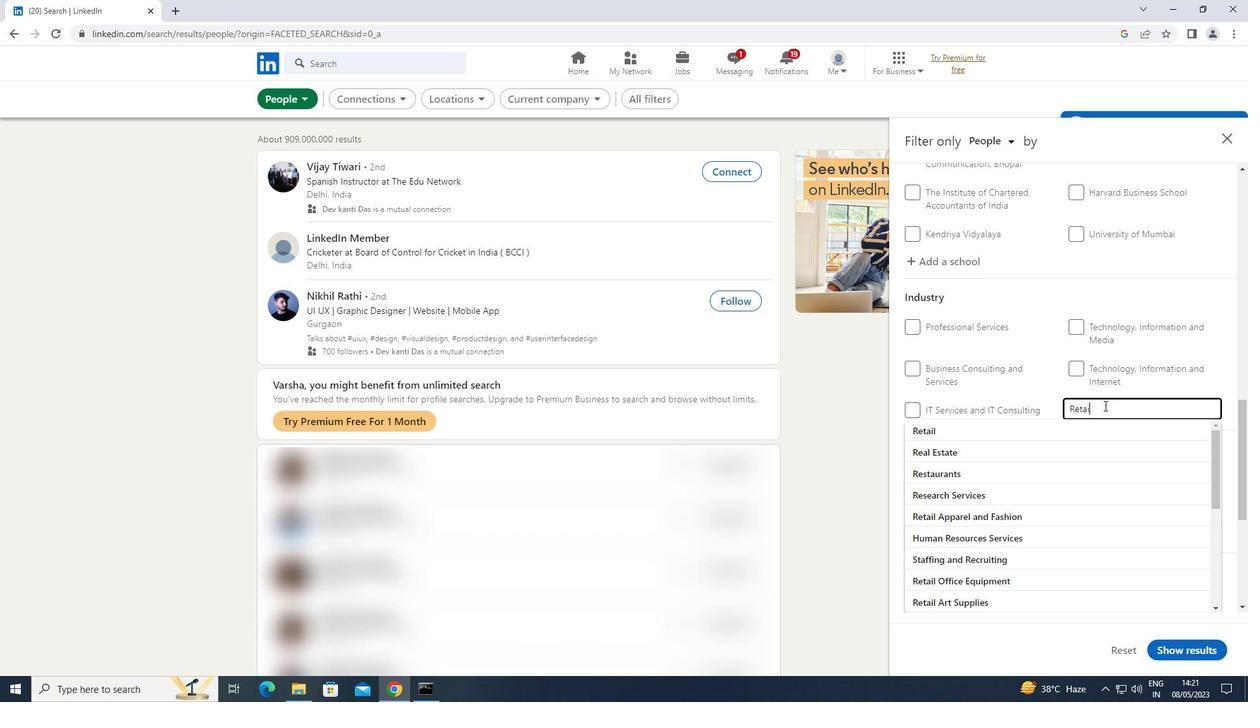 
Action: Mouse moved to (1038, 457)
Screenshot: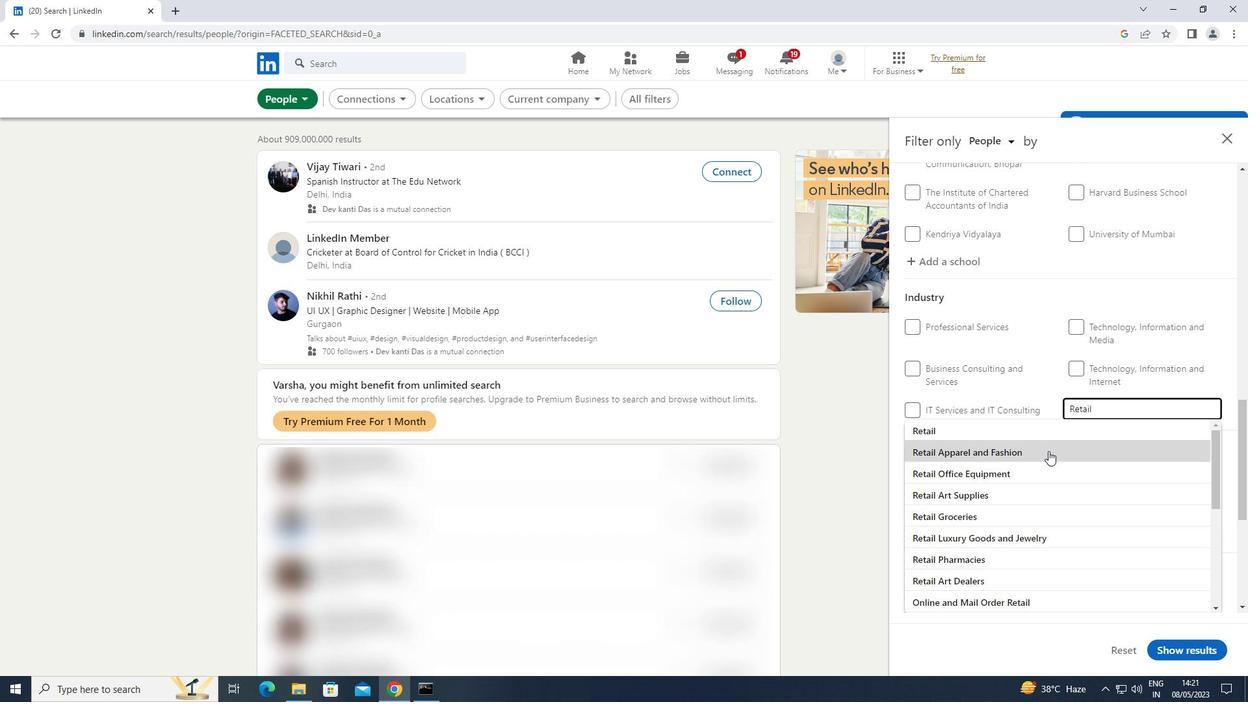 
Action: Mouse pressed left at (1038, 457)
Screenshot: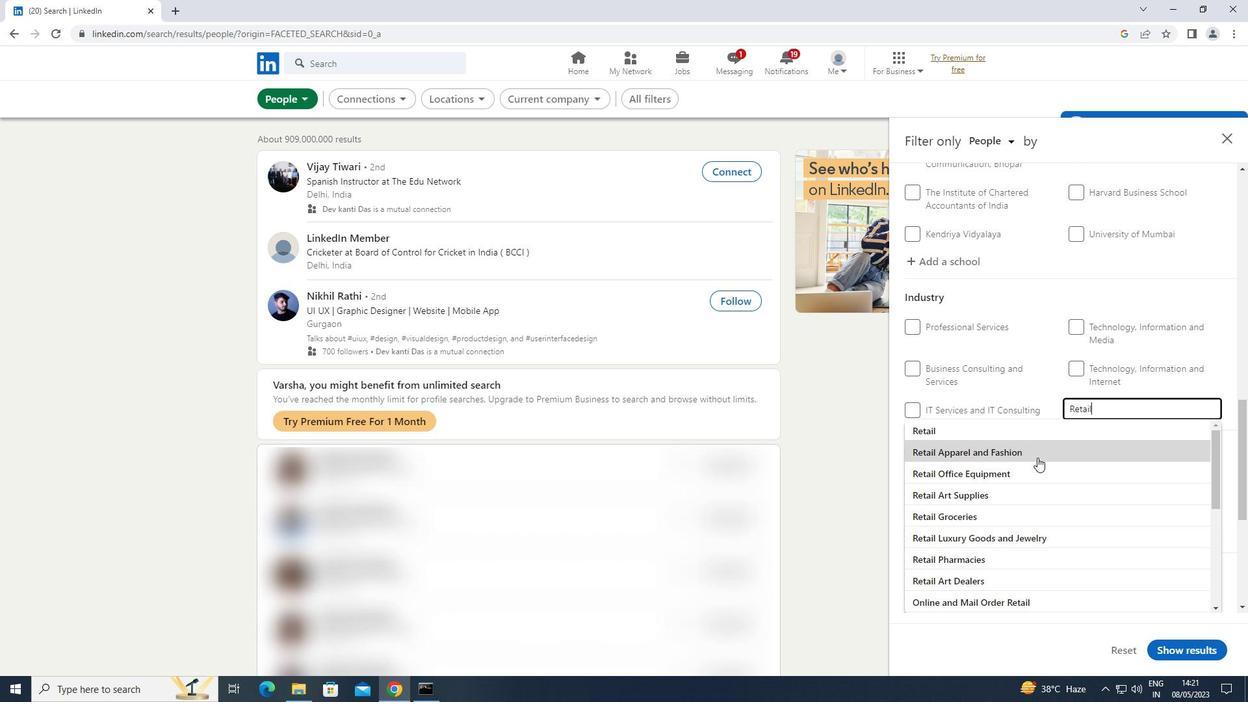 
Action: Mouse moved to (1037, 456)
Screenshot: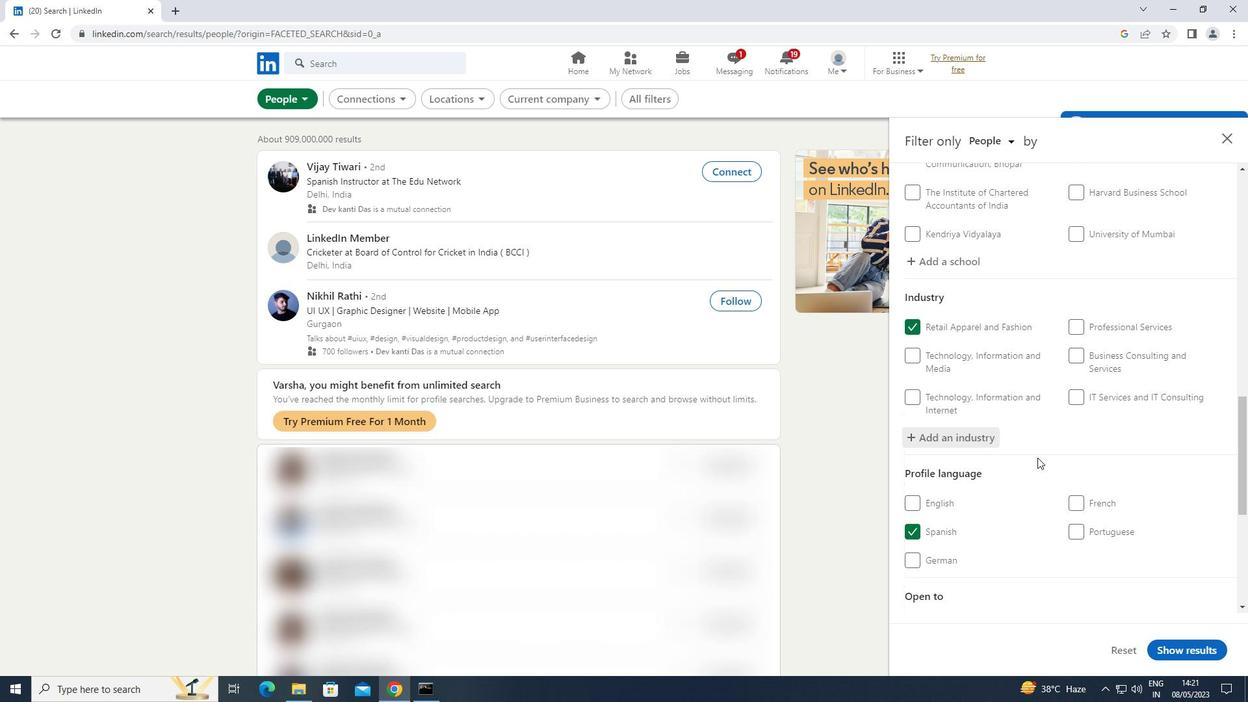 
Action: Mouse scrolled (1037, 456) with delta (0, 0)
Screenshot: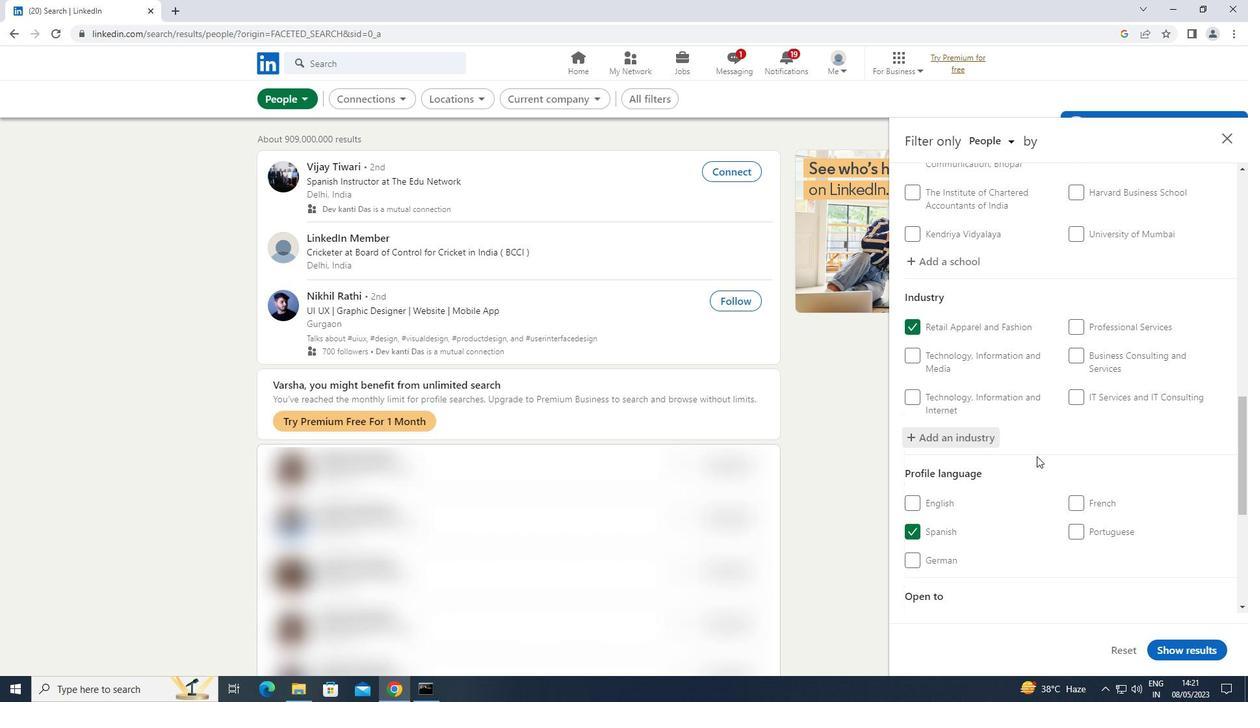 
Action: Mouse scrolled (1037, 456) with delta (0, 0)
Screenshot: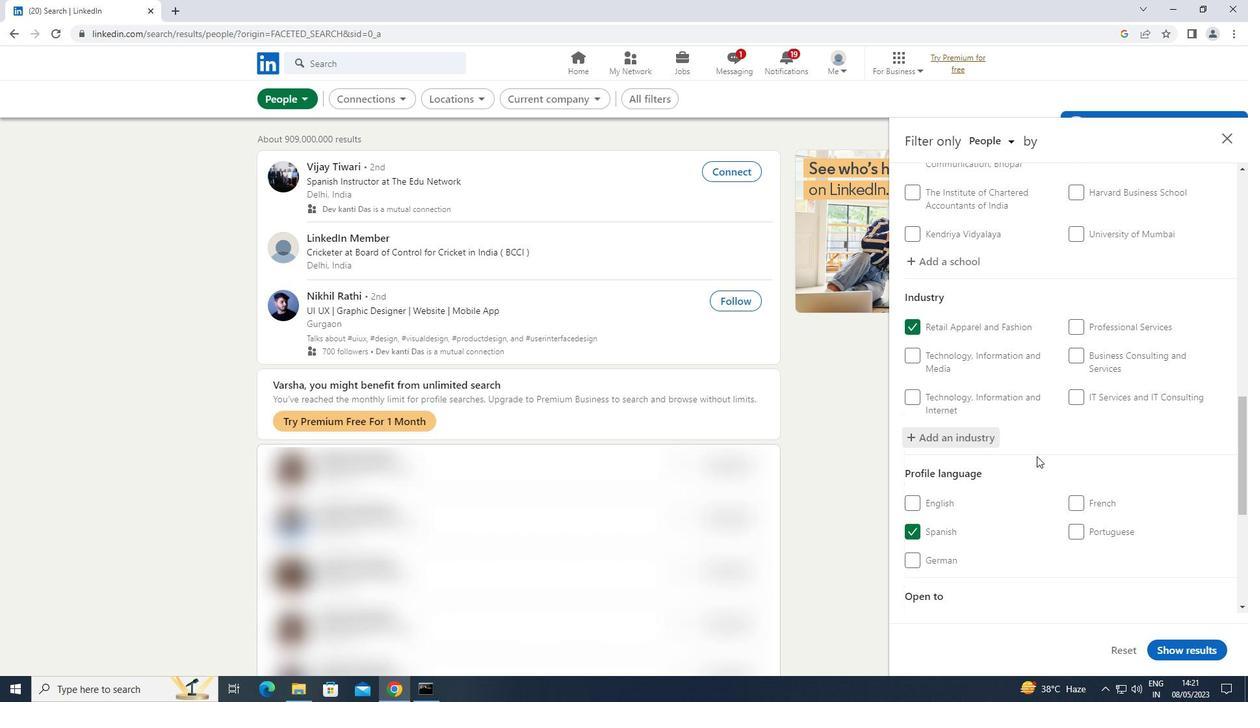 
Action: Mouse scrolled (1037, 456) with delta (0, 0)
Screenshot: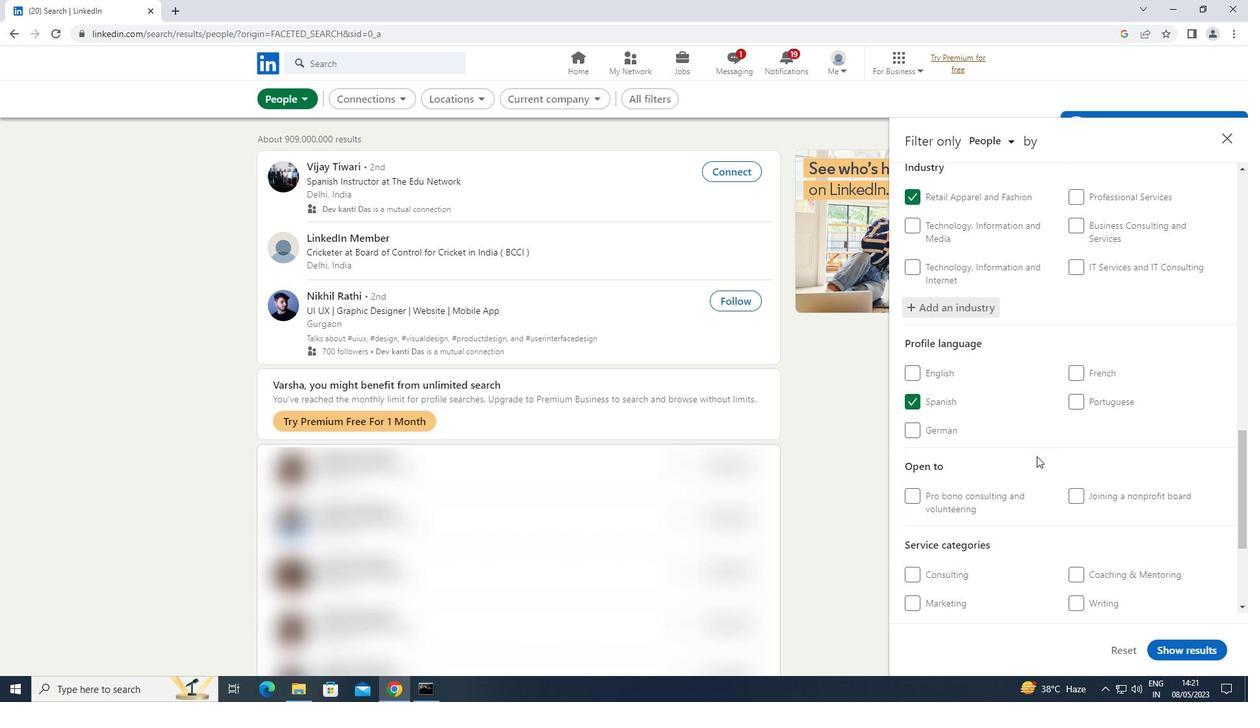 
Action: Mouse scrolled (1037, 456) with delta (0, 0)
Screenshot: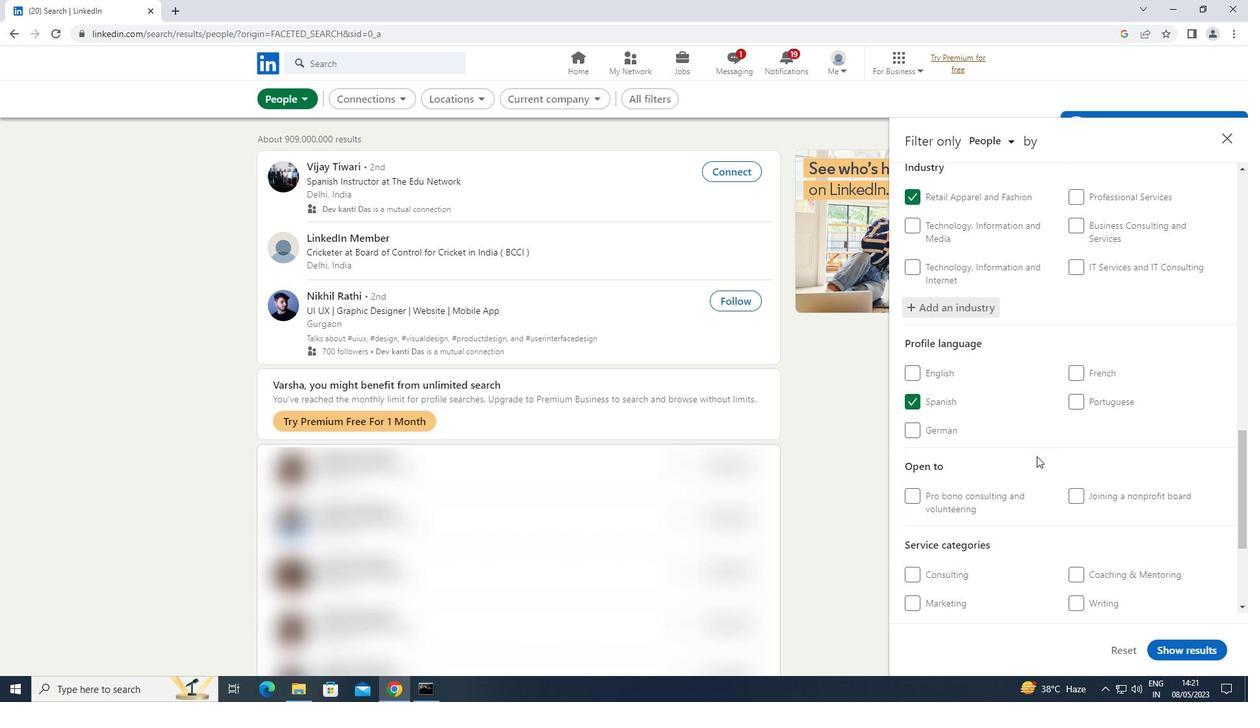 
Action: Mouse moved to (1100, 503)
Screenshot: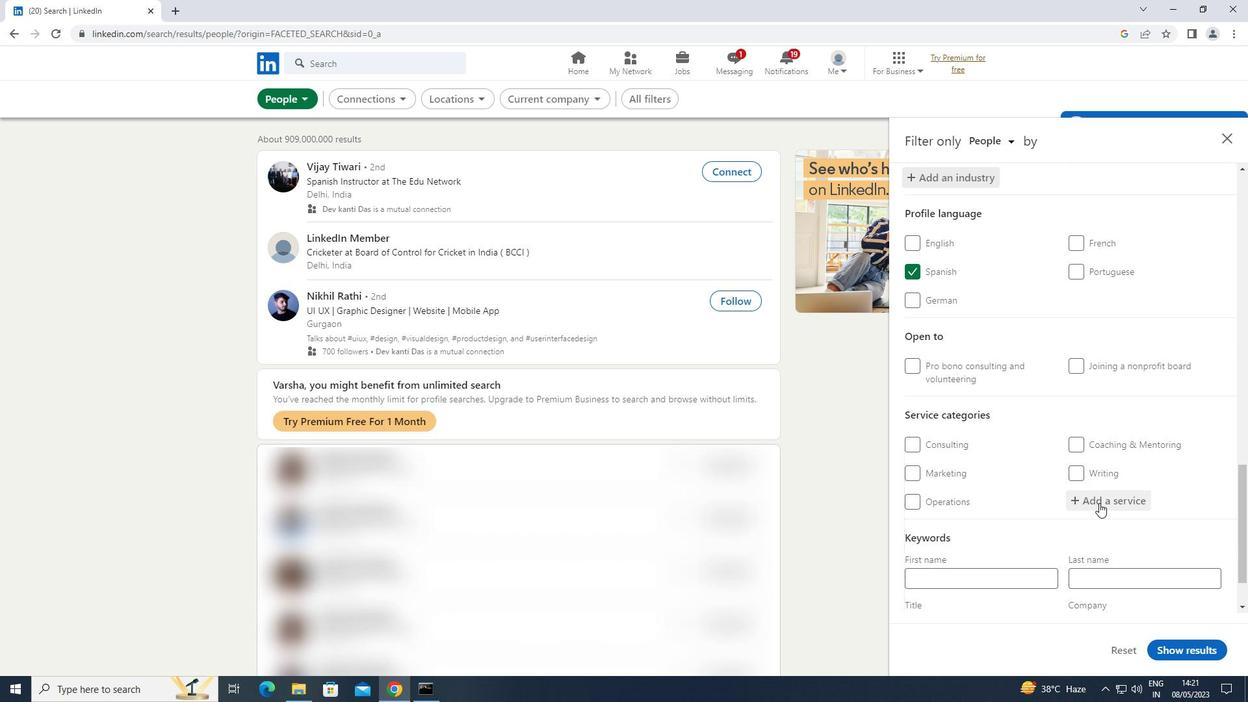 
Action: Mouse pressed left at (1100, 503)
Screenshot: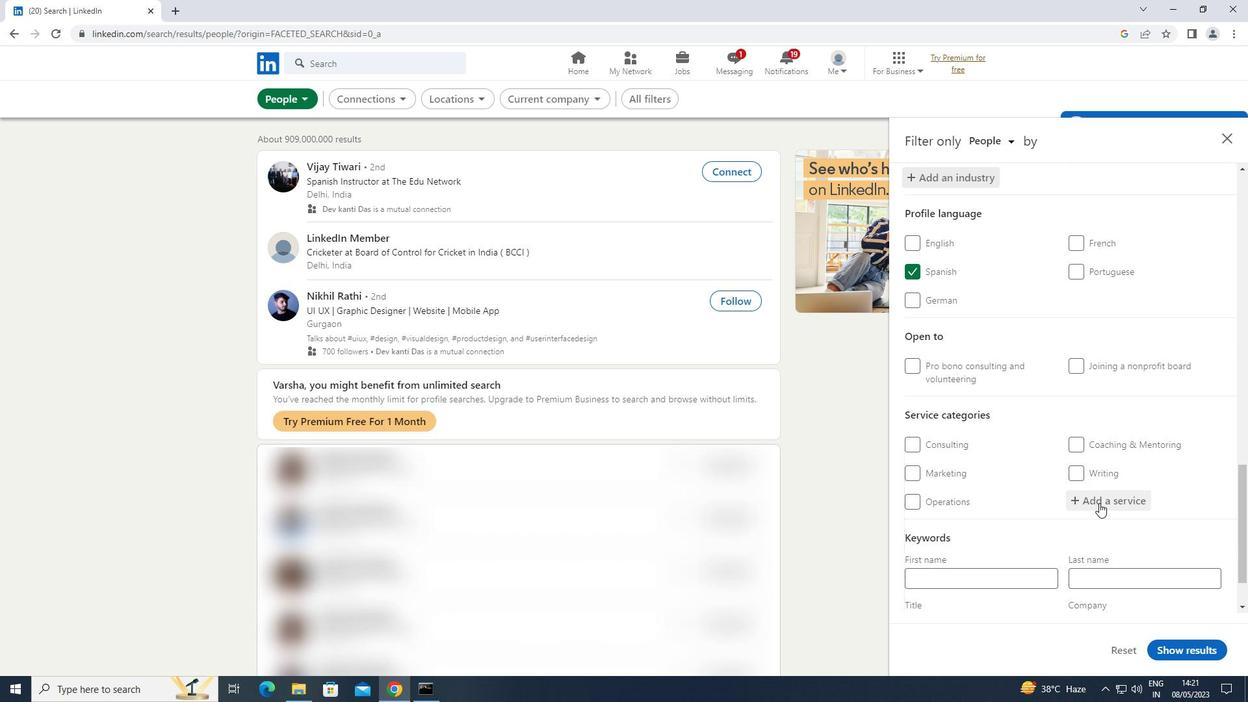 
Action: Key pressed <Key.shift>EVENT<Key.space><Key.shift><Key.shift><Key.shift><Key.shift><Key.shift><Key.shift><Key.shift><Key.shift><Key.shift><Key.shift>PLAN
Screenshot: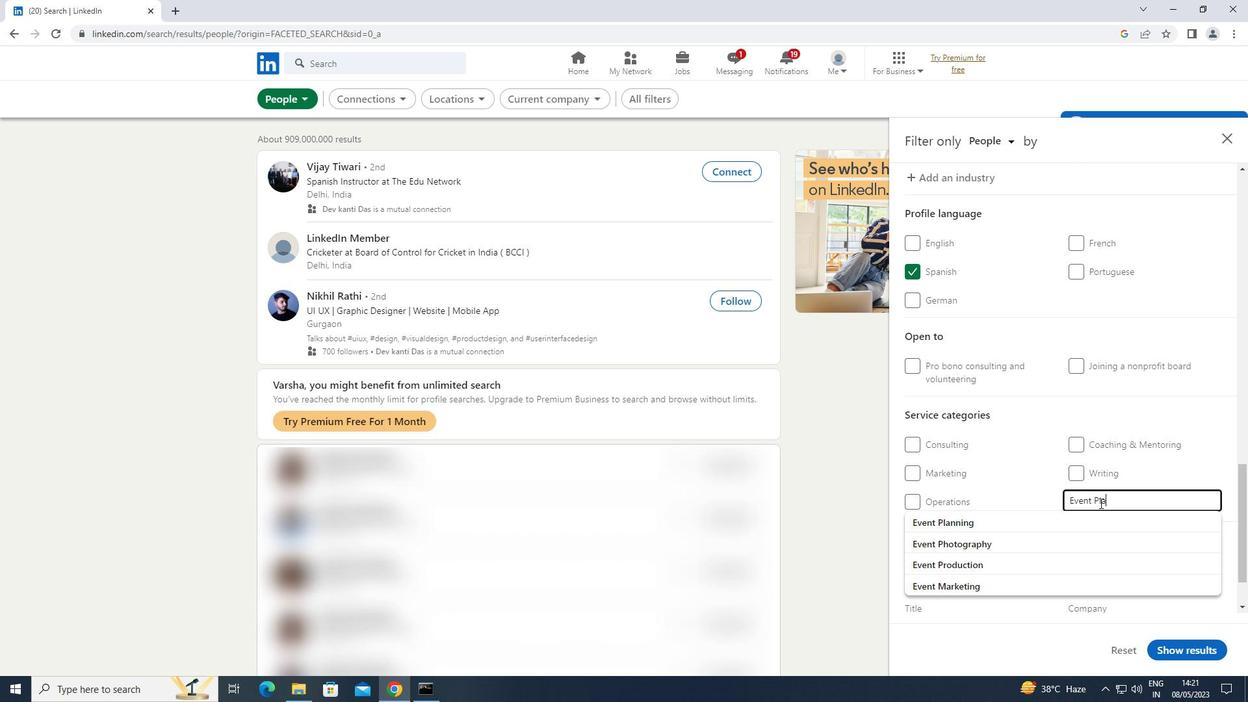 
Action: Mouse moved to (1038, 526)
Screenshot: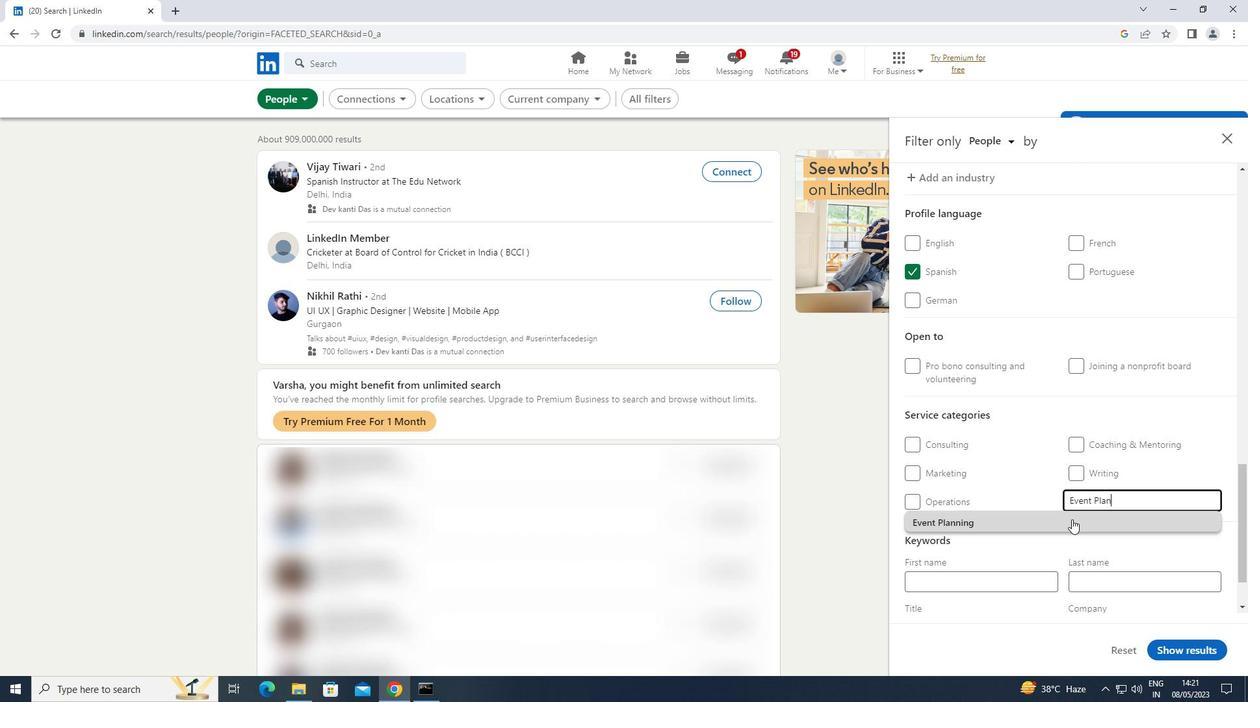 
Action: Mouse pressed left at (1038, 526)
Screenshot: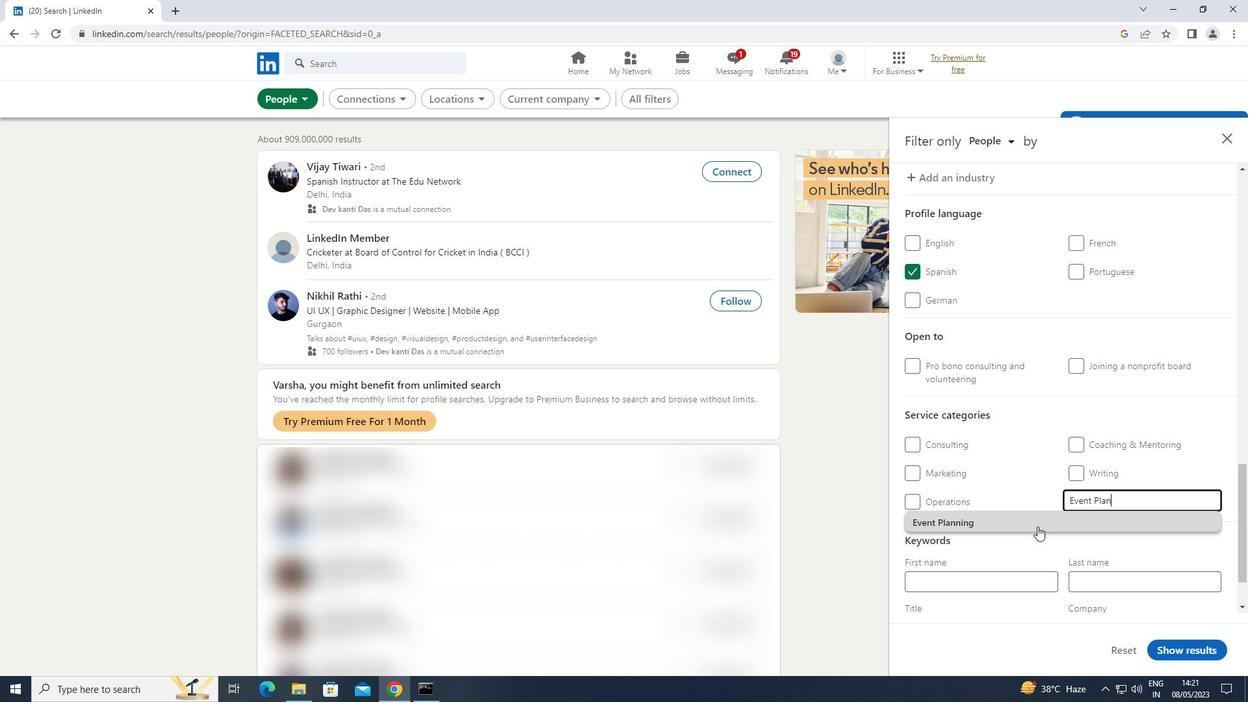 
Action: Mouse moved to (1039, 526)
Screenshot: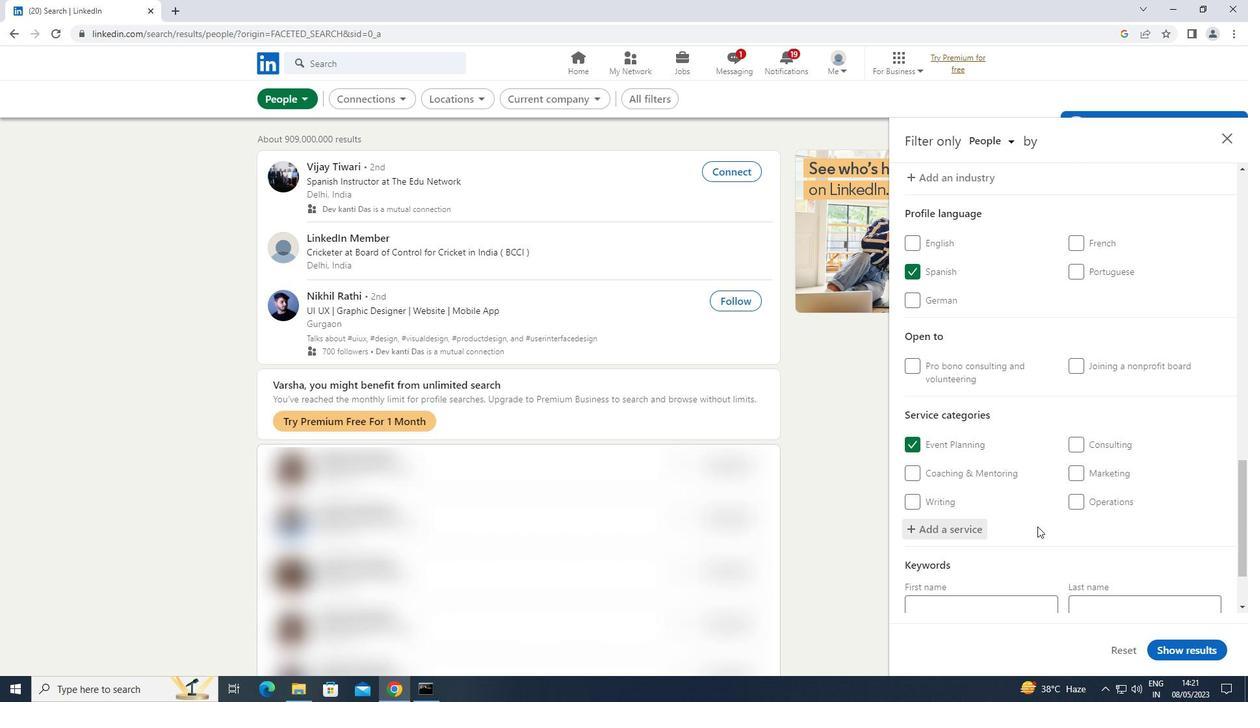 
Action: Mouse scrolled (1039, 525) with delta (0, 0)
Screenshot: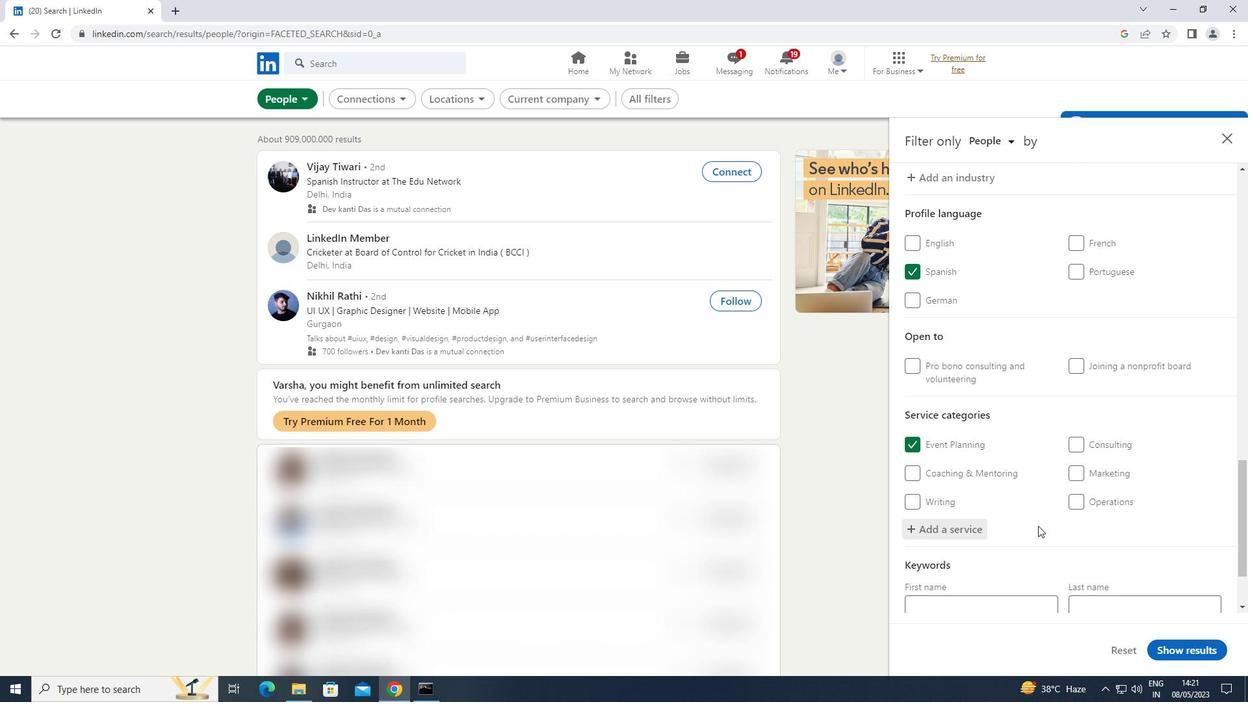 
Action: Mouse scrolled (1039, 525) with delta (0, 0)
Screenshot: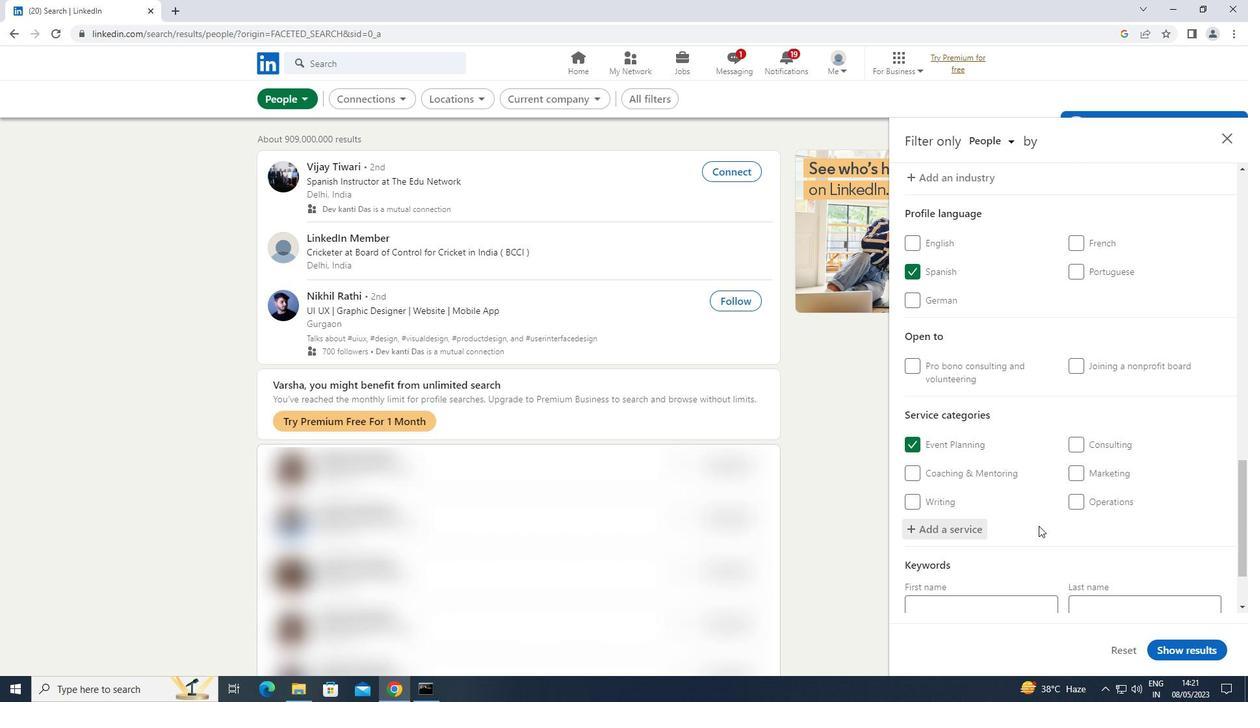 
Action: Mouse scrolled (1039, 525) with delta (0, 0)
Screenshot: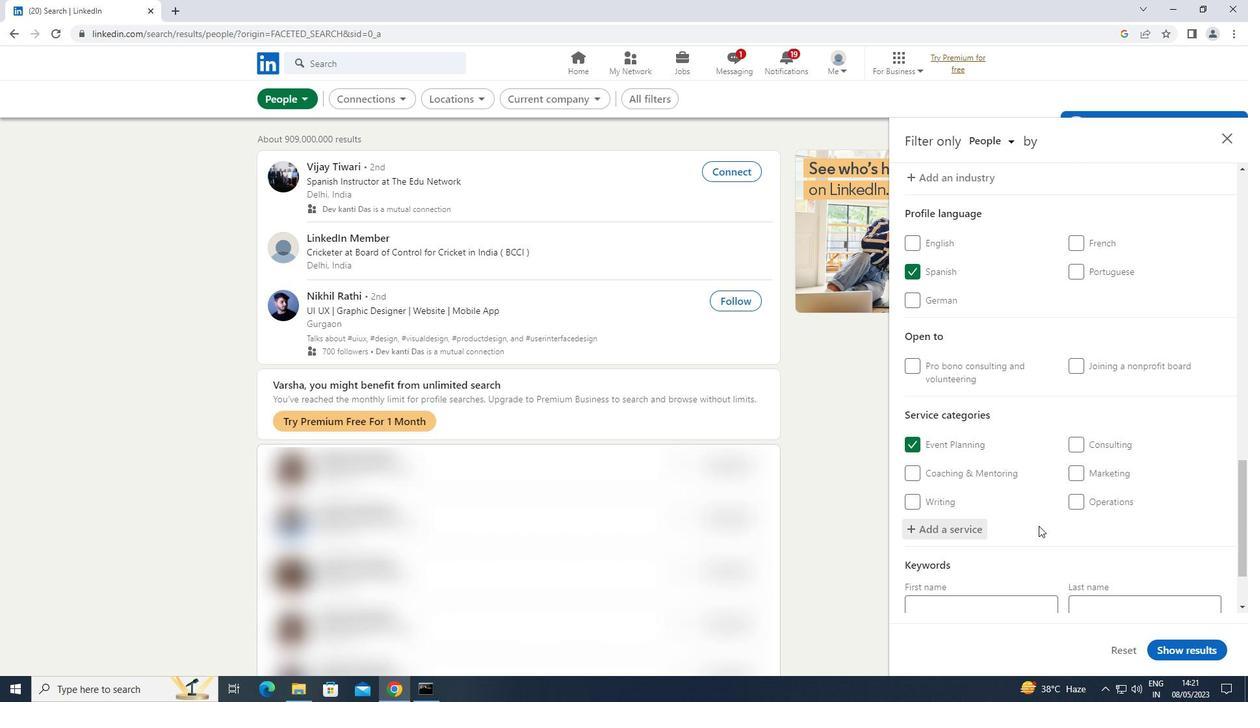 
Action: Mouse scrolled (1039, 525) with delta (0, 0)
Screenshot: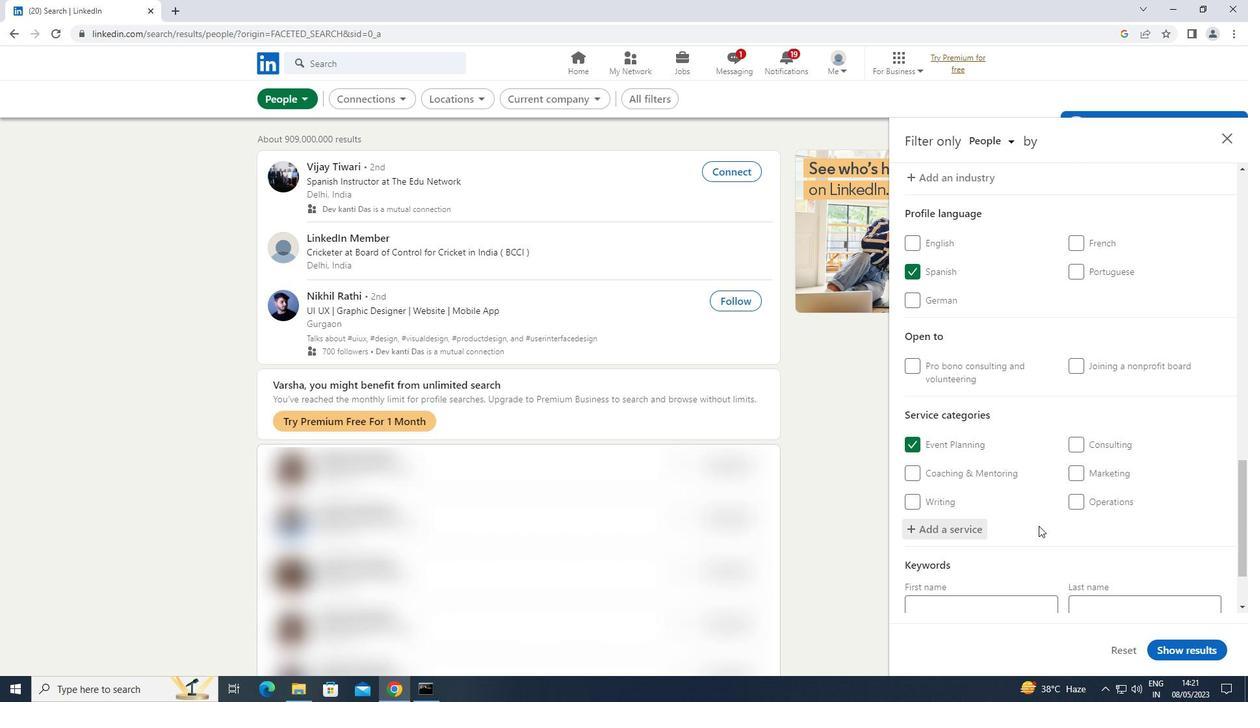 
Action: Mouse scrolled (1039, 525) with delta (0, 0)
Screenshot: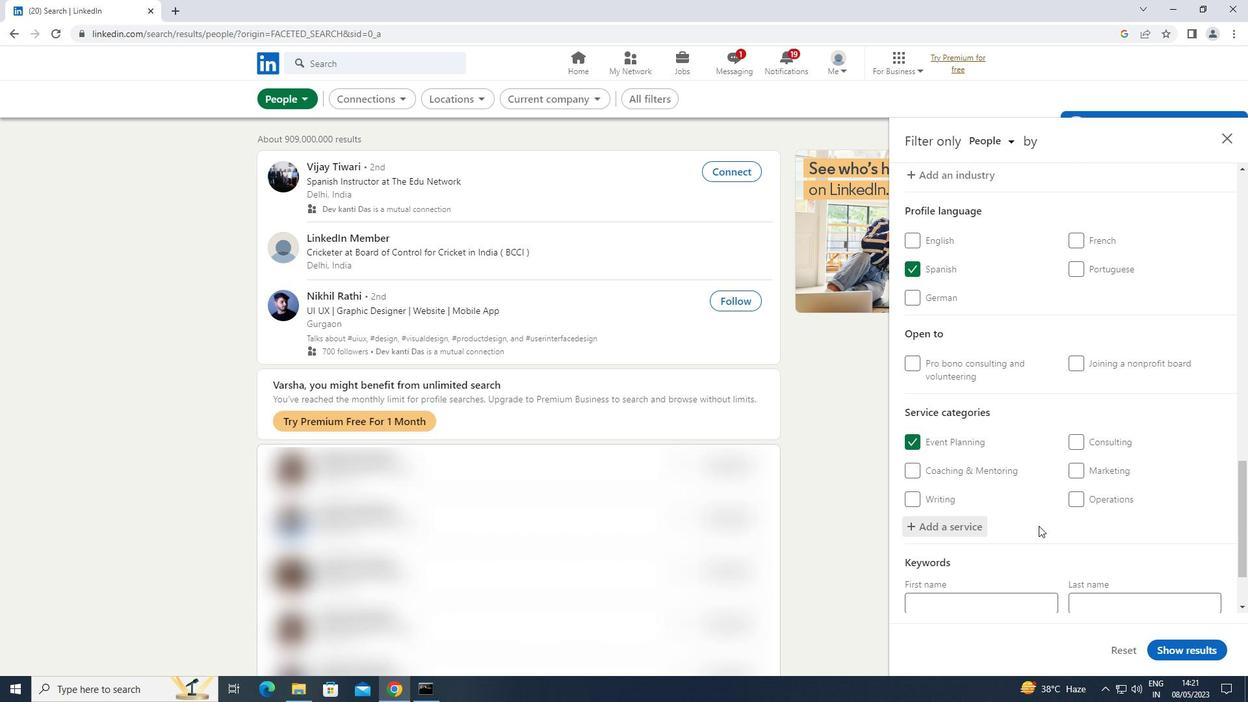 
Action: Mouse moved to (976, 553)
Screenshot: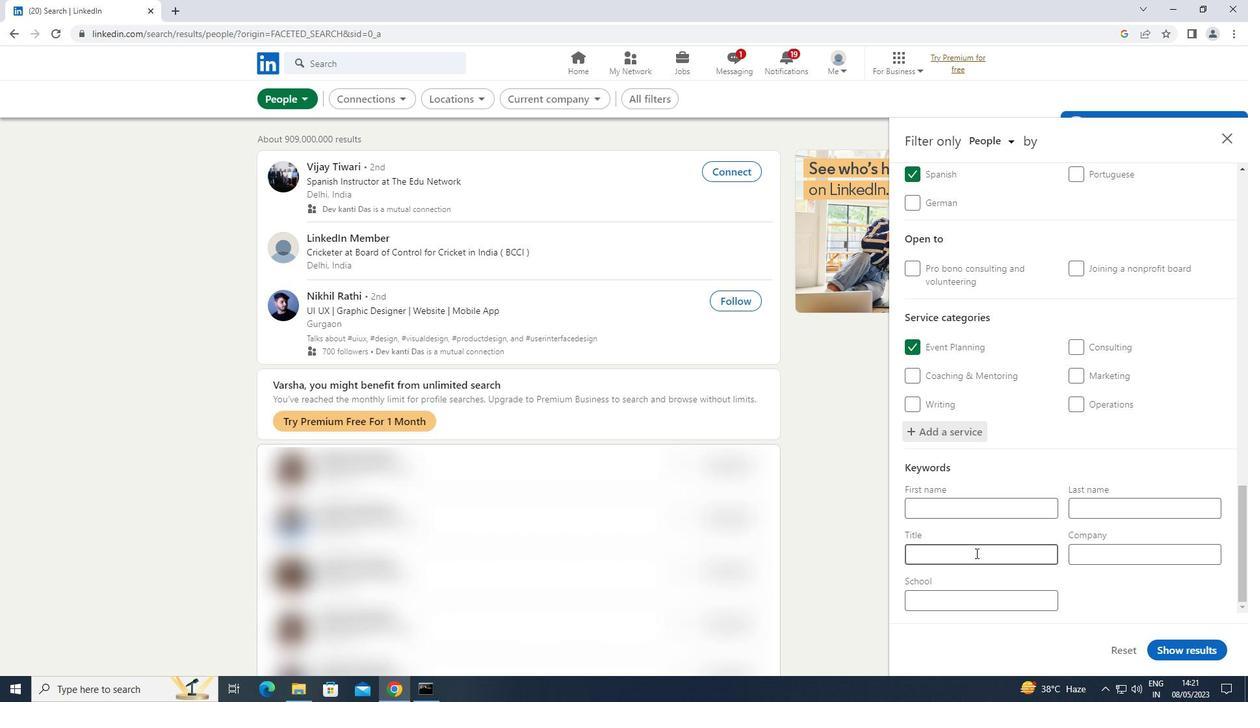 
Action: Mouse pressed left at (976, 553)
Screenshot: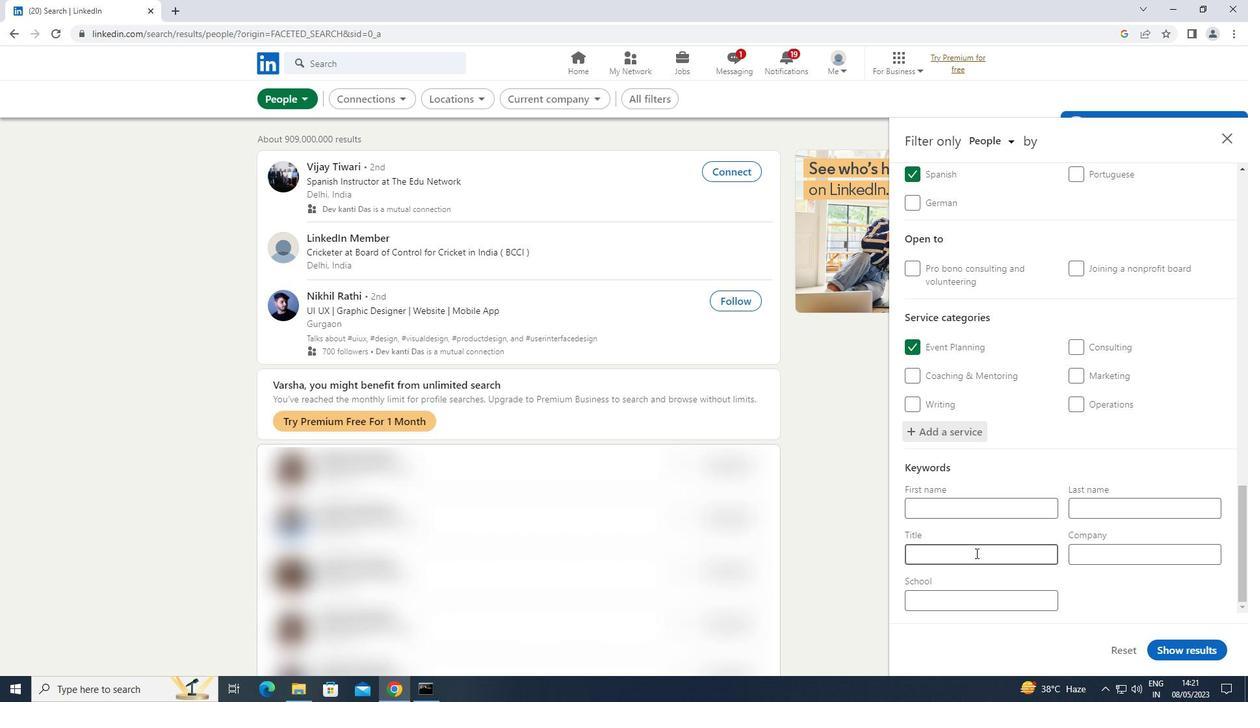 
Action: Mouse moved to (977, 553)
Screenshot: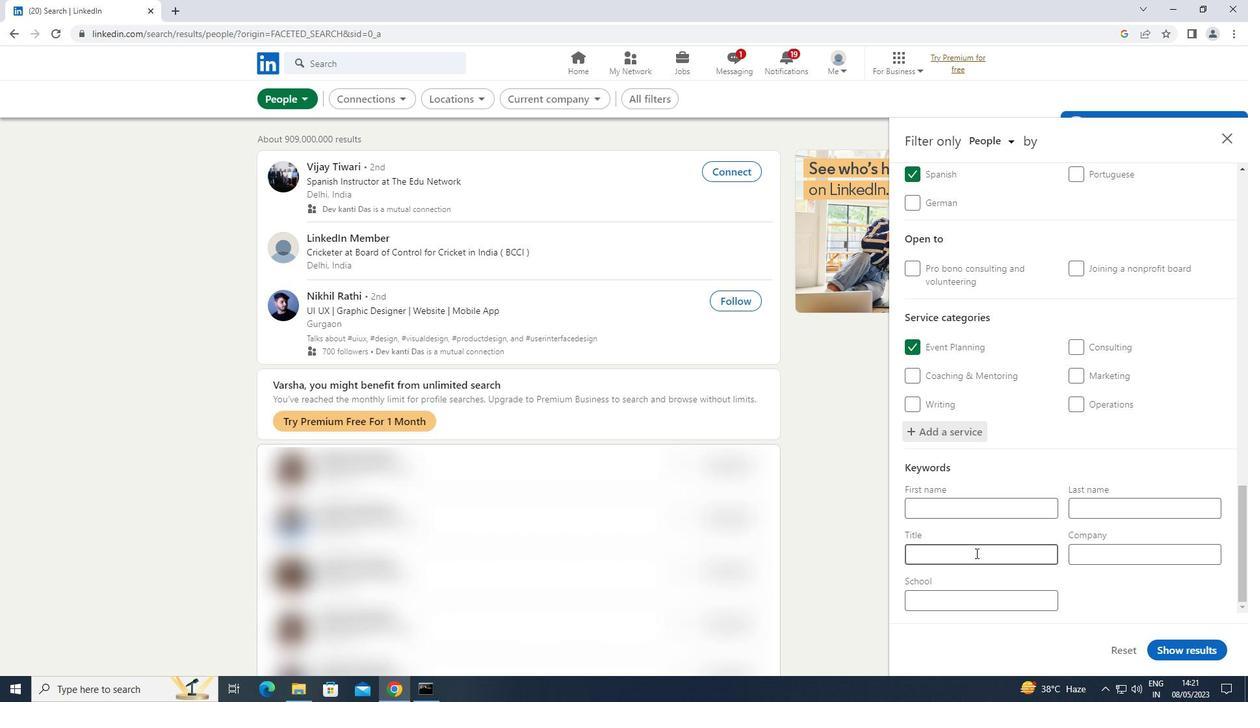
Action: Key pressed <Key.shift>TELEMARKETER
Screenshot: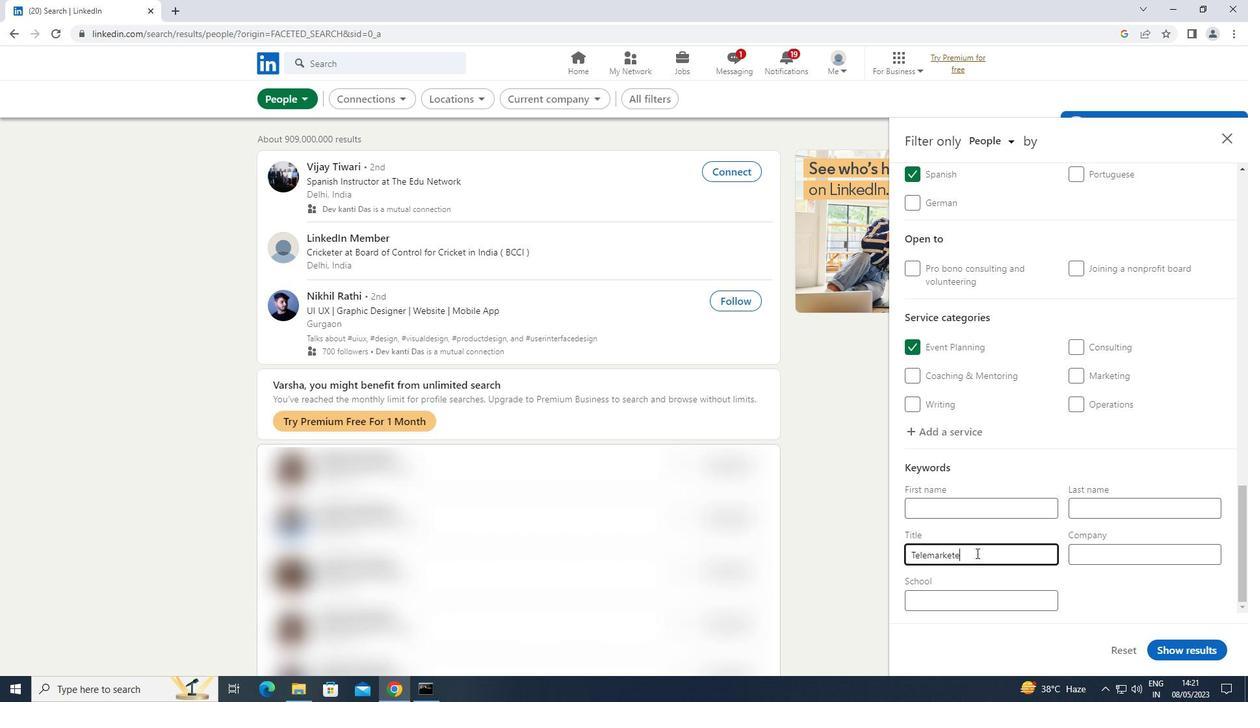 
Action: Mouse moved to (1202, 643)
Screenshot: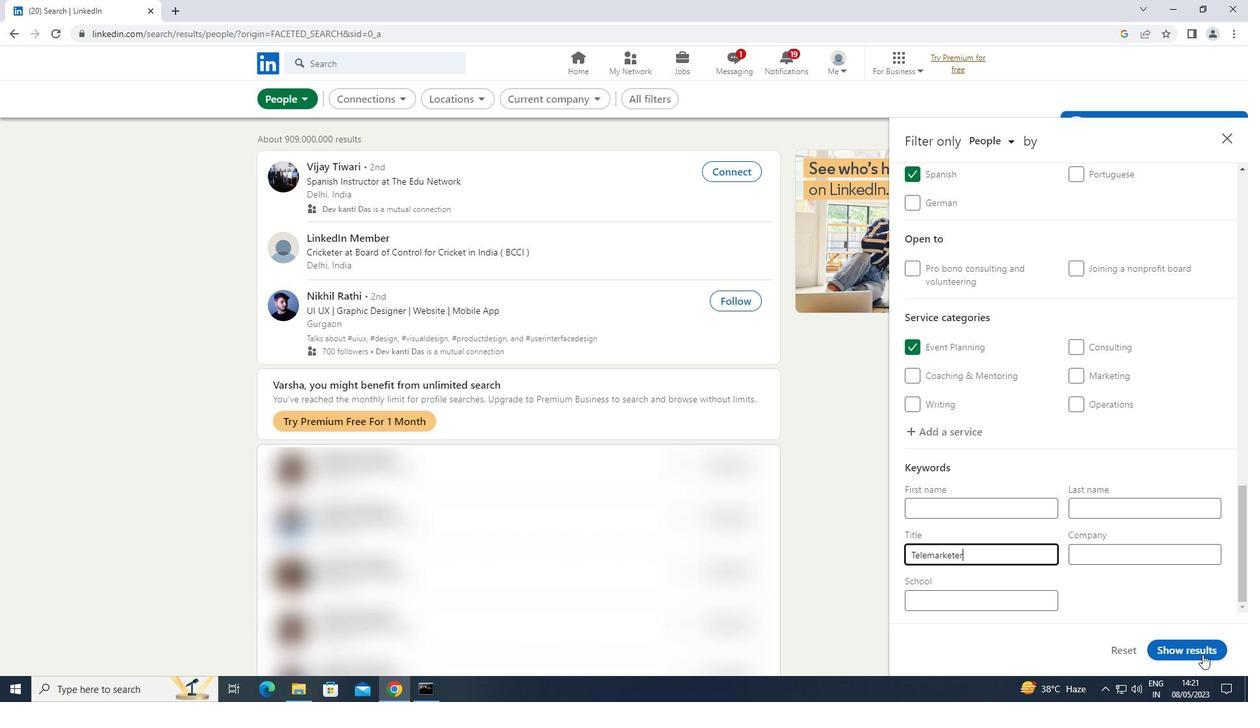 
Action: Mouse pressed left at (1202, 643)
Screenshot: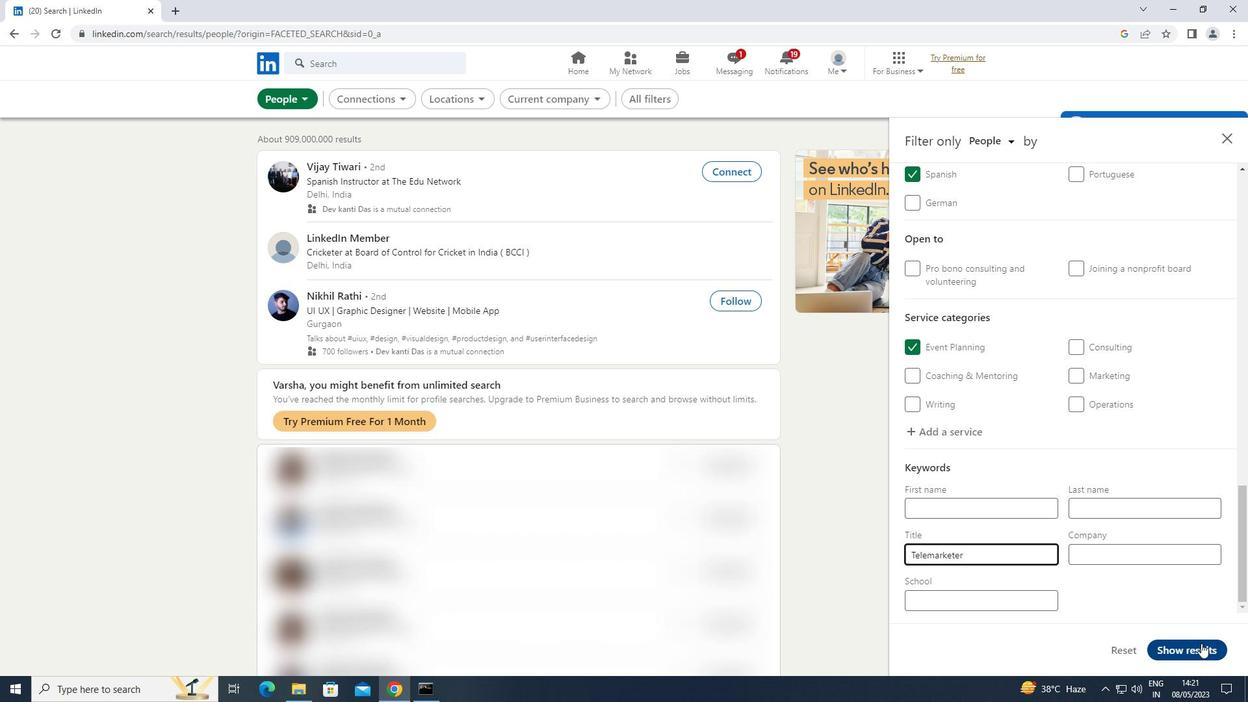 
Action: Mouse moved to (1202, 643)
Screenshot: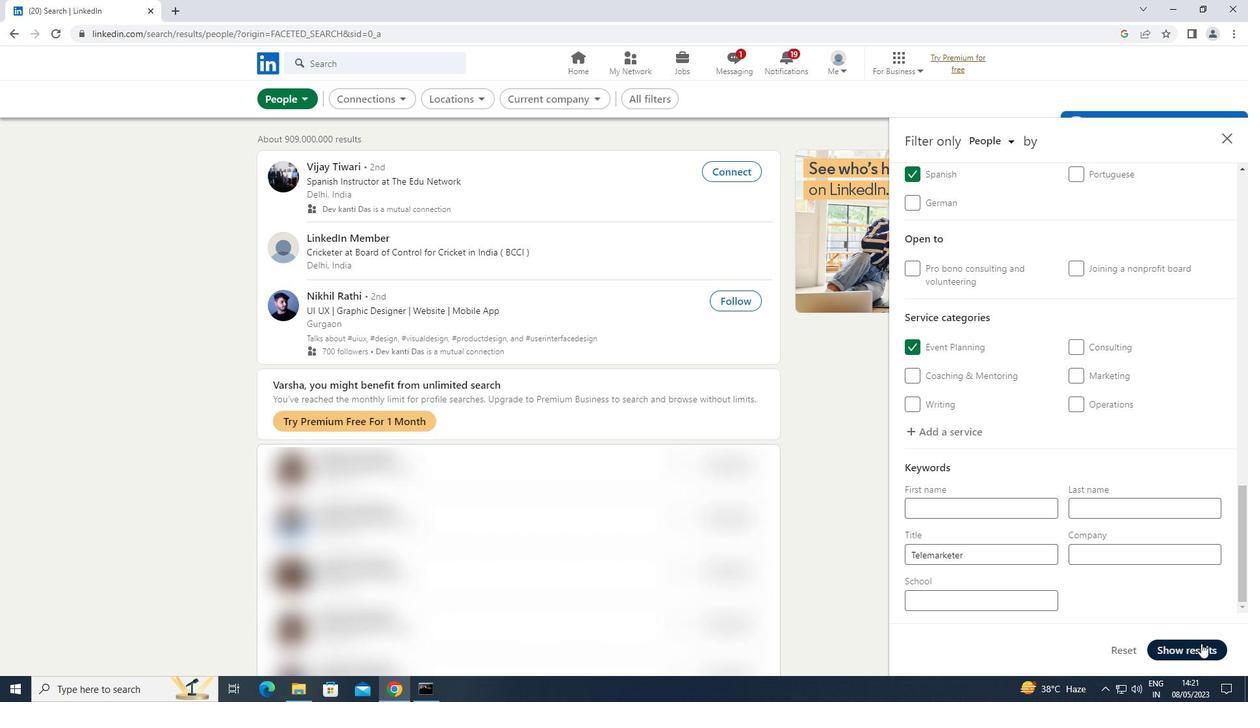 
